 Task: Find connections with filter location Lahār with filter topic #aviationwith filter profile language Potuguese with filter current company PuneJob with filter school Sydenham College of Commerce and Economics with filter industry Janitorial Services with filter service category Information Security with filter keywords title Mathematician
Action: Mouse moved to (358, 295)
Screenshot: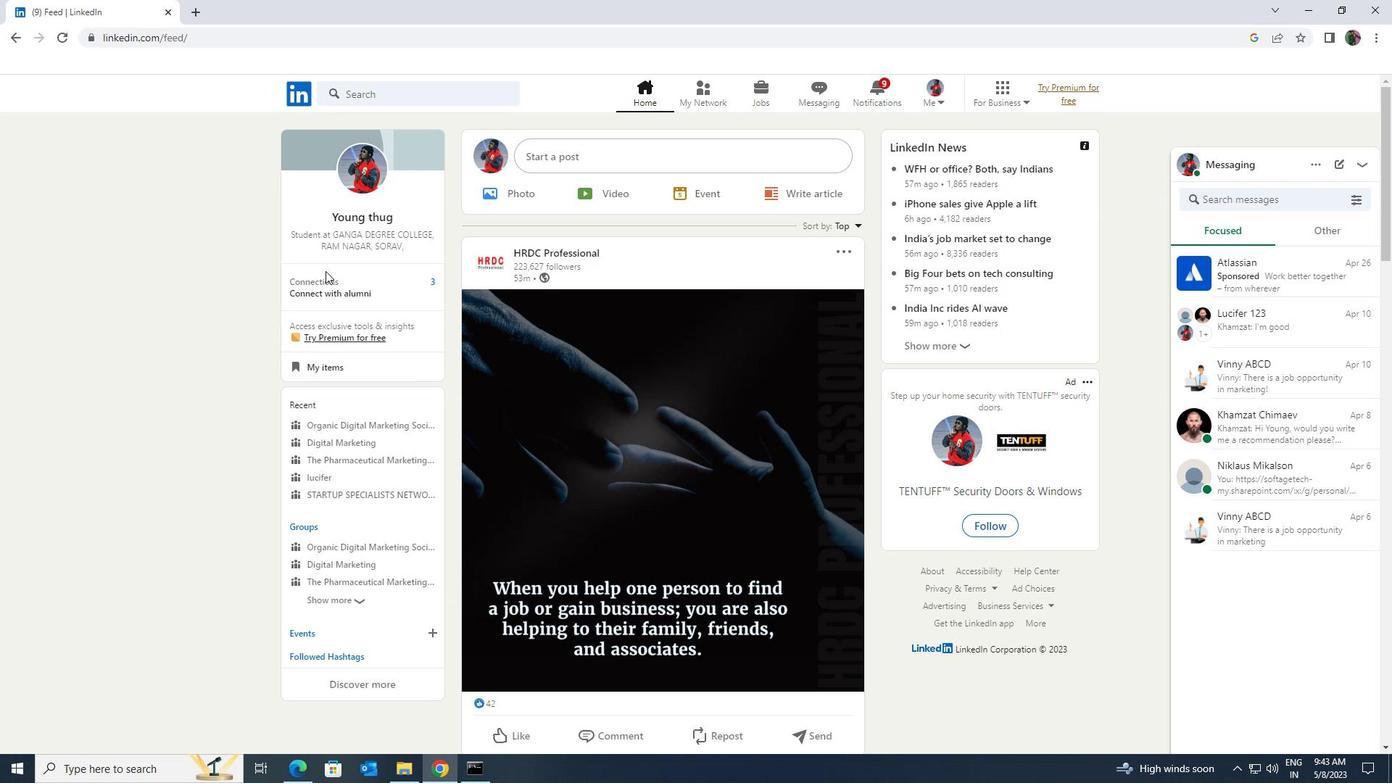 
Action: Mouse pressed left at (358, 295)
Screenshot: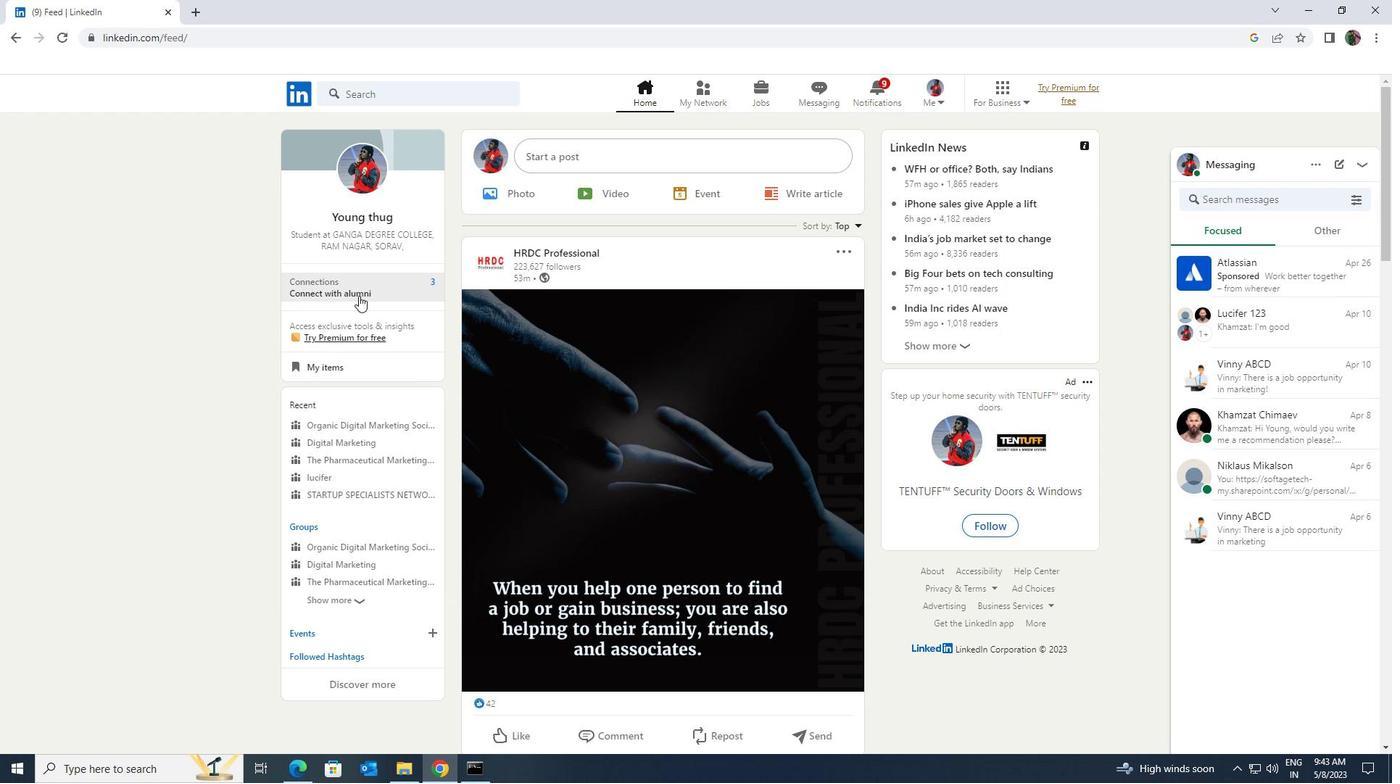 
Action: Mouse moved to (374, 171)
Screenshot: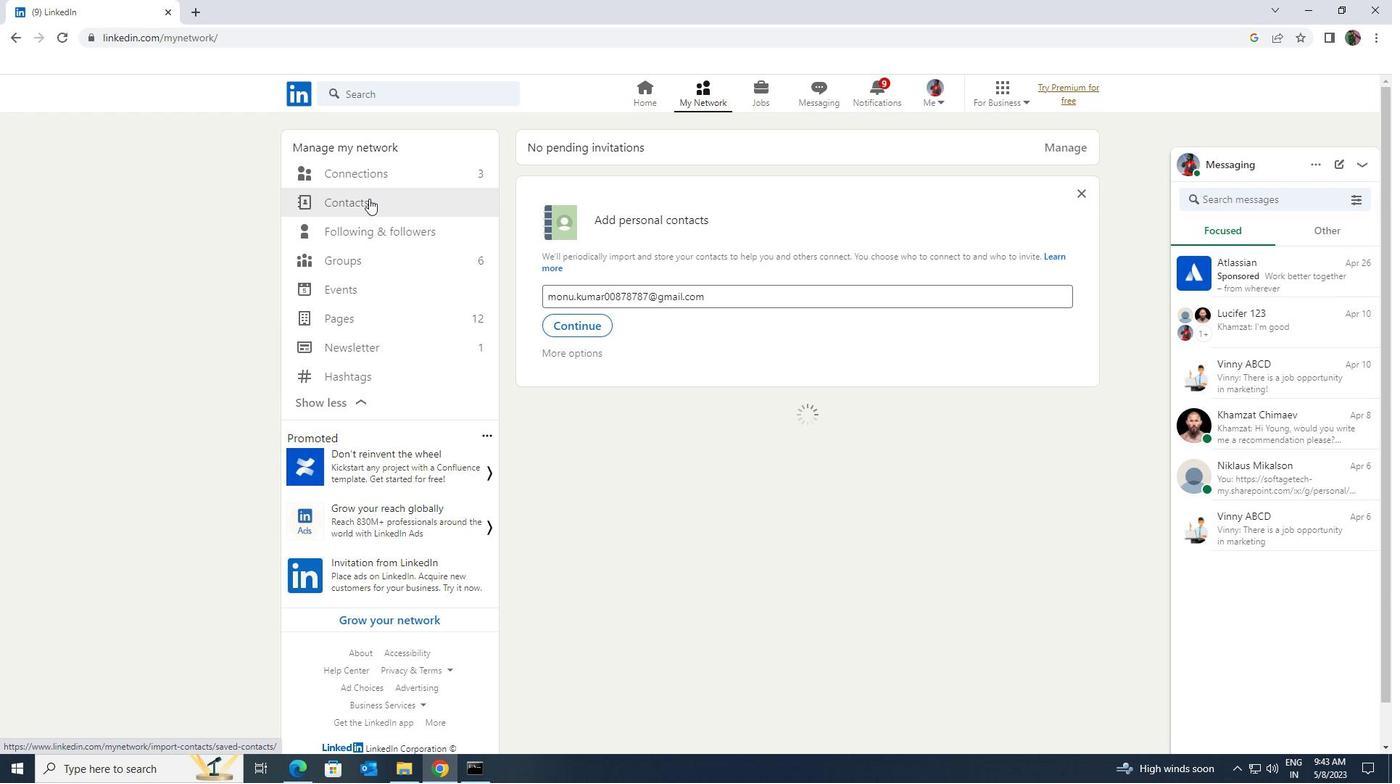
Action: Mouse pressed left at (374, 171)
Screenshot: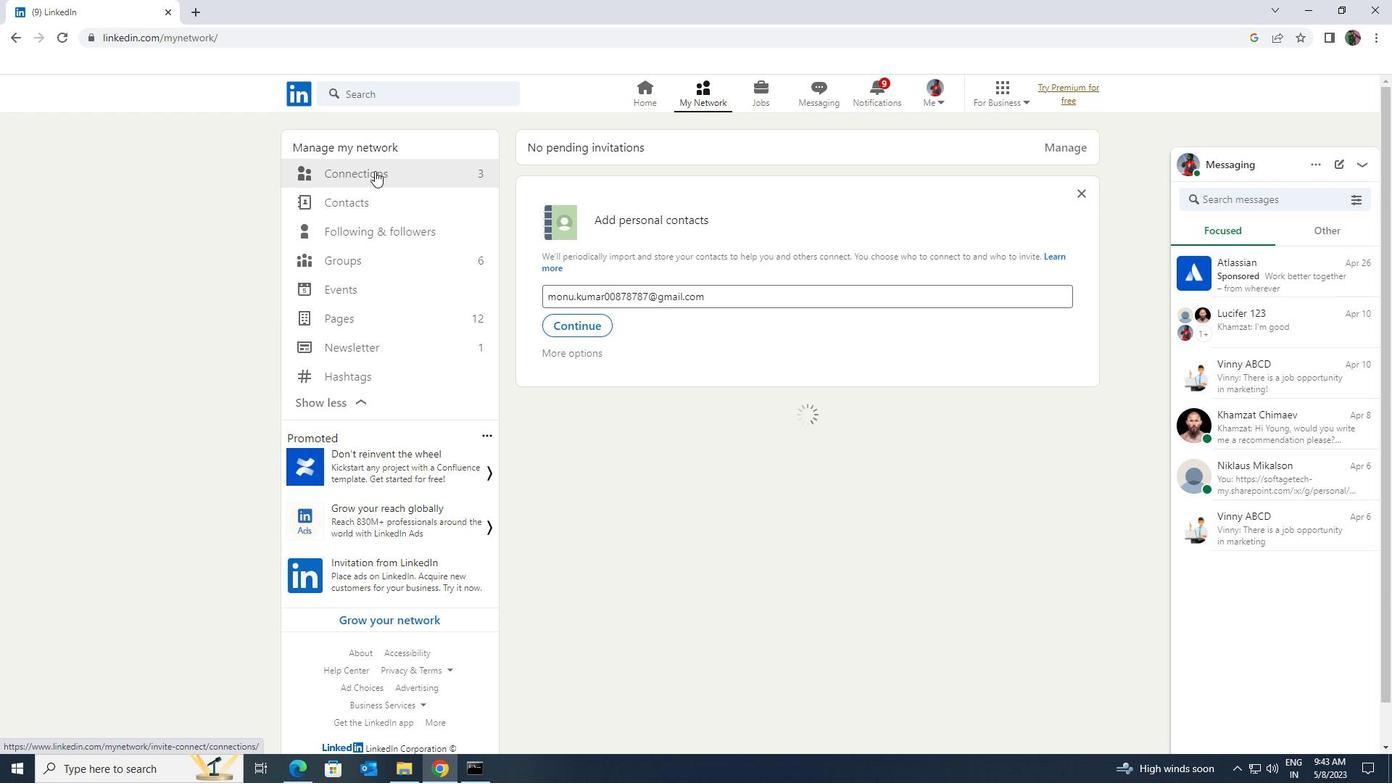 
Action: Mouse moved to (778, 178)
Screenshot: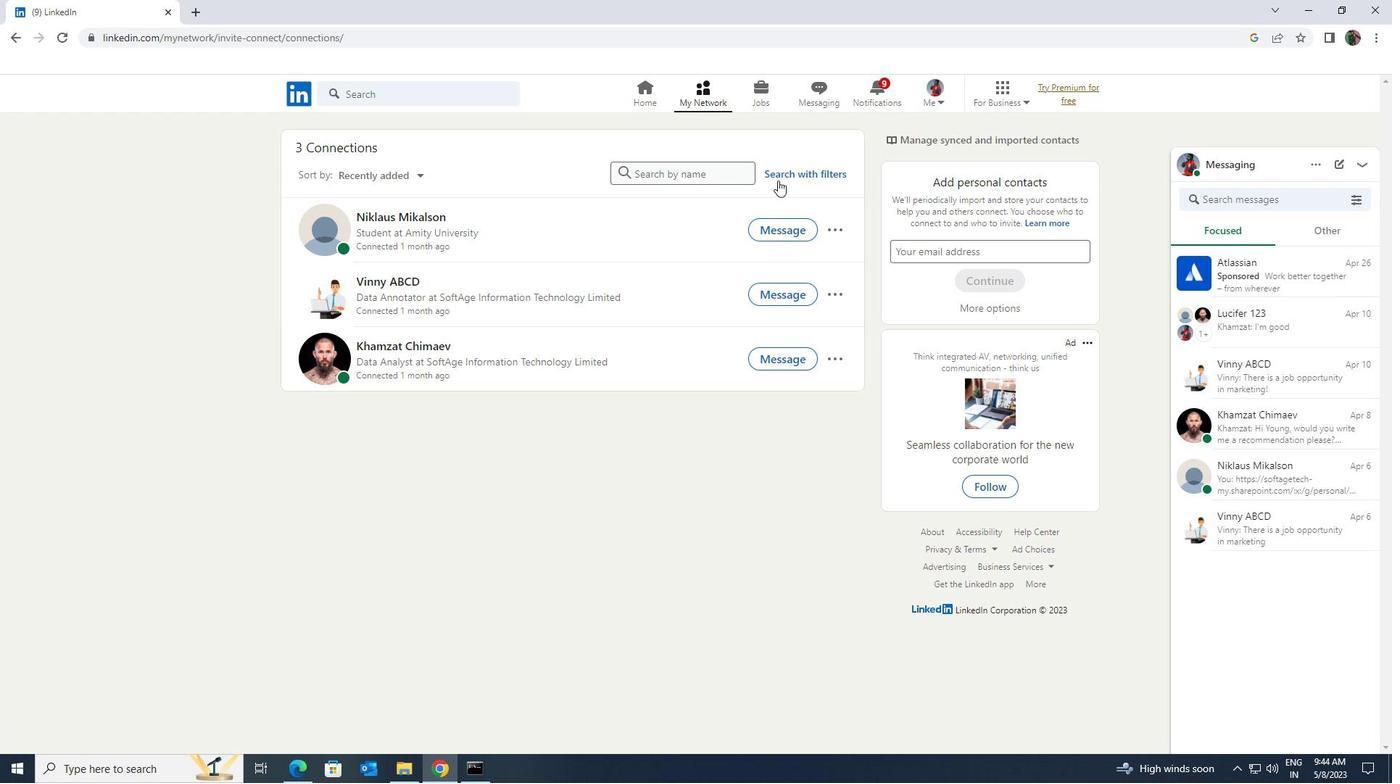 
Action: Mouse pressed left at (778, 178)
Screenshot: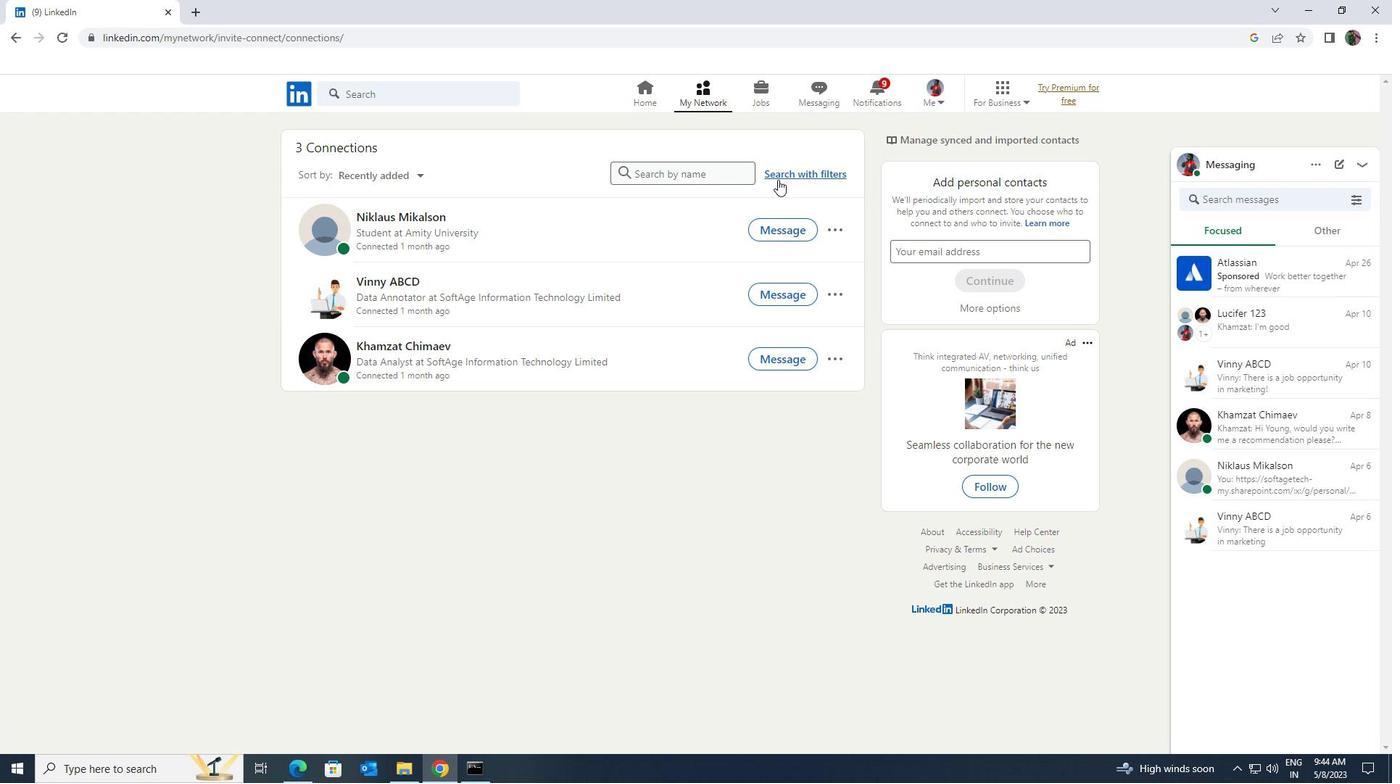 
Action: Mouse moved to (736, 138)
Screenshot: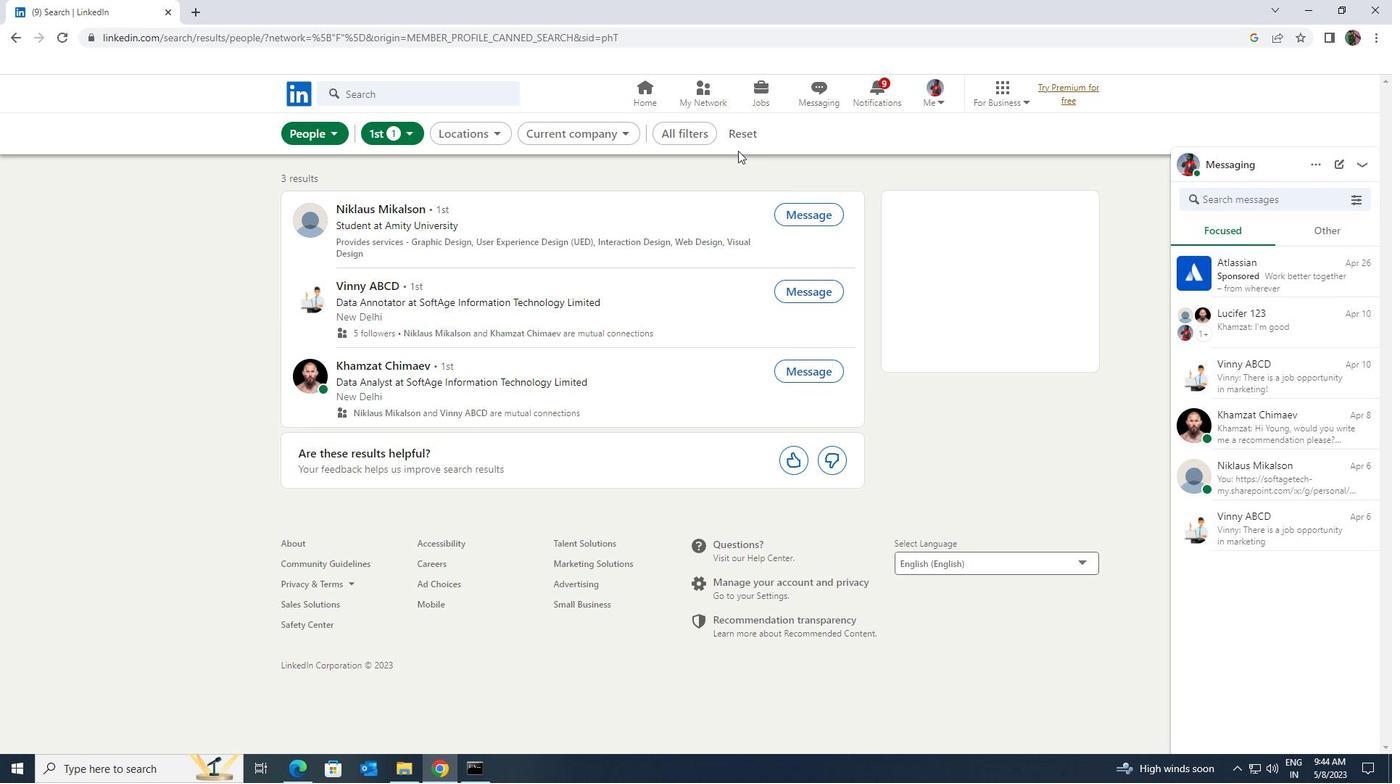 
Action: Mouse pressed left at (736, 138)
Screenshot: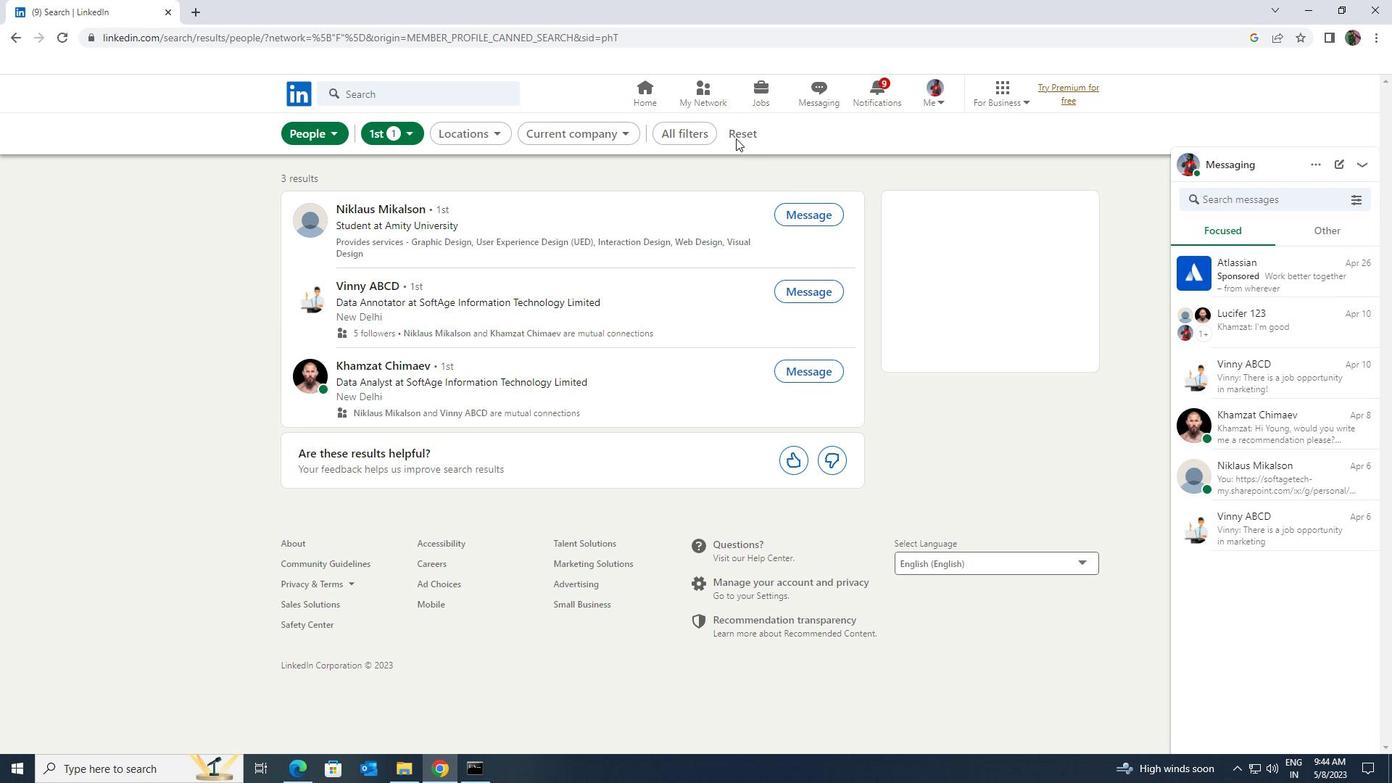 
Action: Mouse moved to (721, 138)
Screenshot: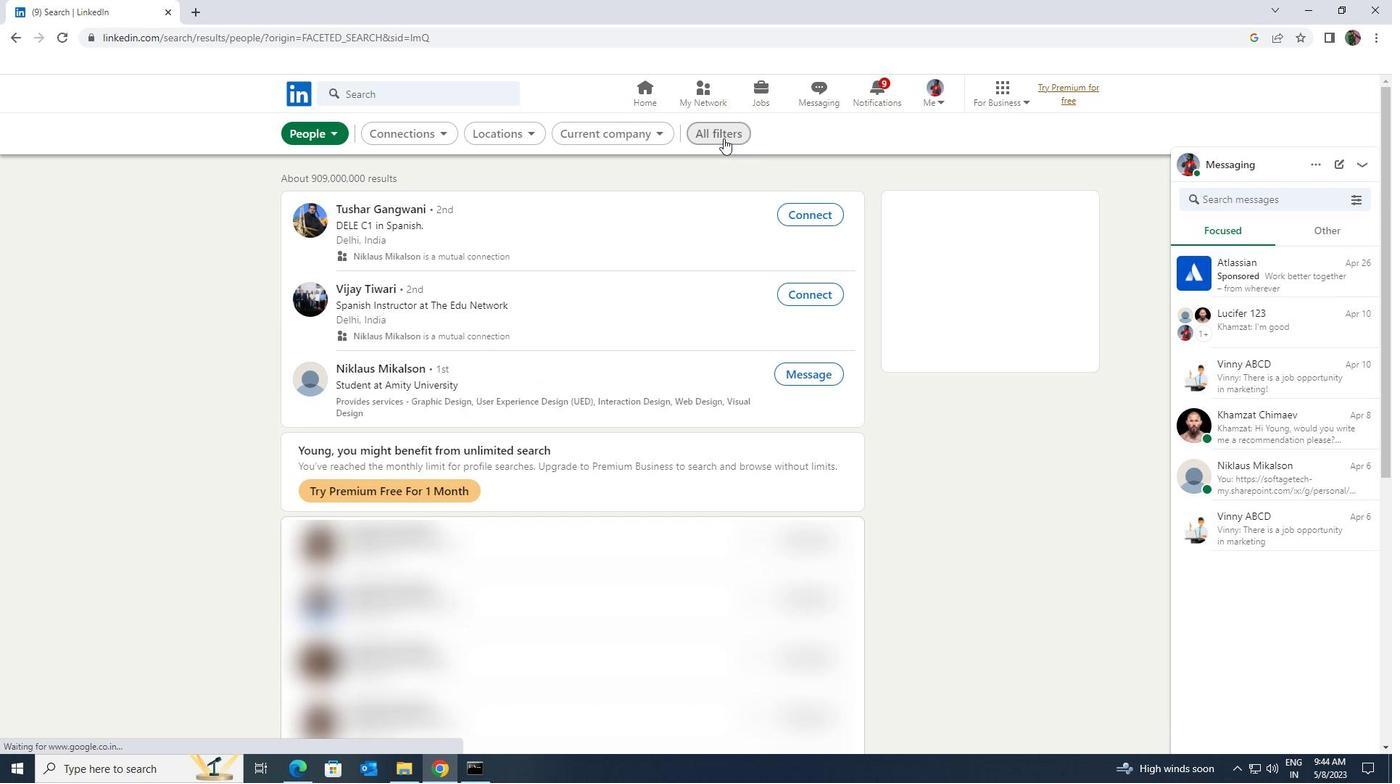 
Action: Mouse pressed left at (721, 138)
Screenshot: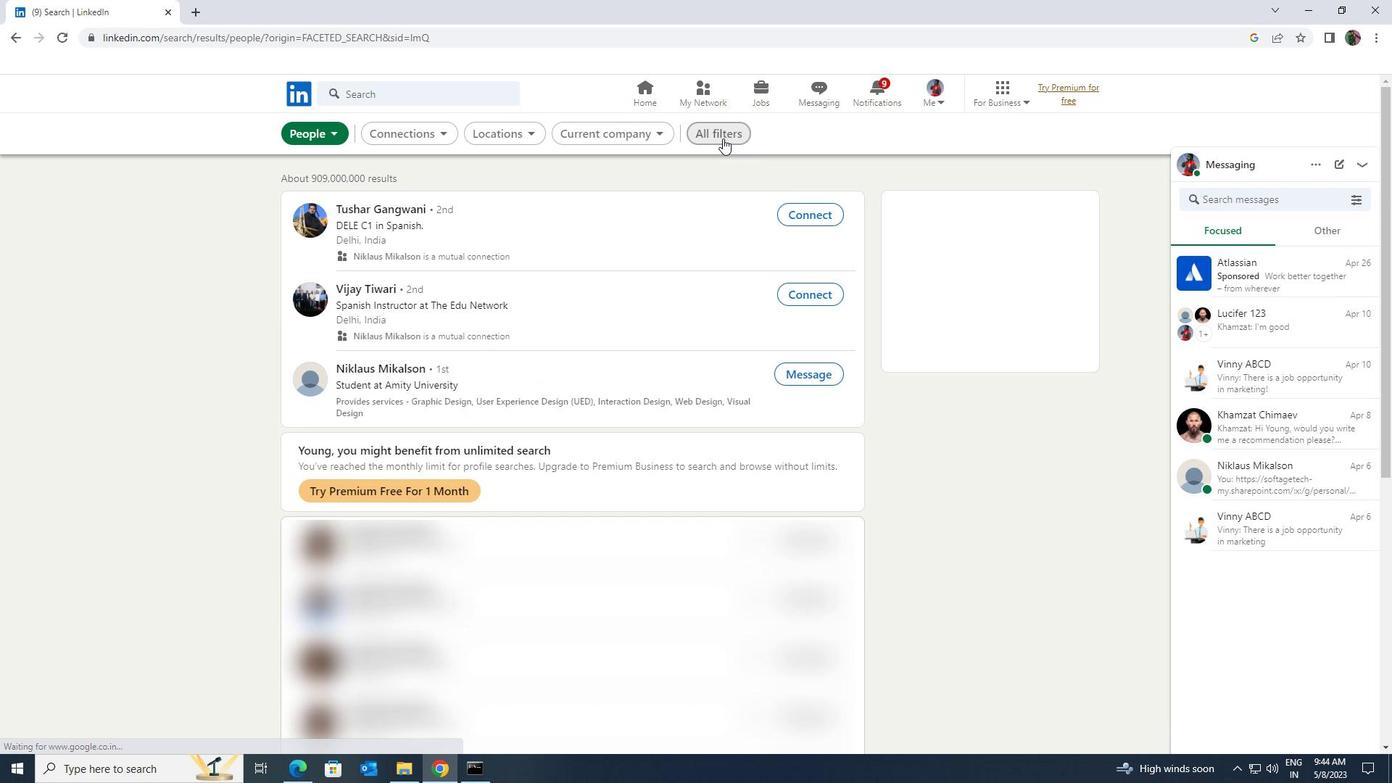 
Action: Mouse moved to (1209, 575)
Screenshot: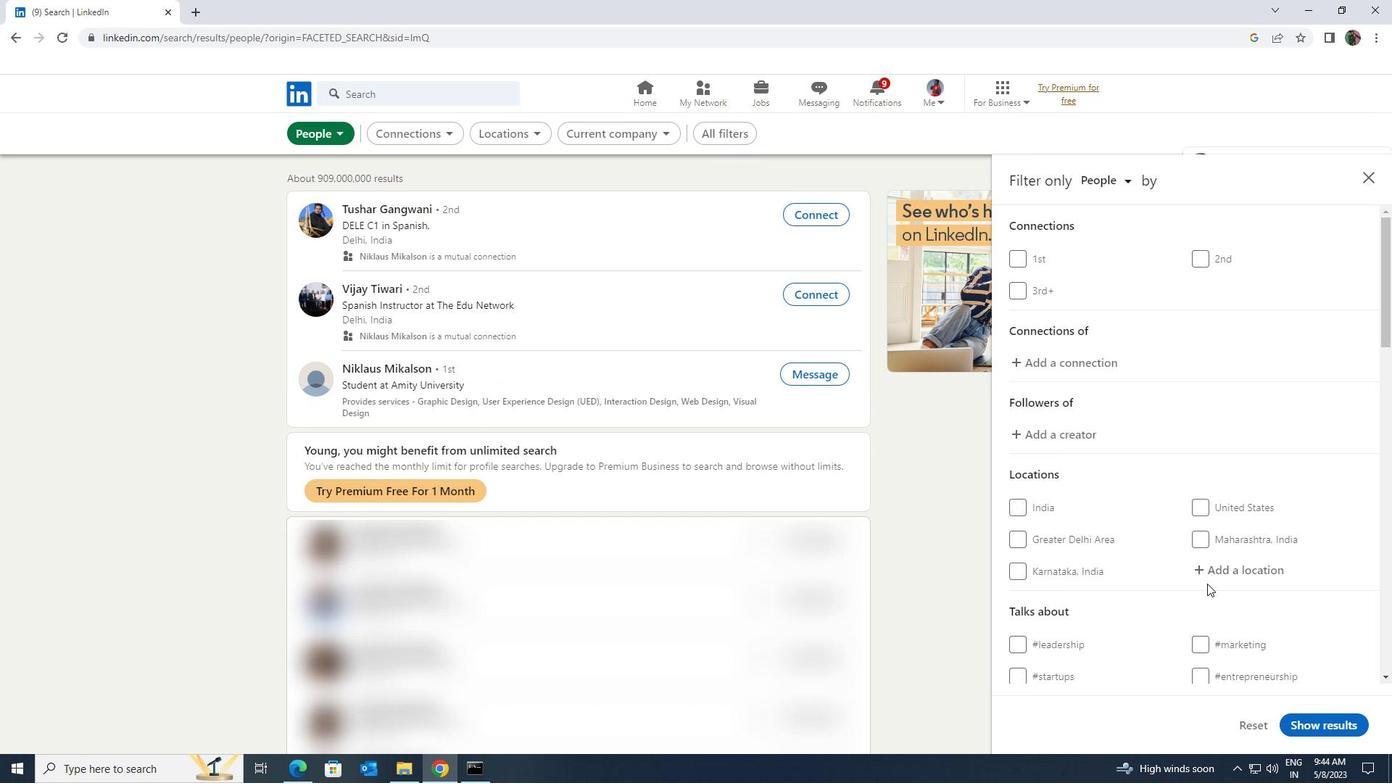 
Action: Mouse pressed left at (1209, 575)
Screenshot: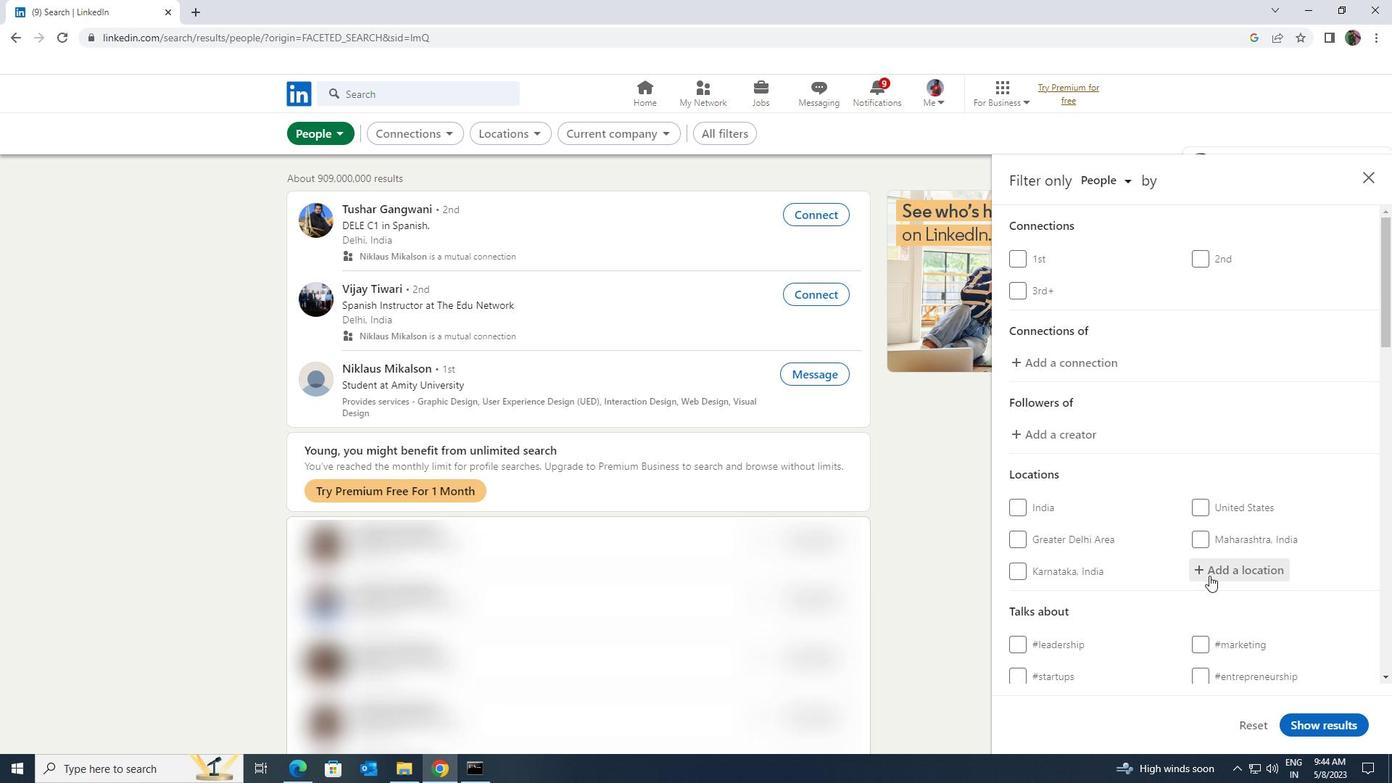 
Action: Key pressed <Key.shift>LAHAR
Screenshot: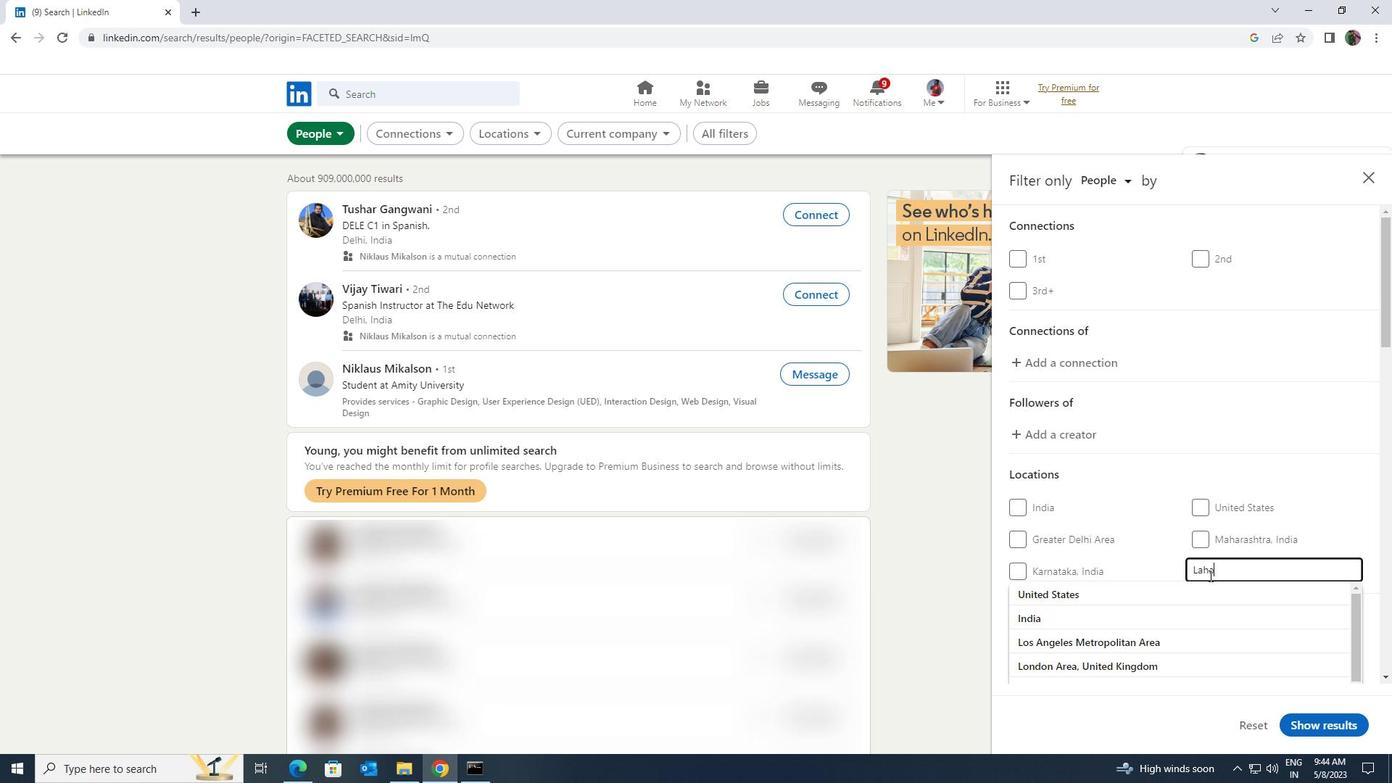 
Action: Mouse moved to (1198, 593)
Screenshot: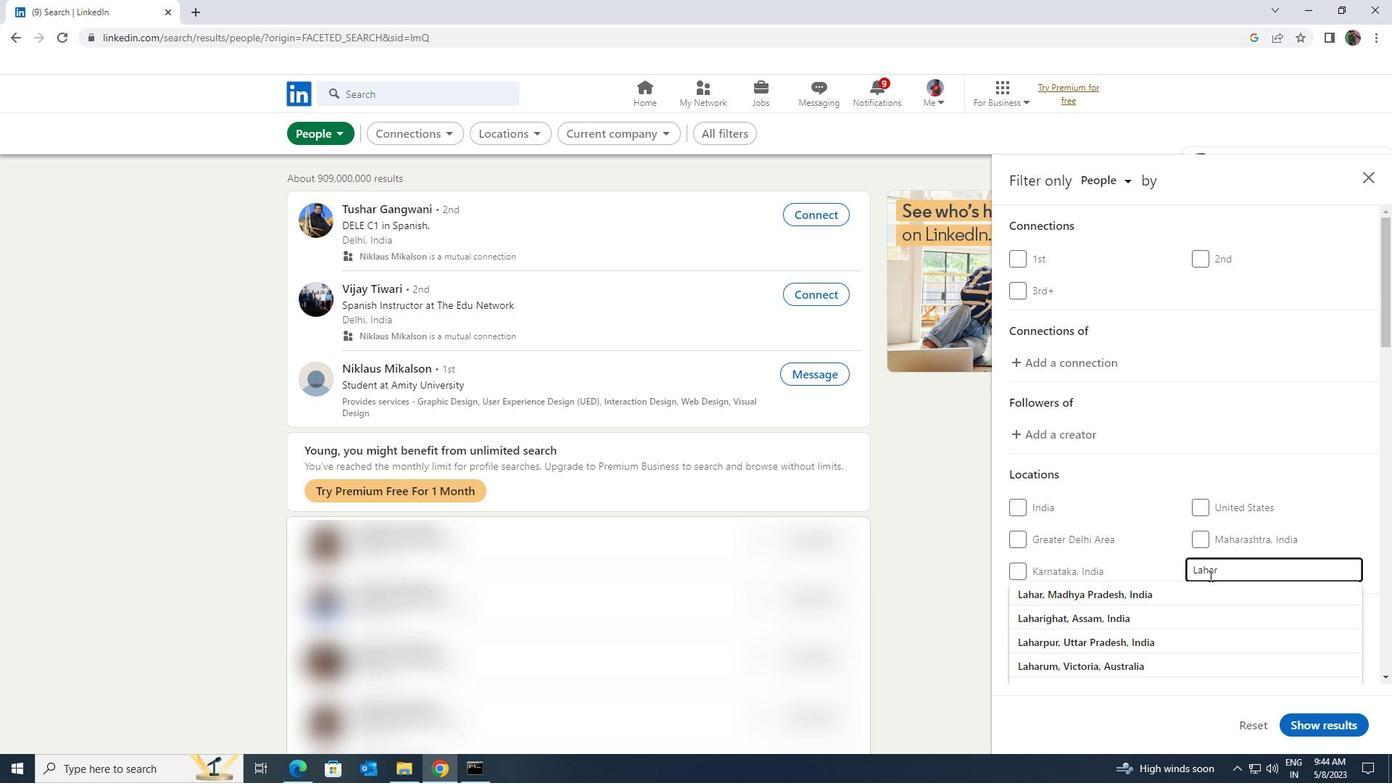 
Action: Mouse pressed left at (1198, 593)
Screenshot: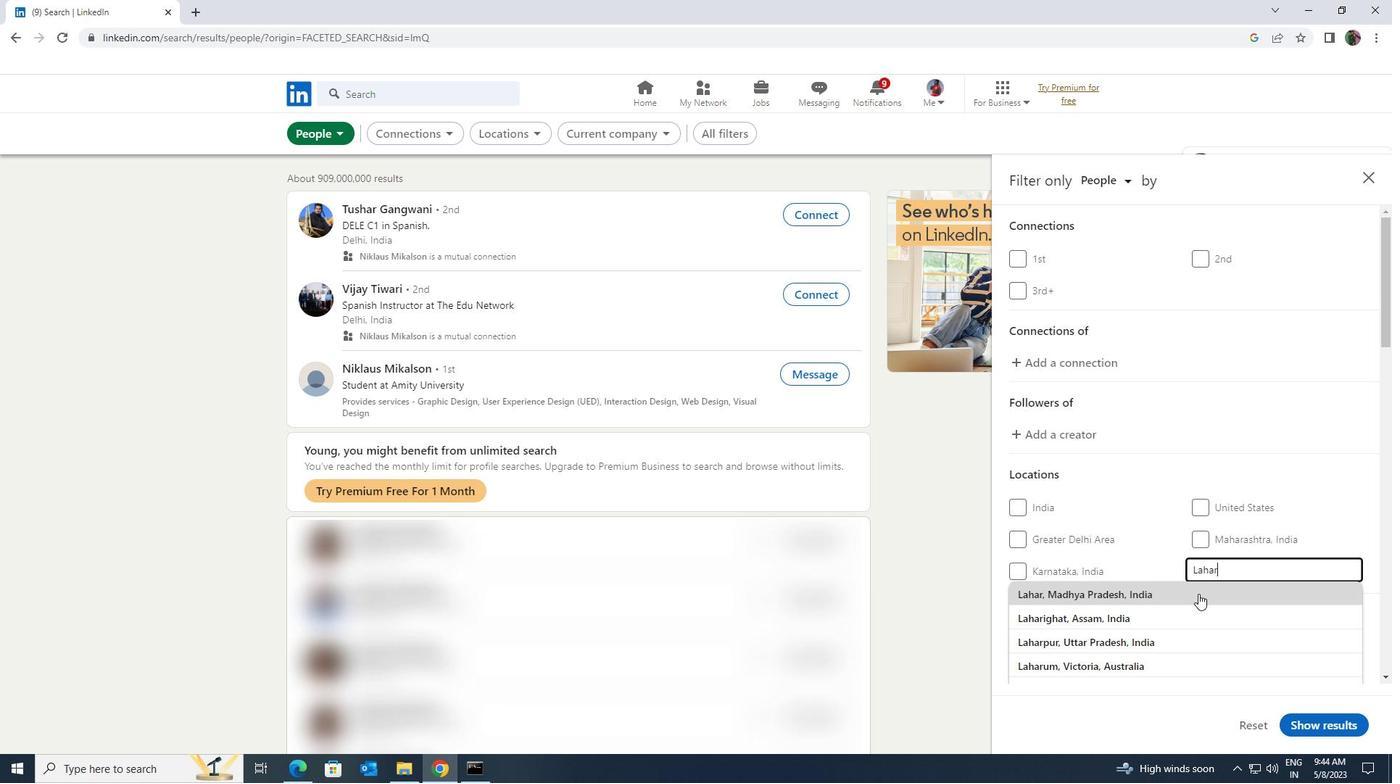 
Action: Mouse moved to (1197, 593)
Screenshot: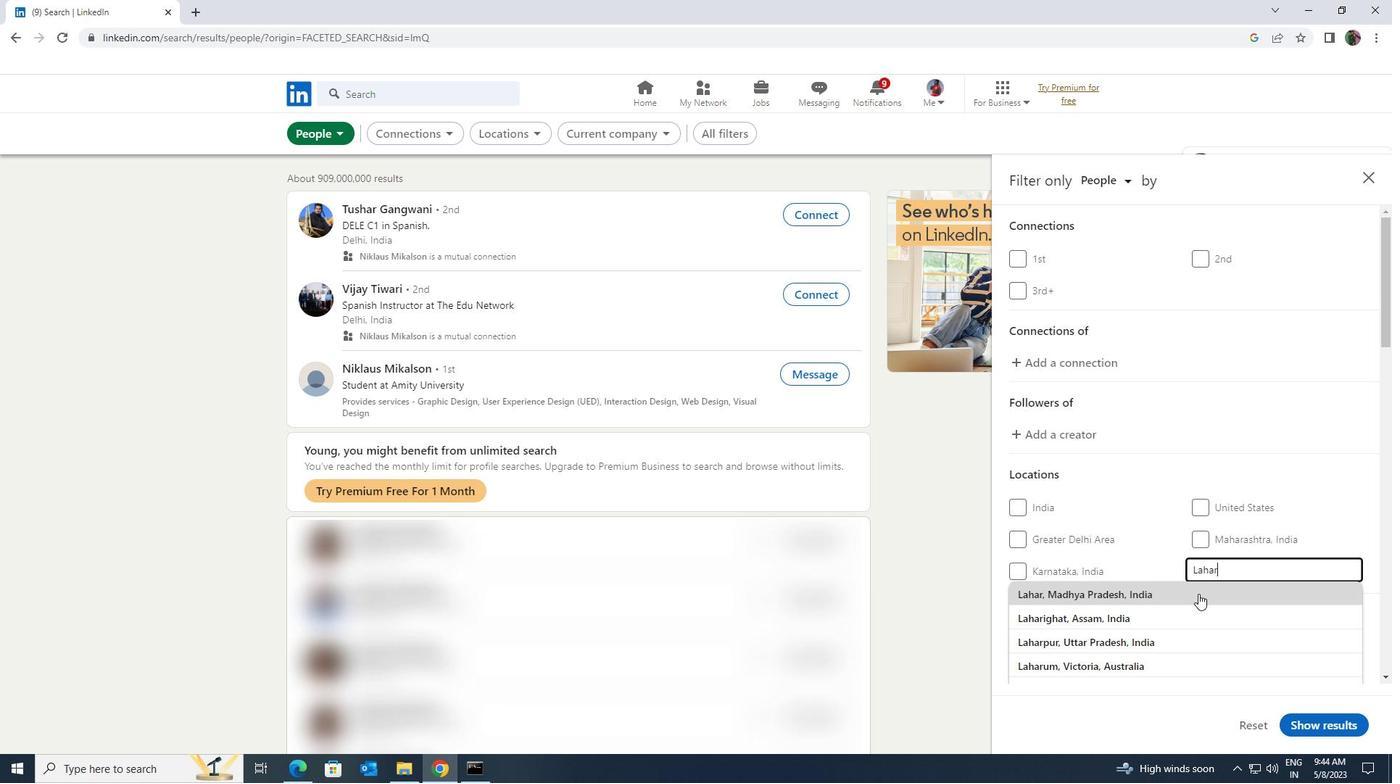 
Action: Mouse scrolled (1197, 593) with delta (0, 0)
Screenshot: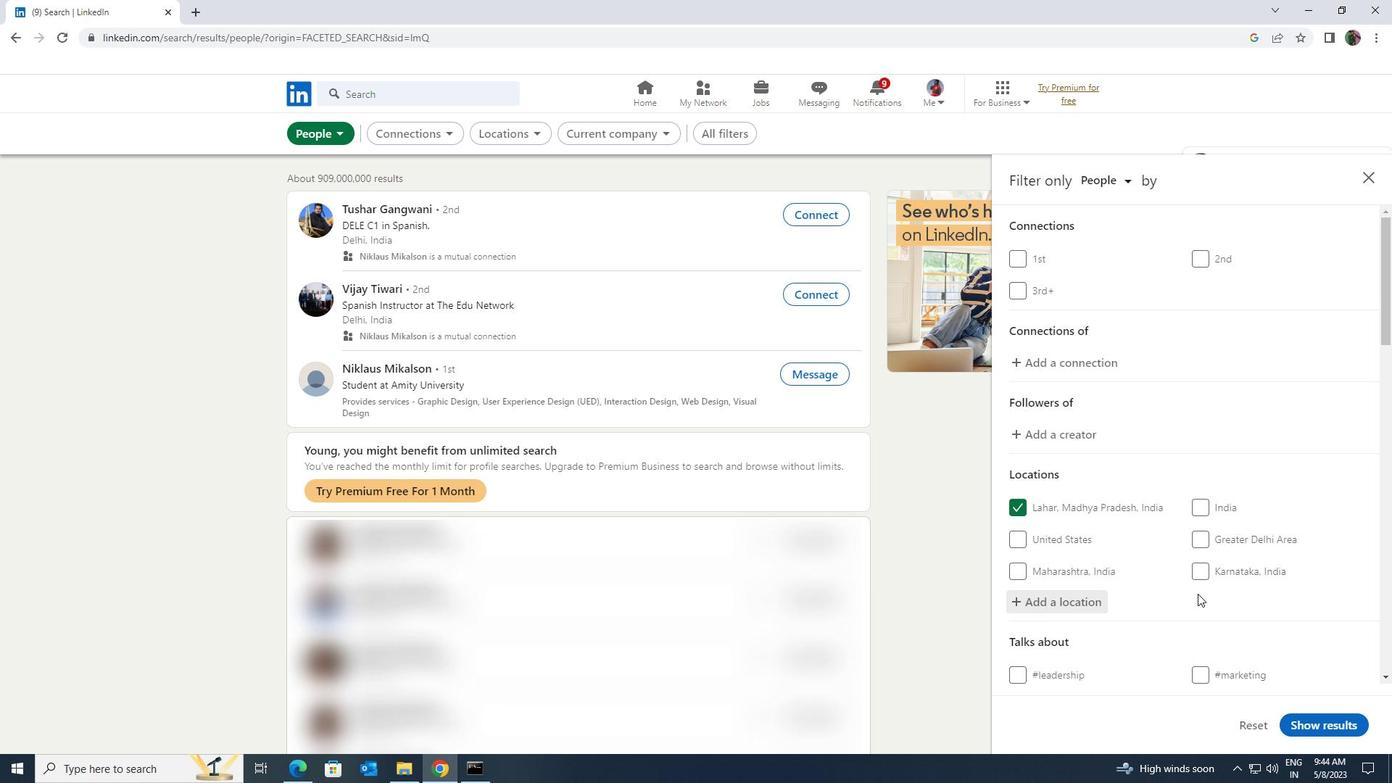 
Action: Mouse scrolled (1197, 593) with delta (0, 0)
Screenshot: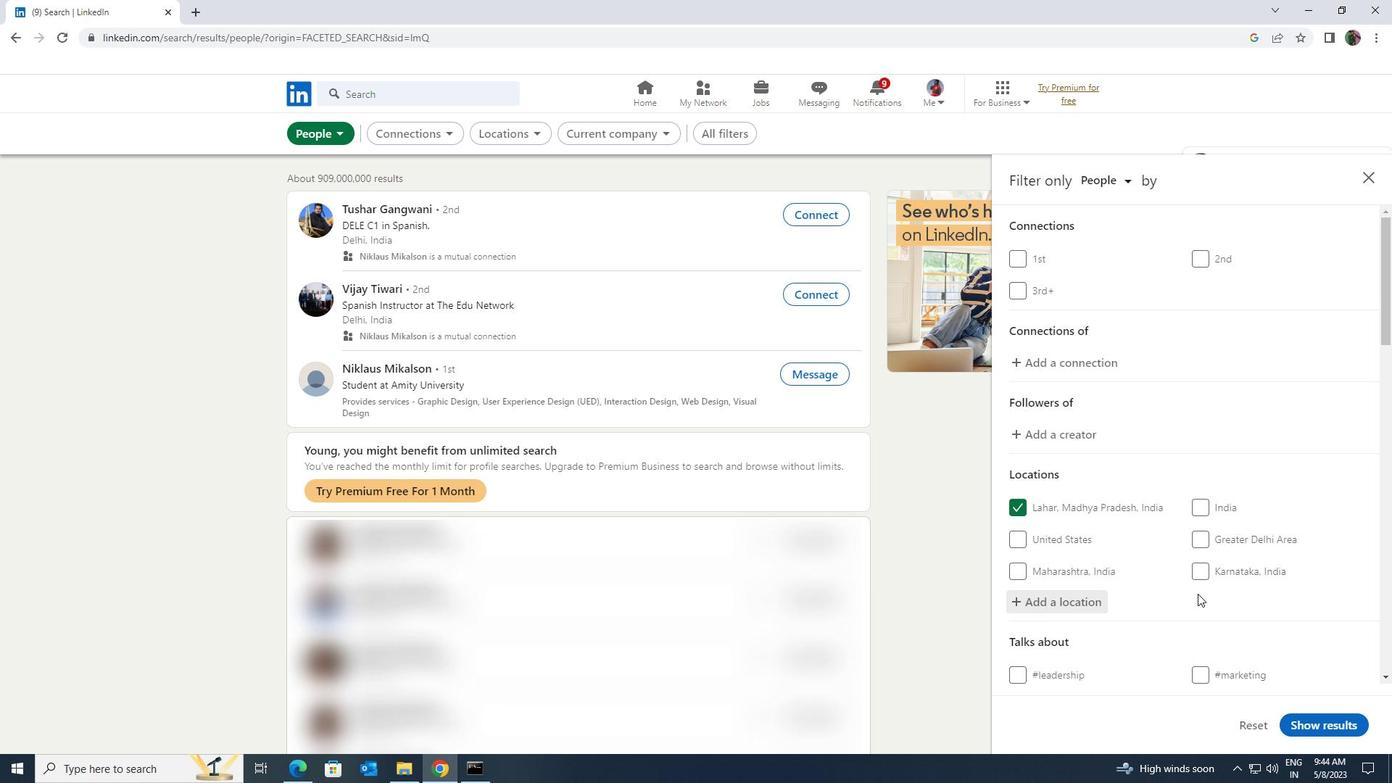 
Action: Mouse moved to (1205, 604)
Screenshot: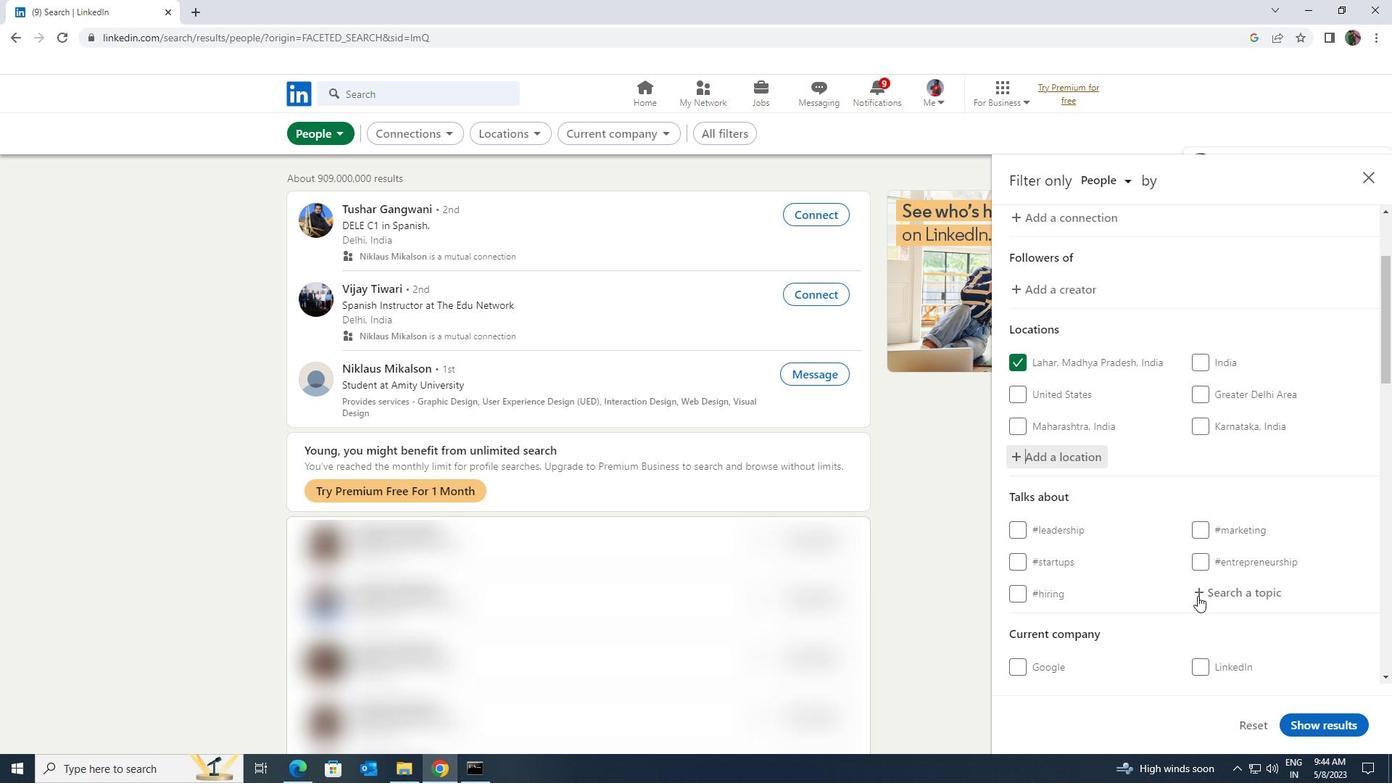 
Action: Mouse pressed left at (1205, 604)
Screenshot: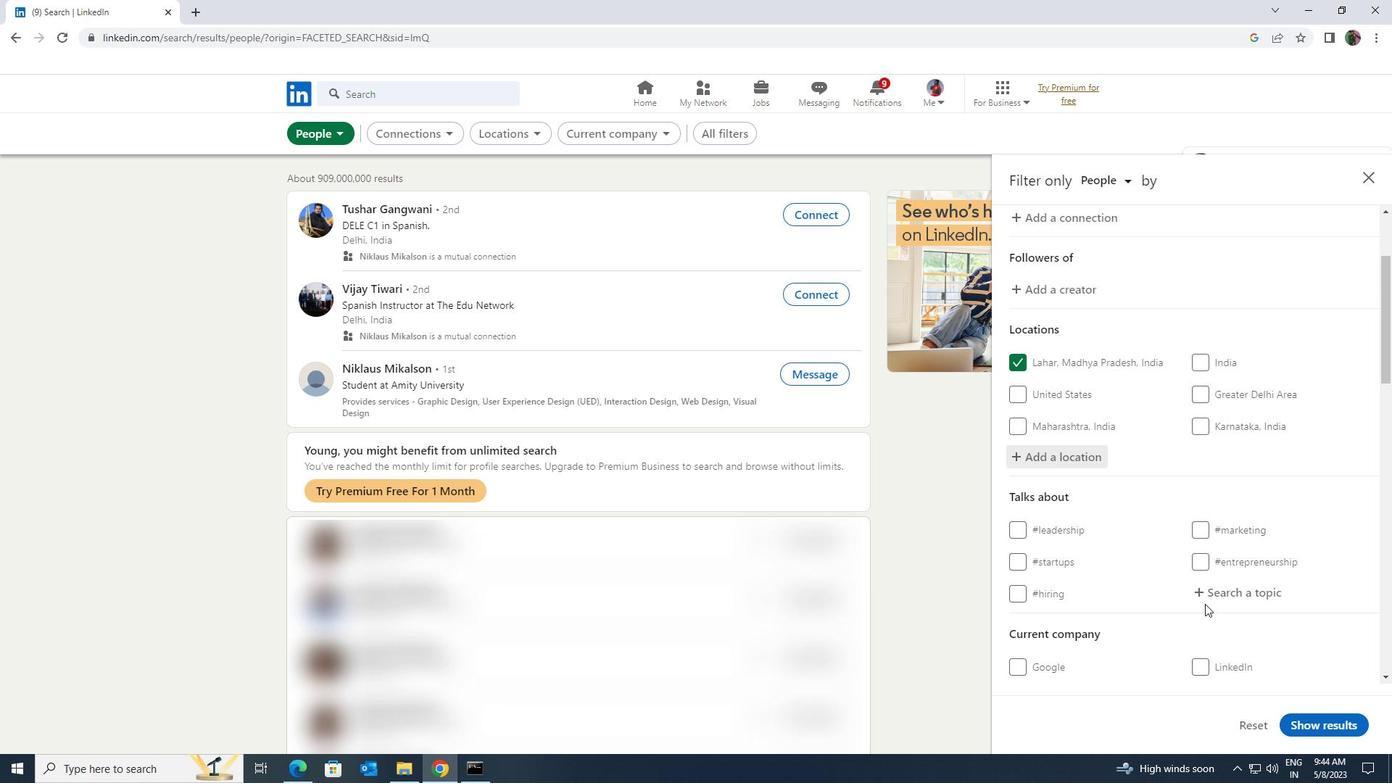 
Action: Key pressed <Key.shift><Key.shift><Key.shift><Key.shift><Key.shift><Key.shift><Key.shift><Key.shift><Key.shift>AVI
Screenshot: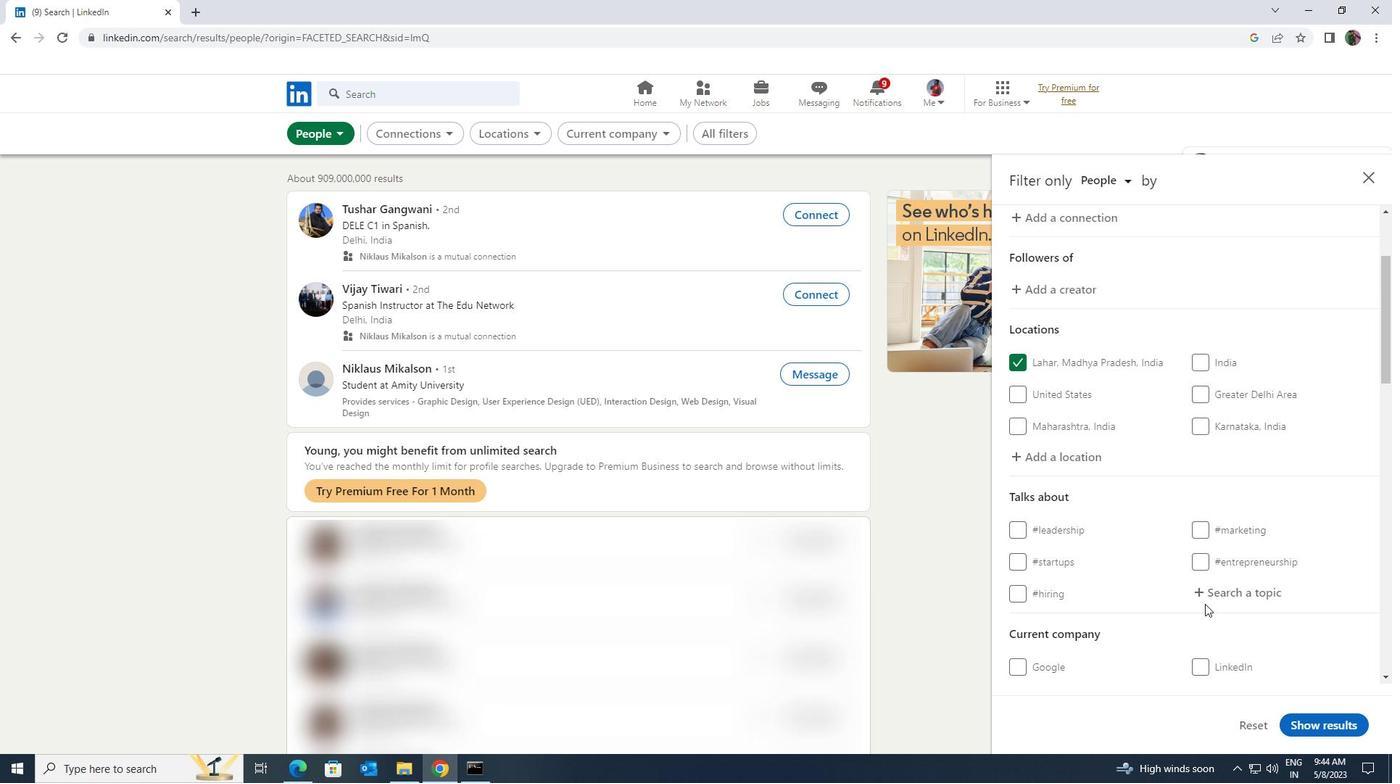 
Action: Mouse moved to (1217, 583)
Screenshot: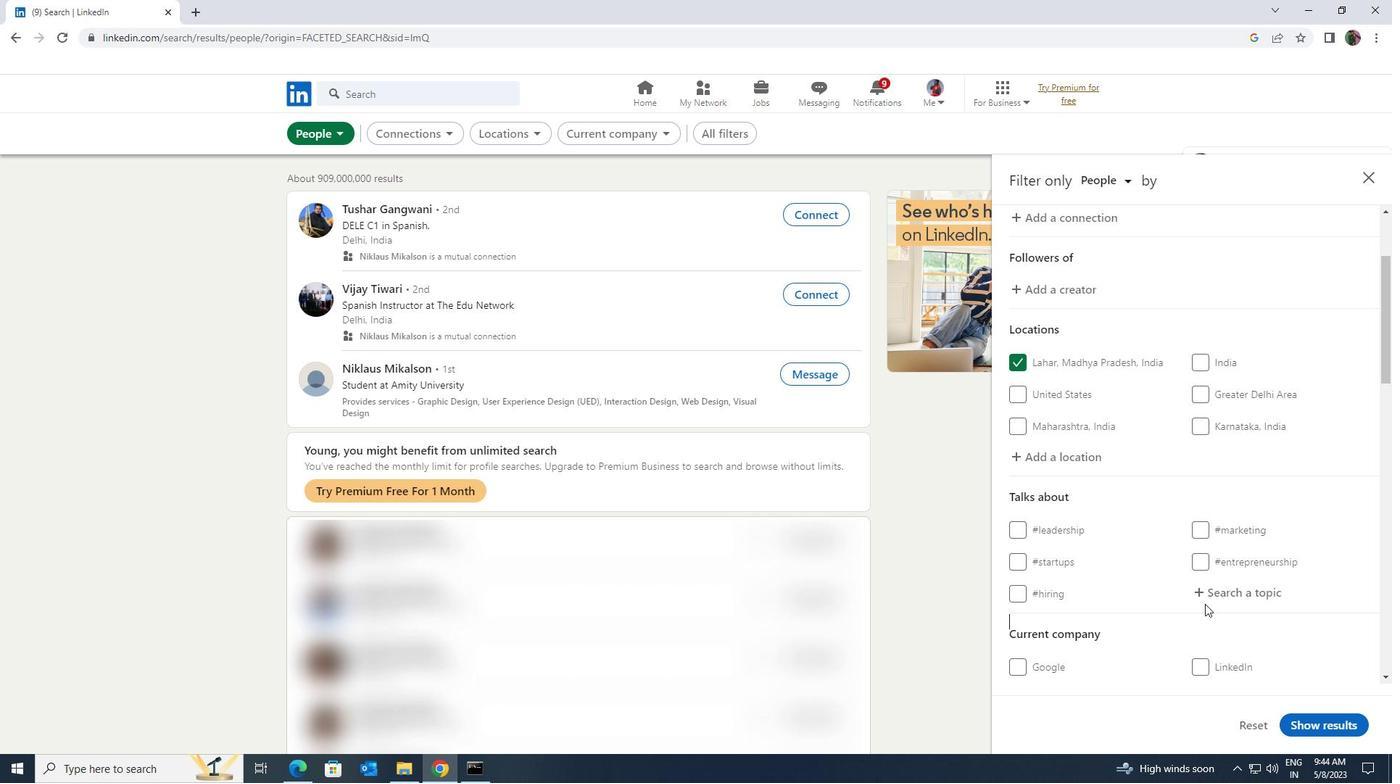 
Action: Mouse pressed left at (1217, 583)
Screenshot: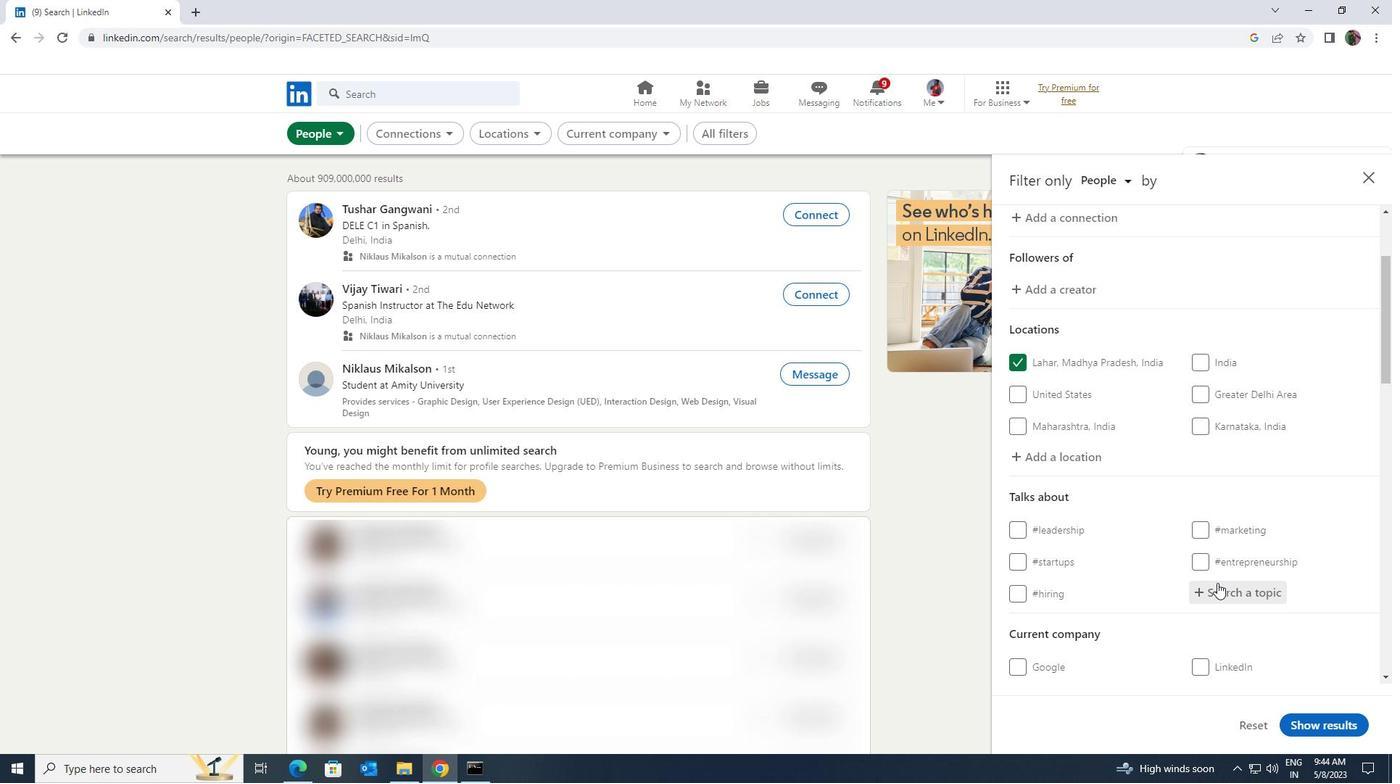
Action: Key pressed AV
Screenshot: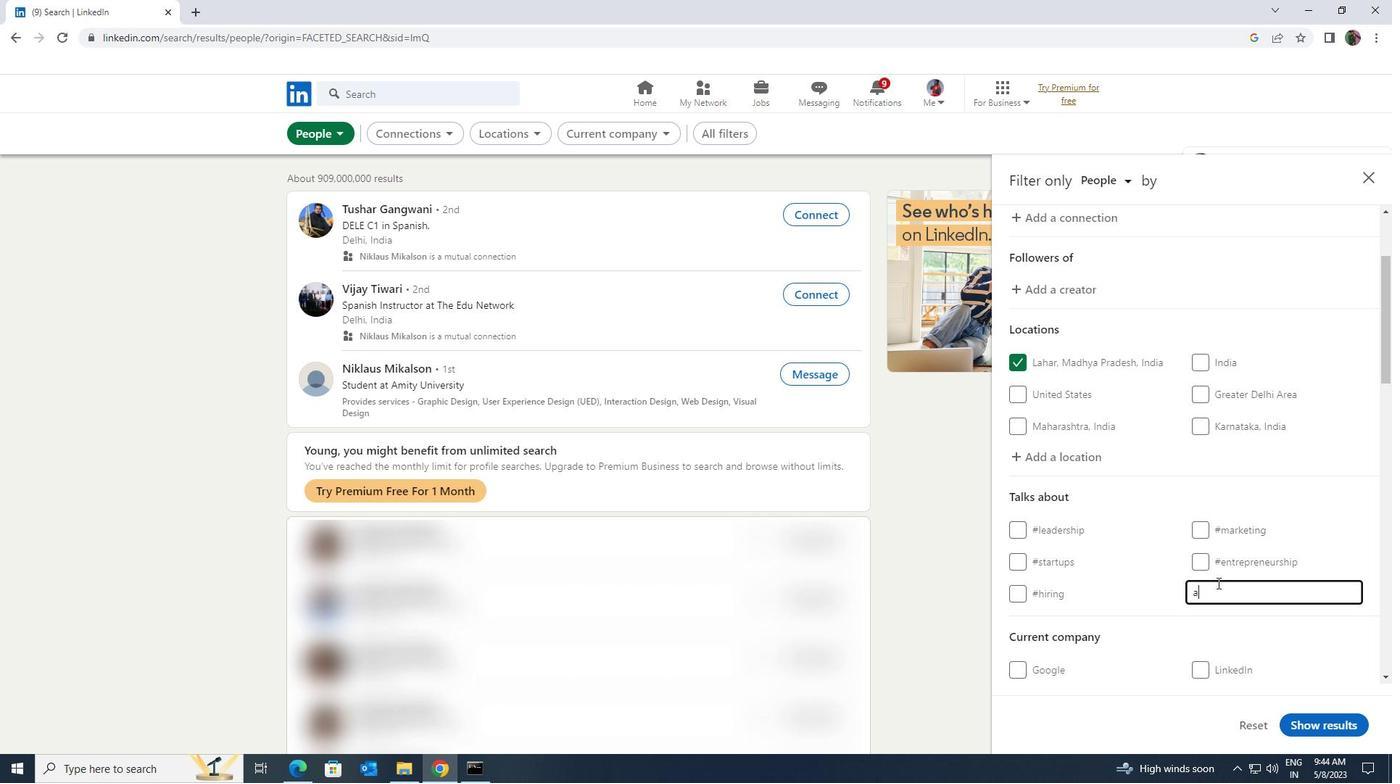 
Action: Mouse moved to (1219, 583)
Screenshot: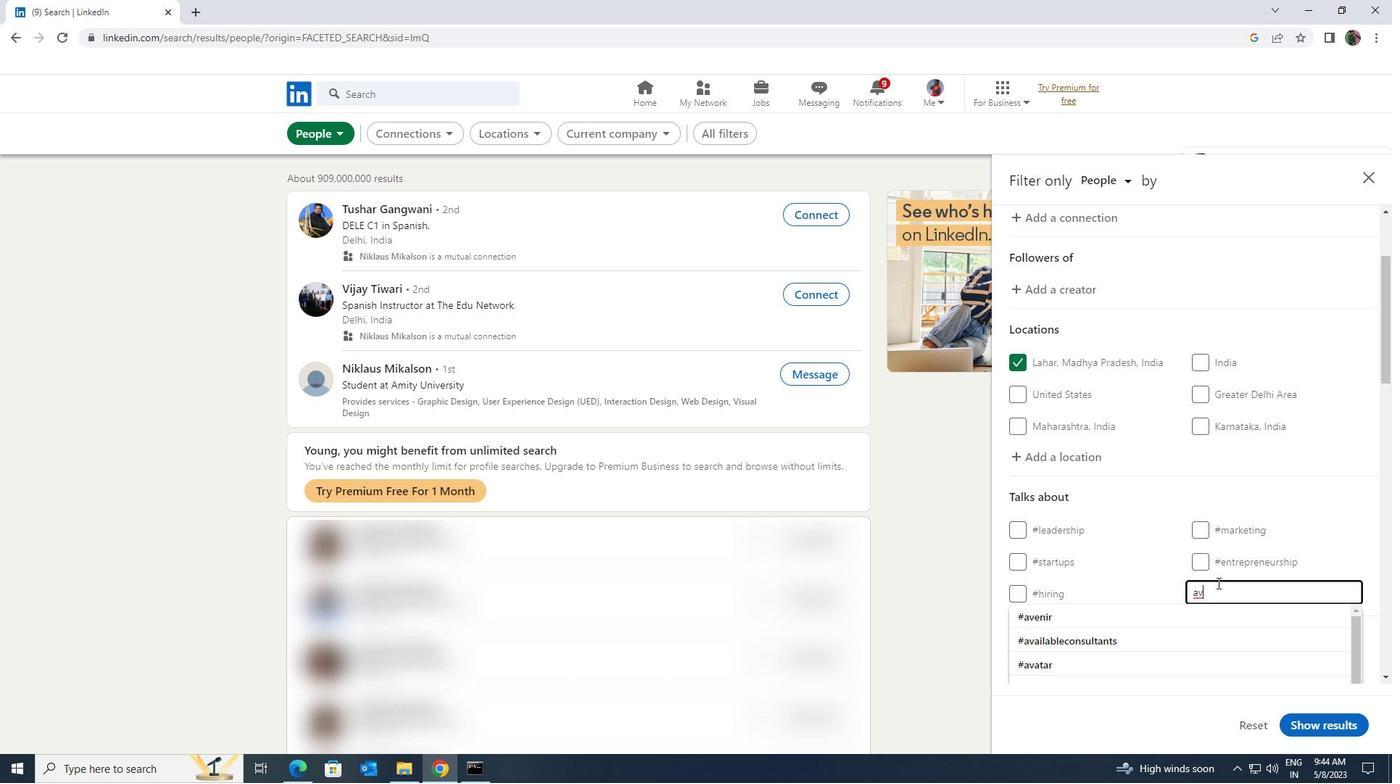 
Action: Key pressed I
Screenshot: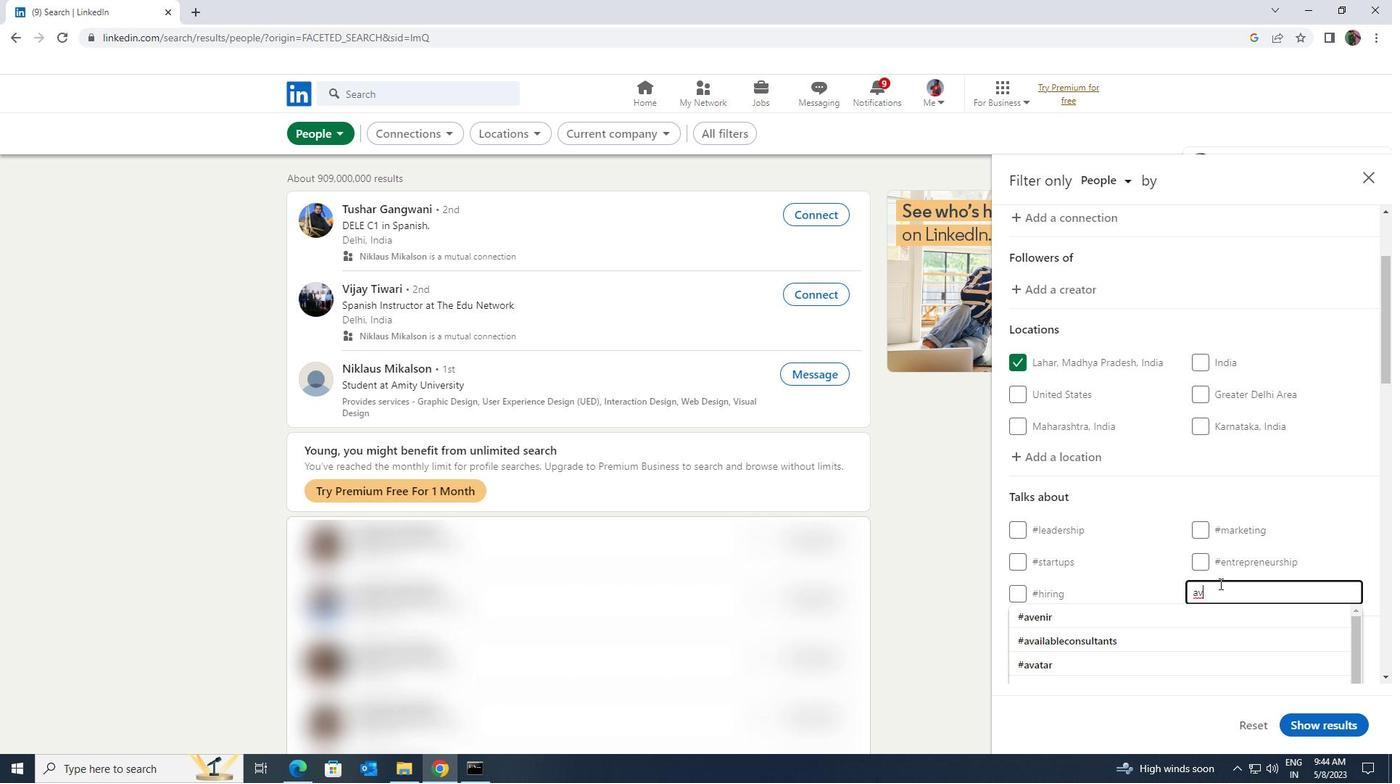 
Action: Mouse moved to (1208, 611)
Screenshot: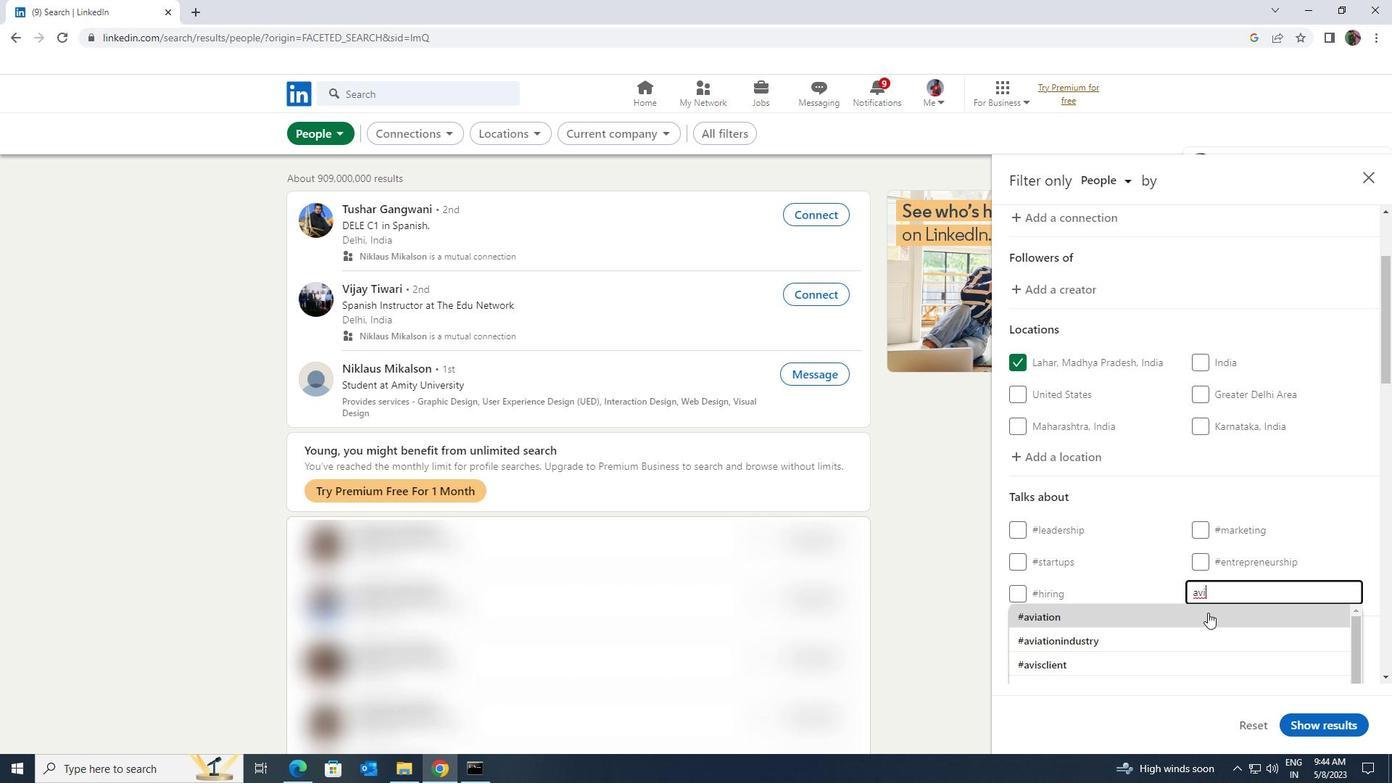 
Action: Mouse pressed left at (1208, 611)
Screenshot: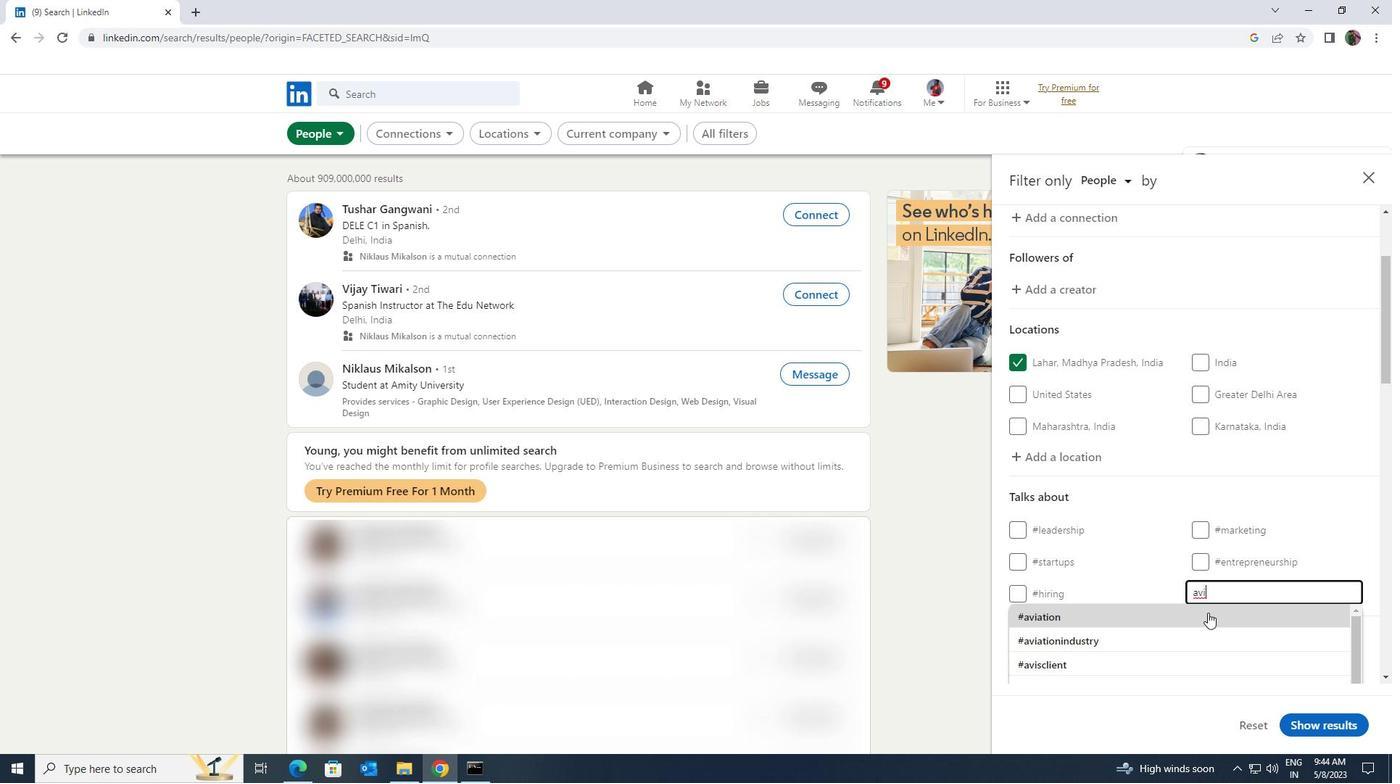 
Action: Mouse scrolled (1208, 610) with delta (0, 0)
Screenshot: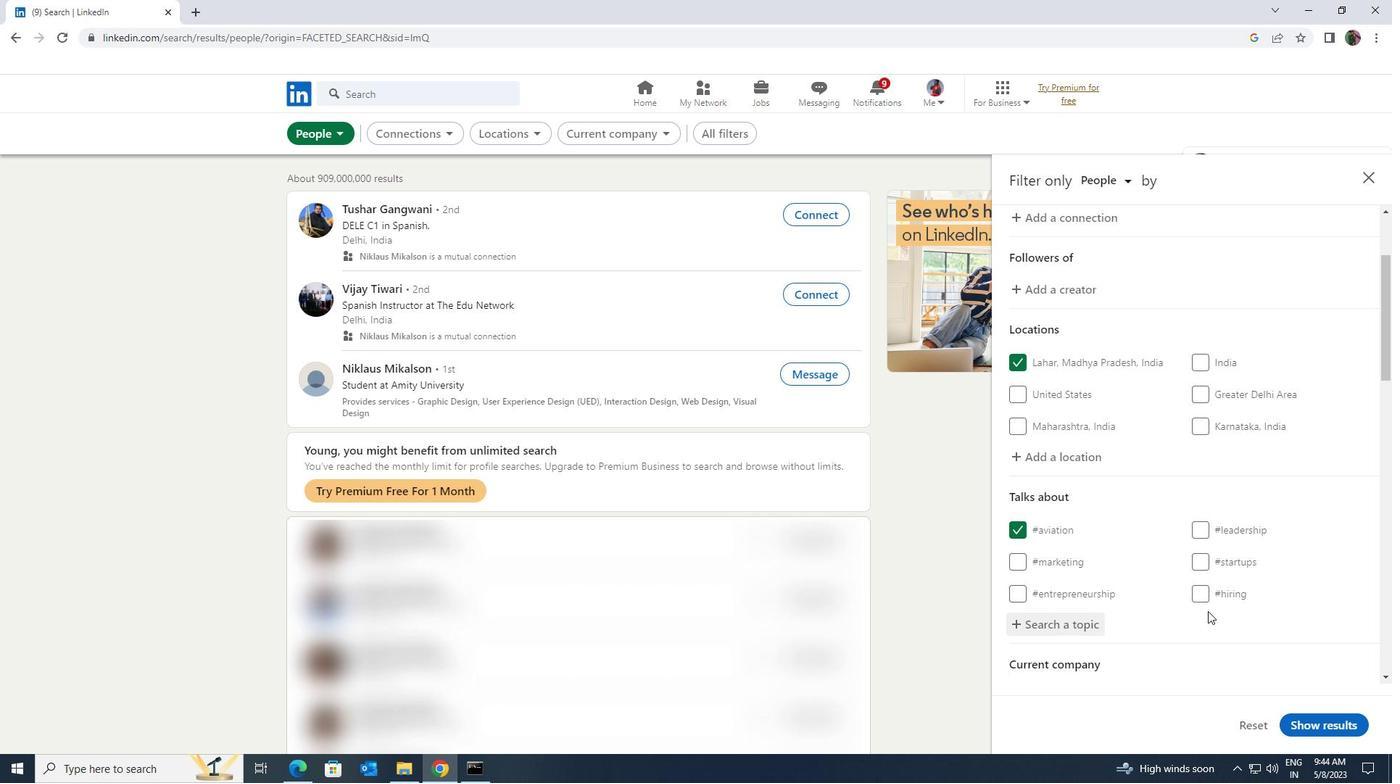 
Action: Mouse scrolled (1208, 610) with delta (0, 0)
Screenshot: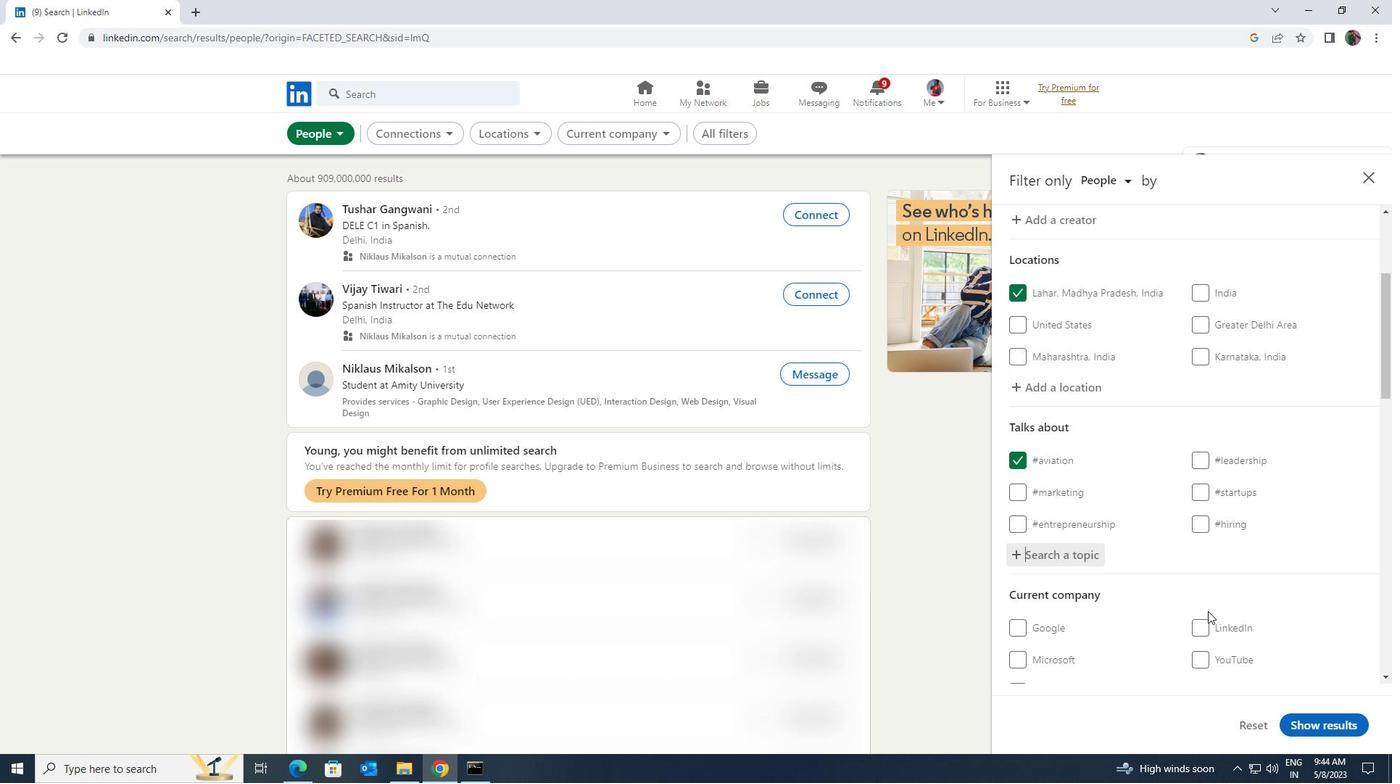 
Action: Mouse scrolled (1208, 610) with delta (0, 0)
Screenshot: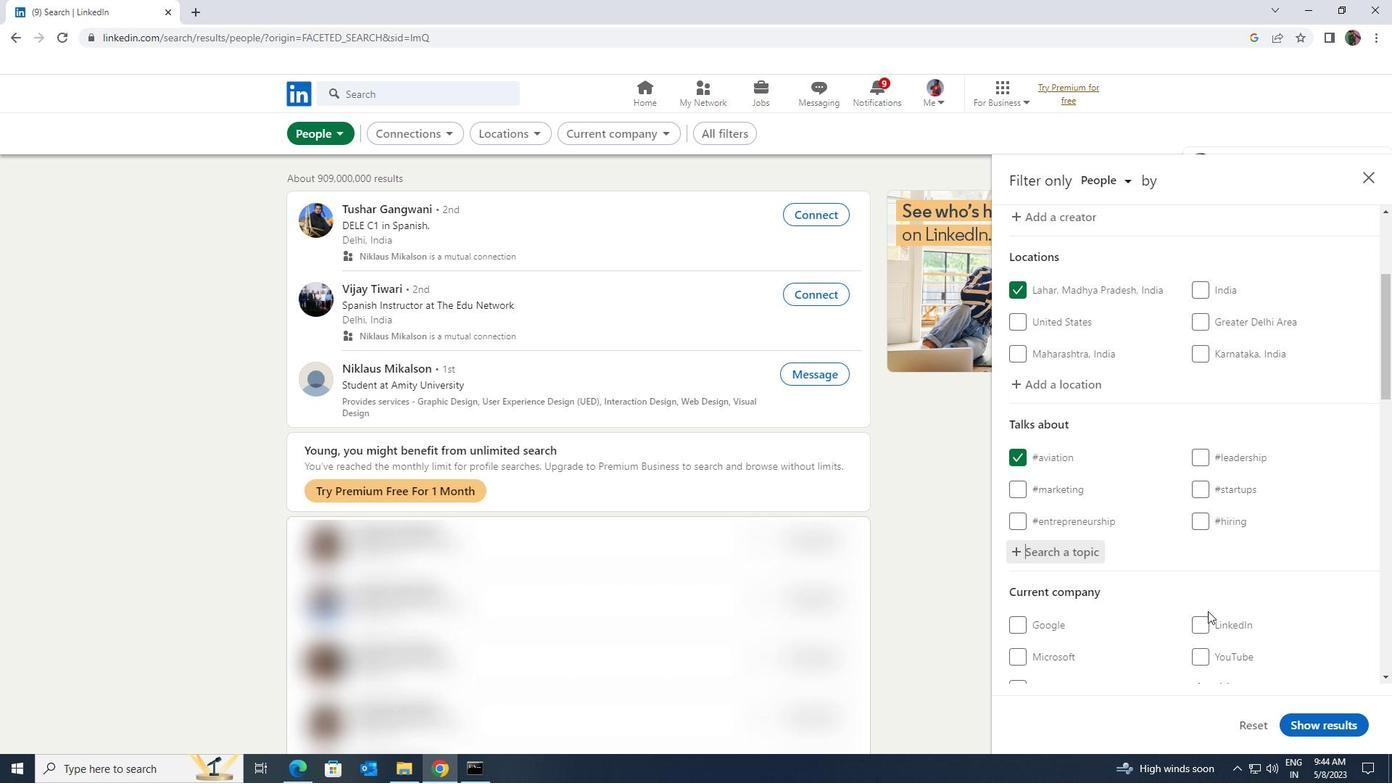 
Action: Mouse scrolled (1208, 610) with delta (0, 0)
Screenshot: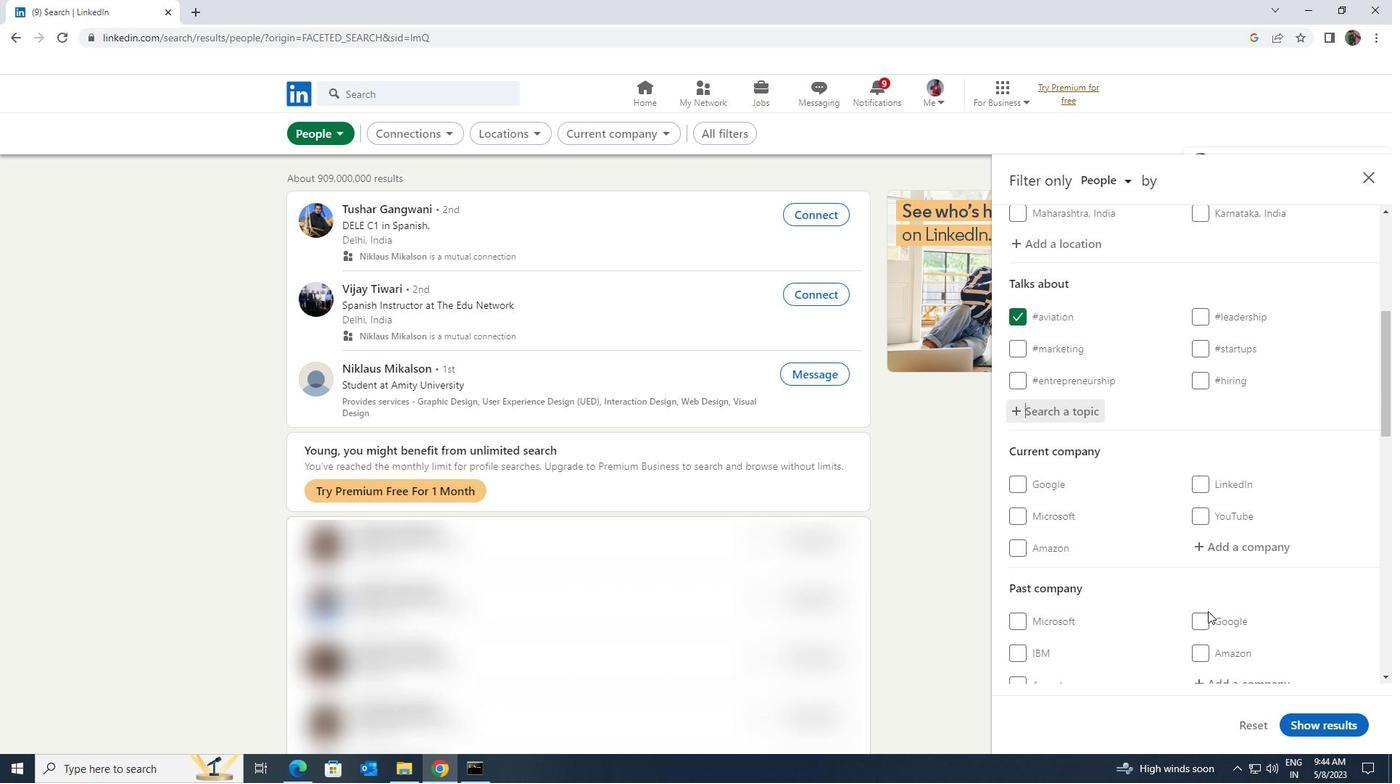 
Action: Mouse scrolled (1208, 610) with delta (0, 0)
Screenshot: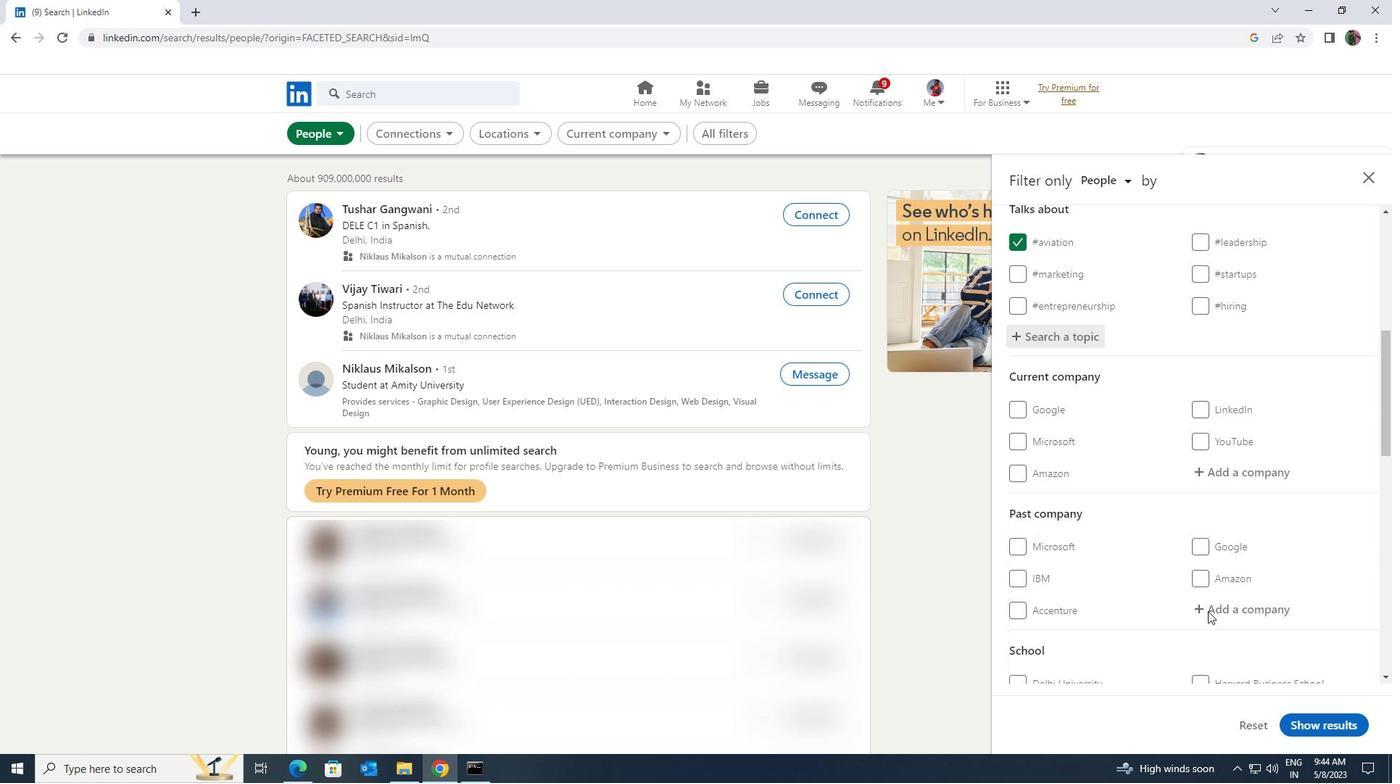 
Action: Mouse scrolled (1208, 610) with delta (0, 0)
Screenshot: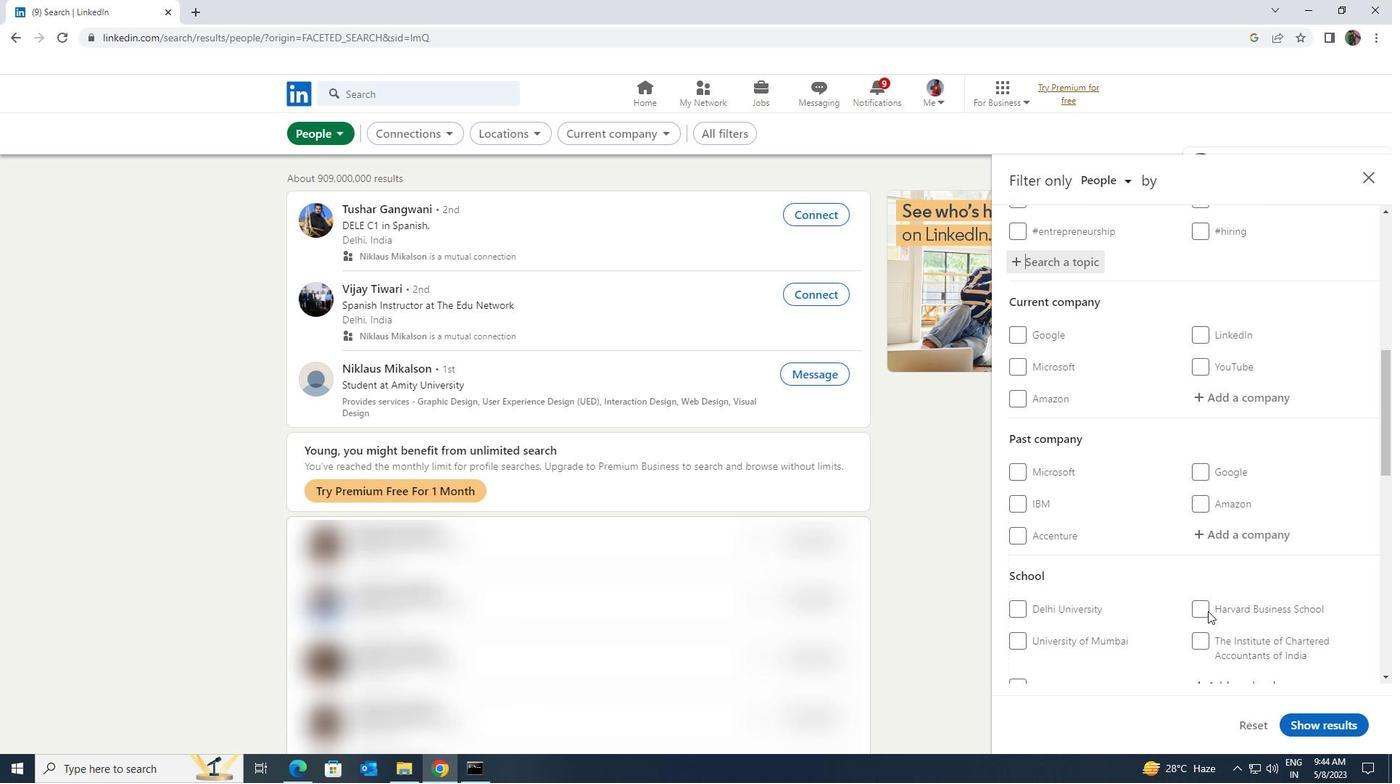 
Action: Mouse scrolled (1208, 610) with delta (0, 0)
Screenshot: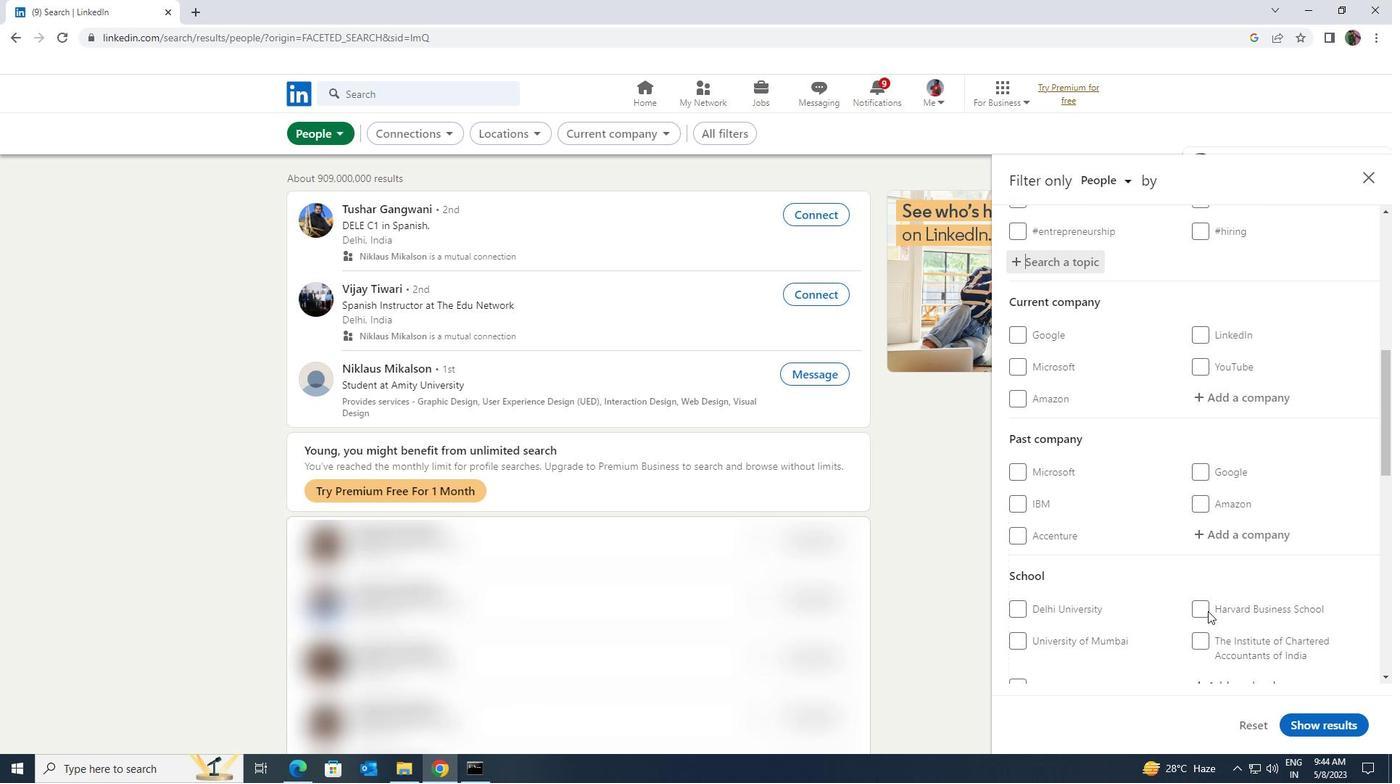 
Action: Mouse scrolled (1208, 610) with delta (0, 0)
Screenshot: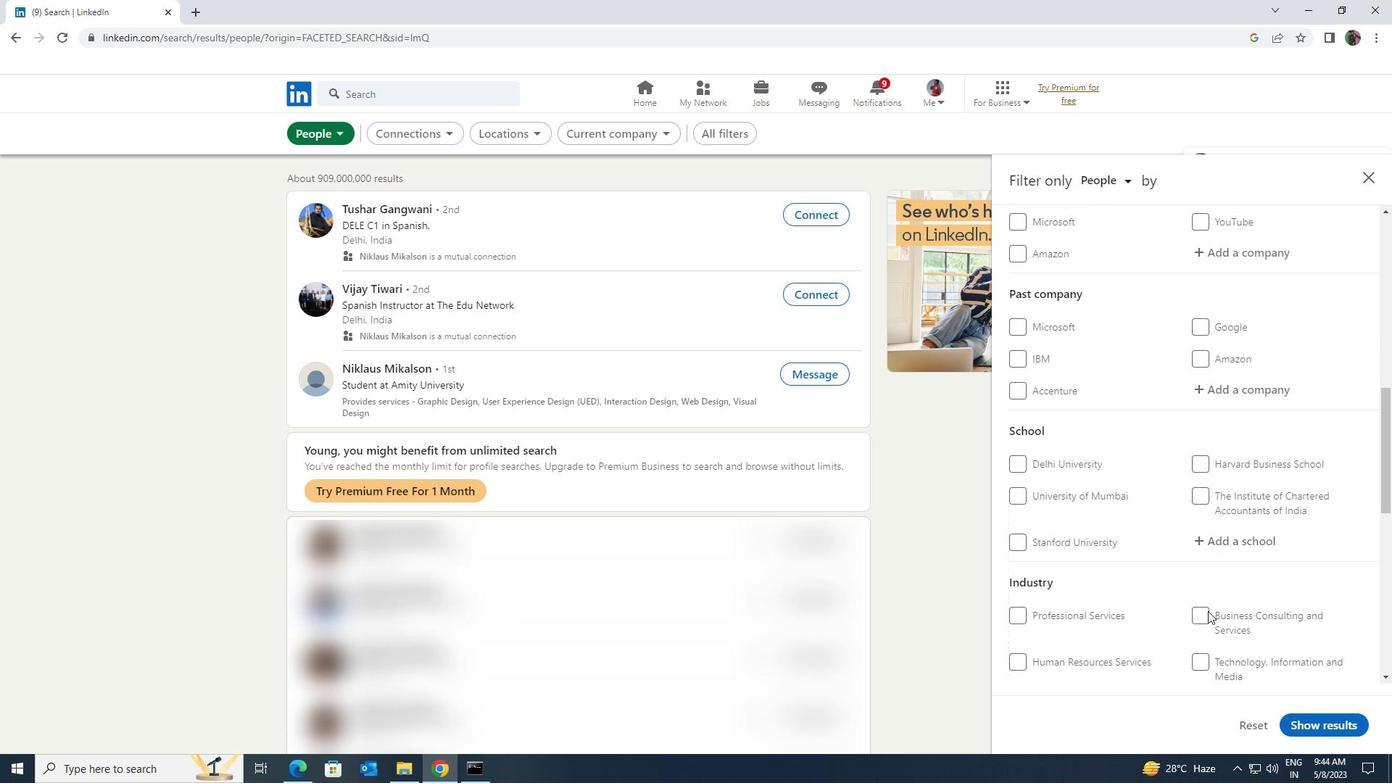 
Action: Mouse scrolled (1208, 610) with delta (0, 0)
Screenshot: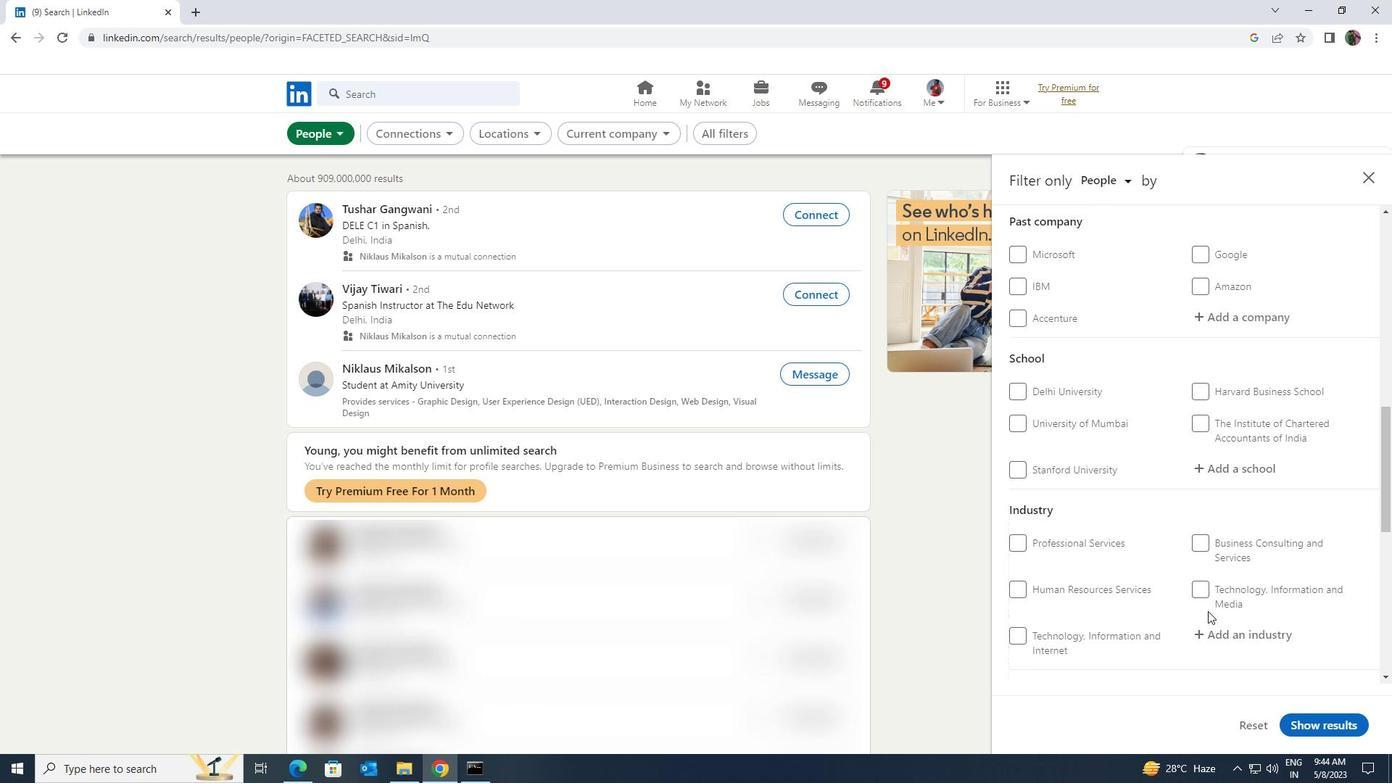 
Action: Mouse scrolled (1208, 610) with delta (0, 0)
Screenshot: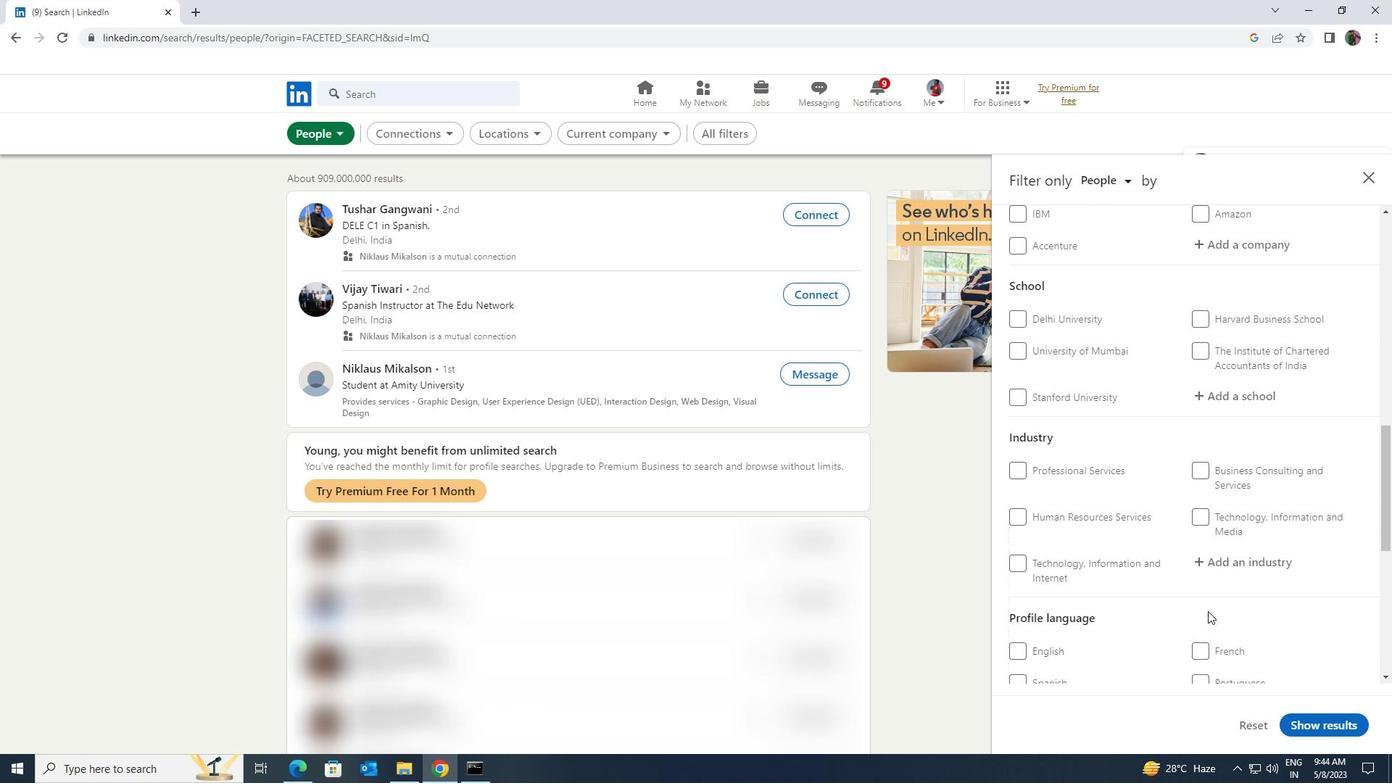 
Action: Mouse pressed left at (1208, 611)
Screenshot: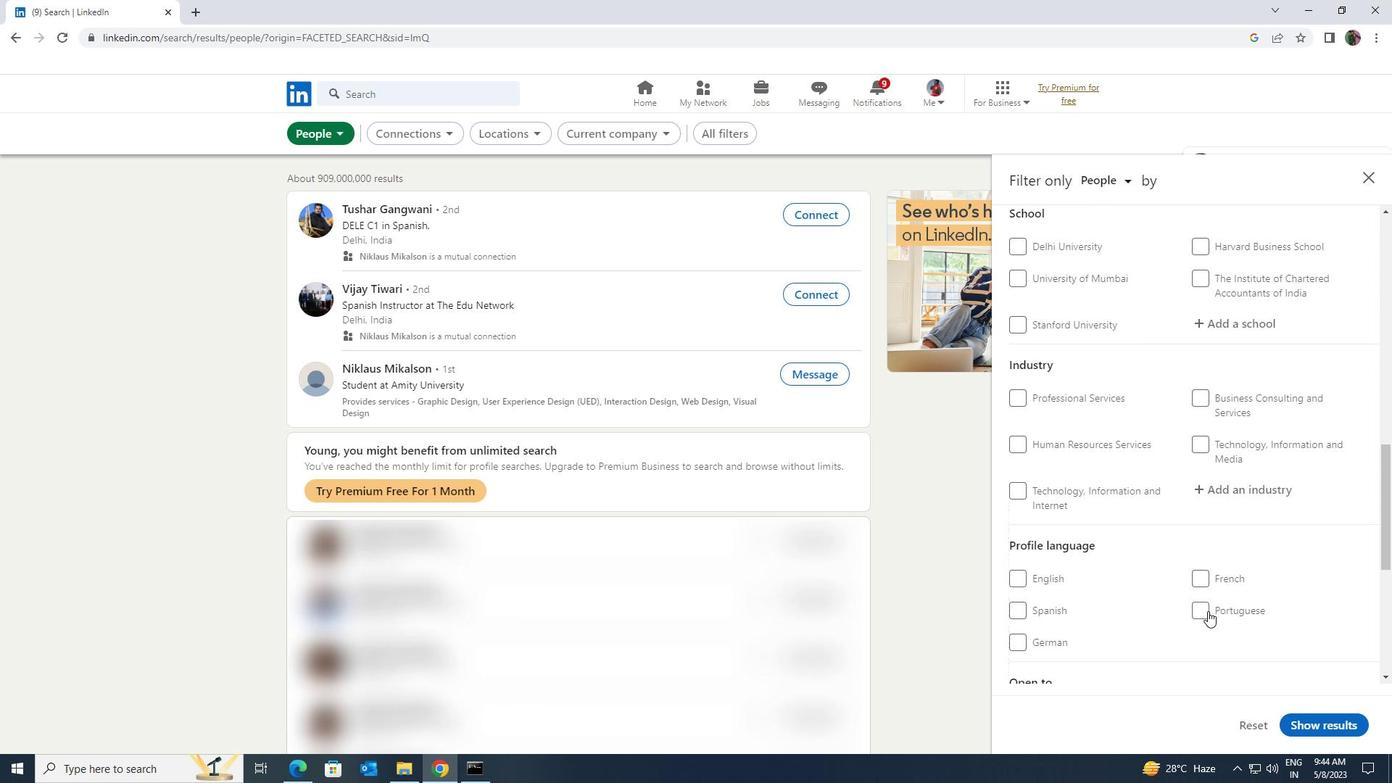 
Action: Mouse scrolled (1208, 612) with delta (0, 0)
Screenshot: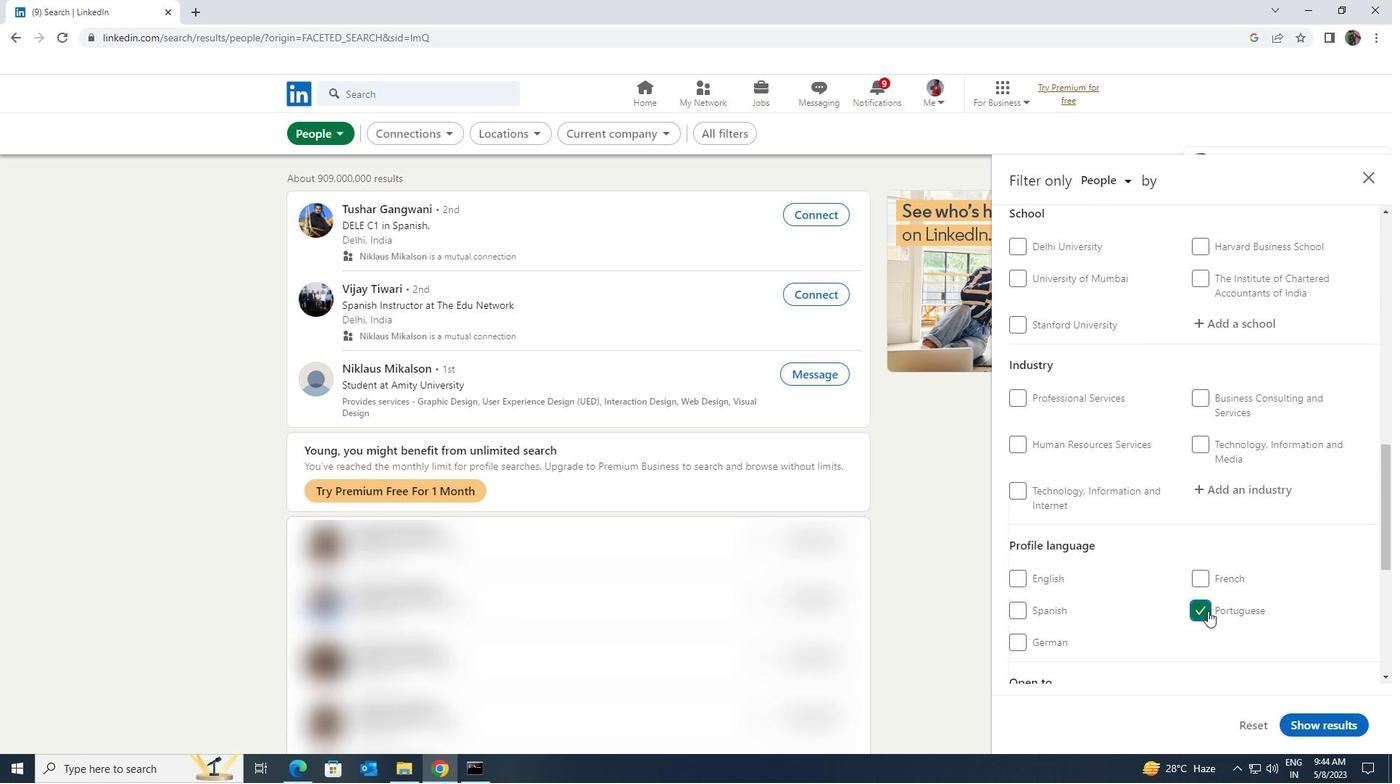 
Action: Mouse scrolled (1208, 612) with delta (0, 0)
Screenshot: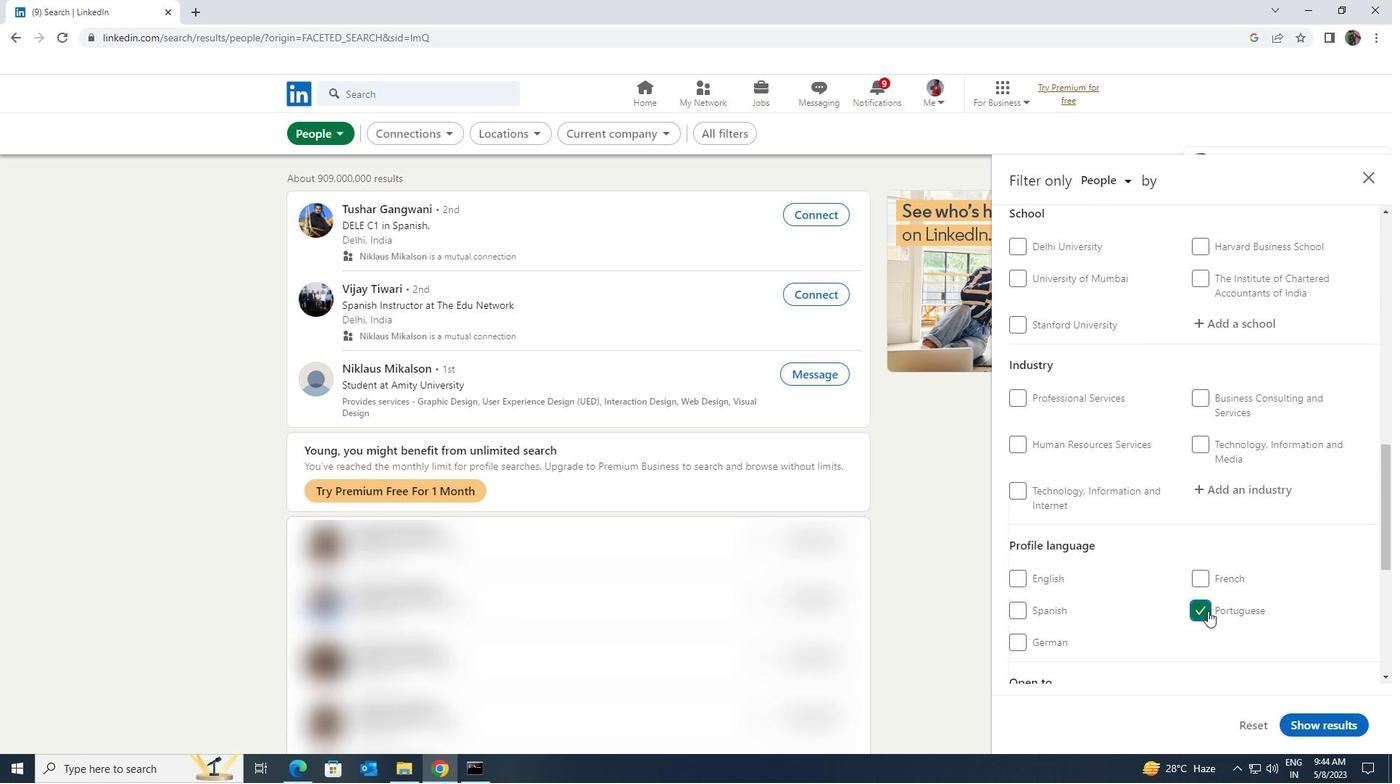 
Action: Mouse scrolled (1208, 612) with delta (0, 0)
Screenshot: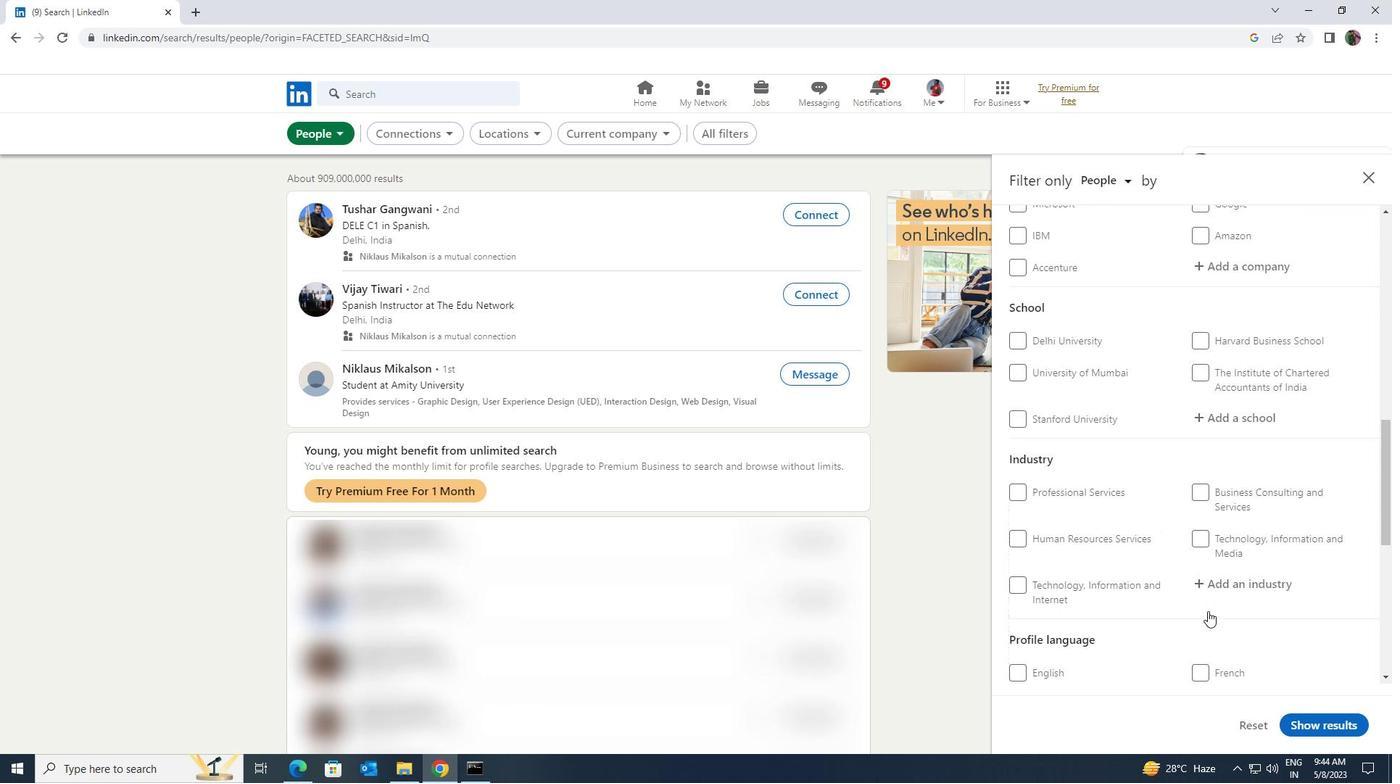 
Action: Mouse scrolled (1208, 612) with delta (0, 0)
Screenshot: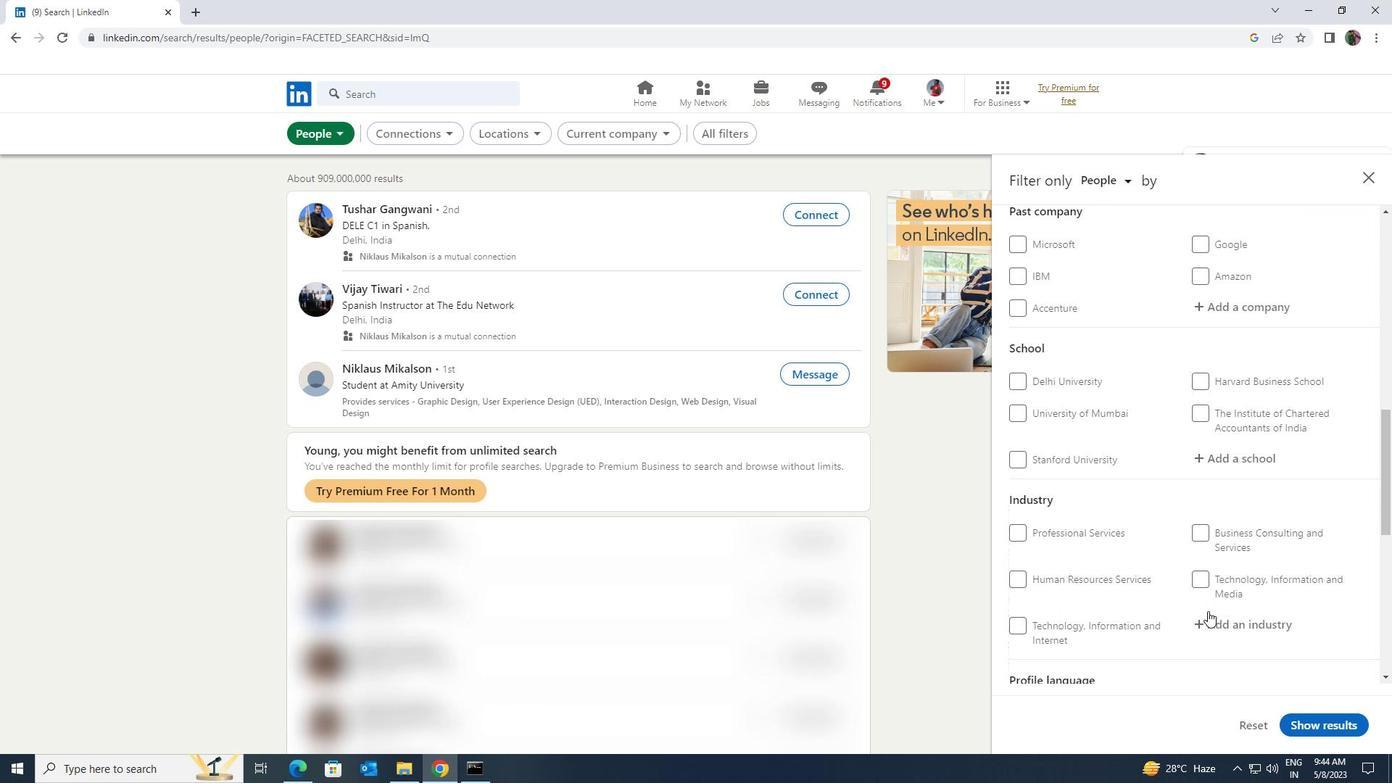 
Action: Mouse scrolled (1208, 612) with delta (0, 0)
Screenshot: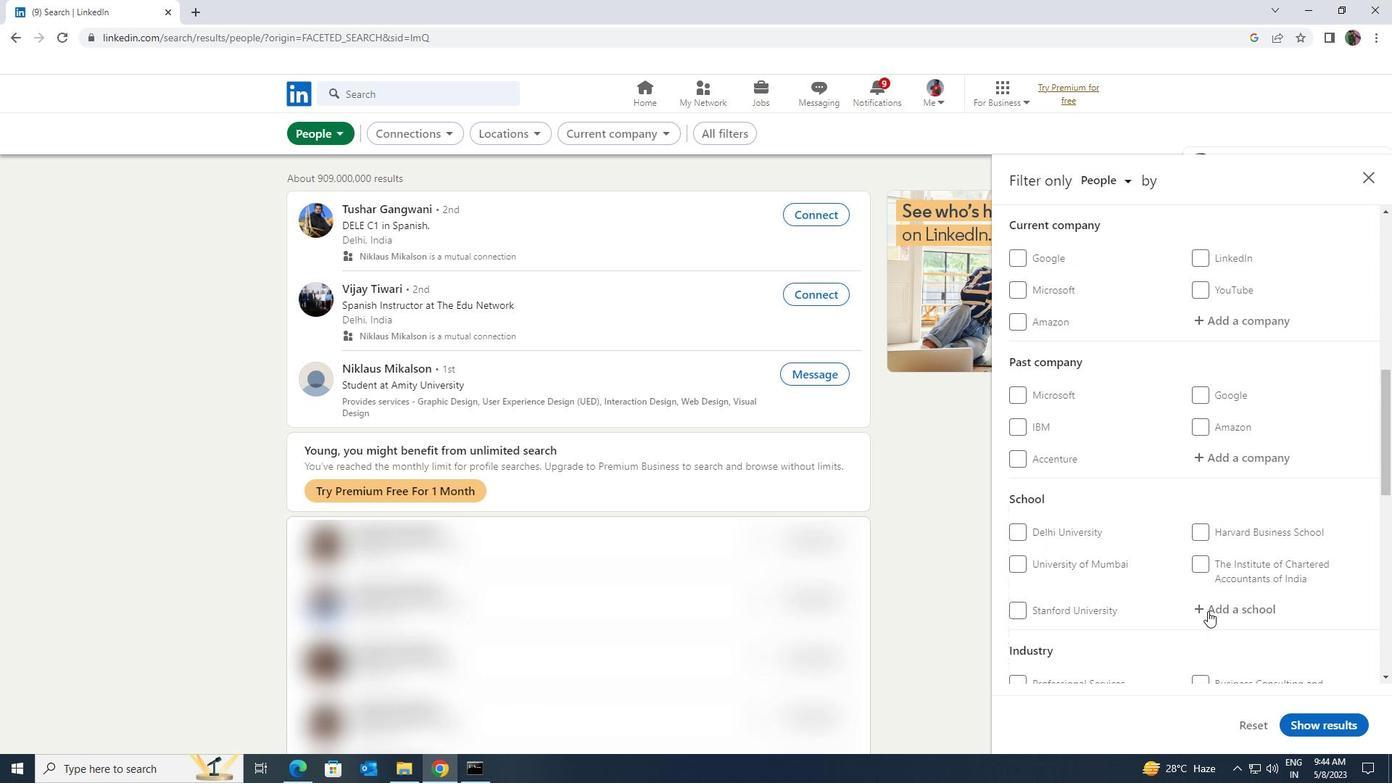 
Action: Mouse scrolled (1208, 612) with delta (0, 0)
Screenshot: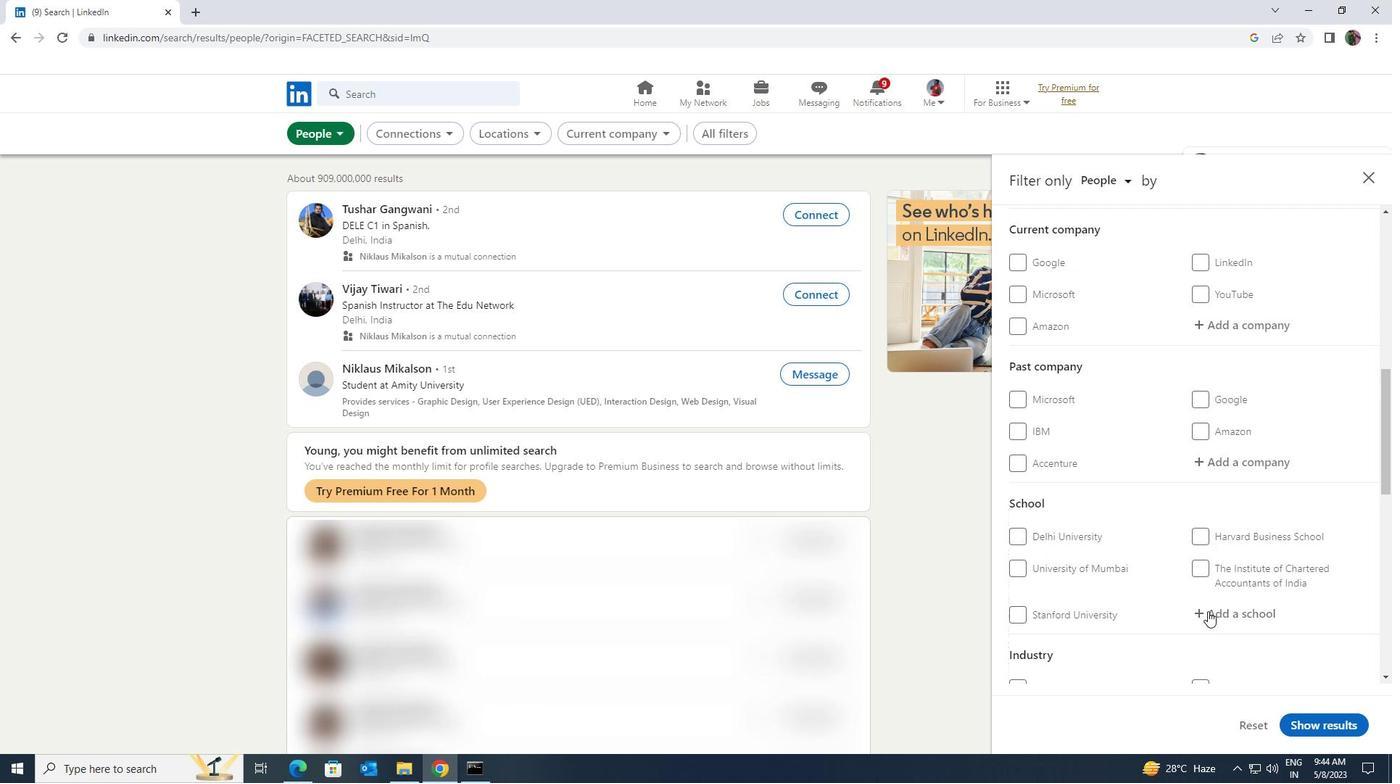
Action: Mouse scrolled (1208, 612) with delta (0, 0)
Screenshot: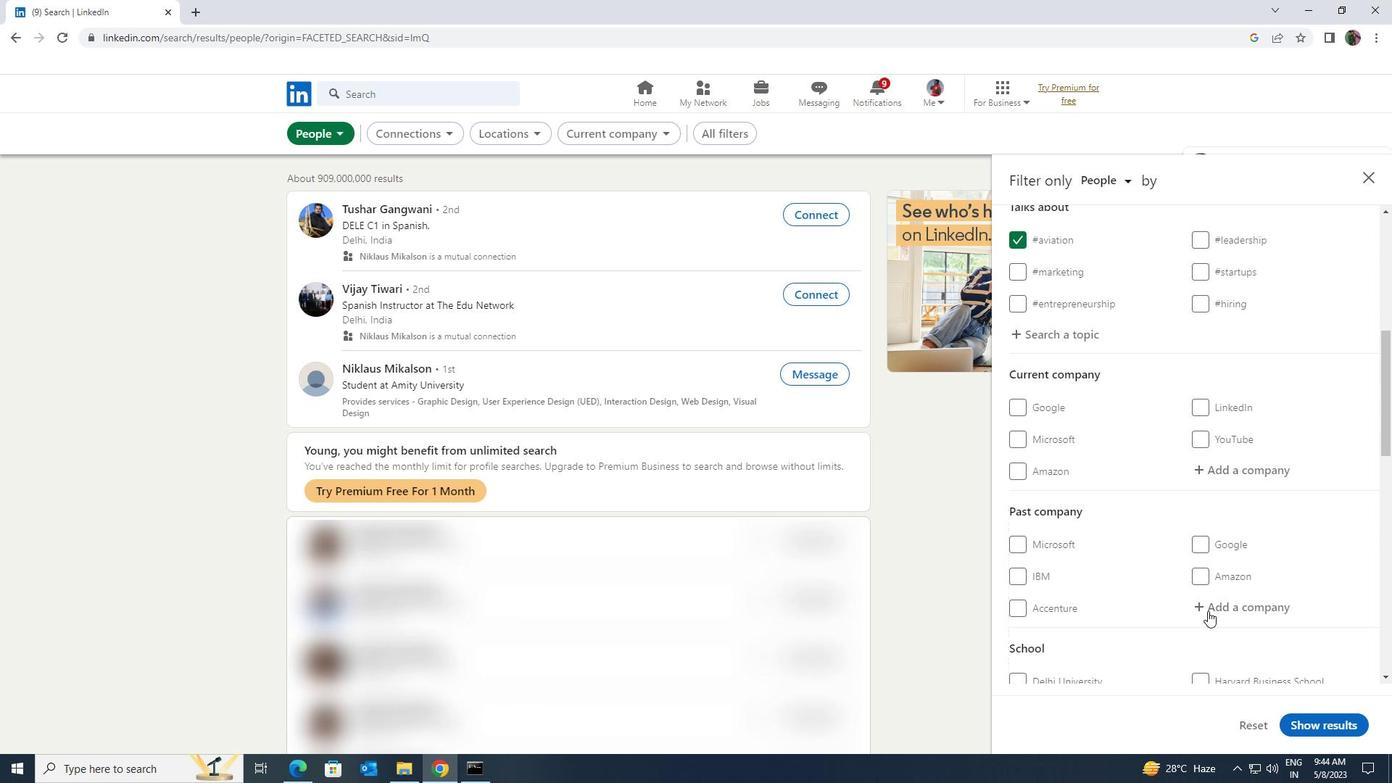 
Action: Mouse moved to (1218, 548)
Screenshot: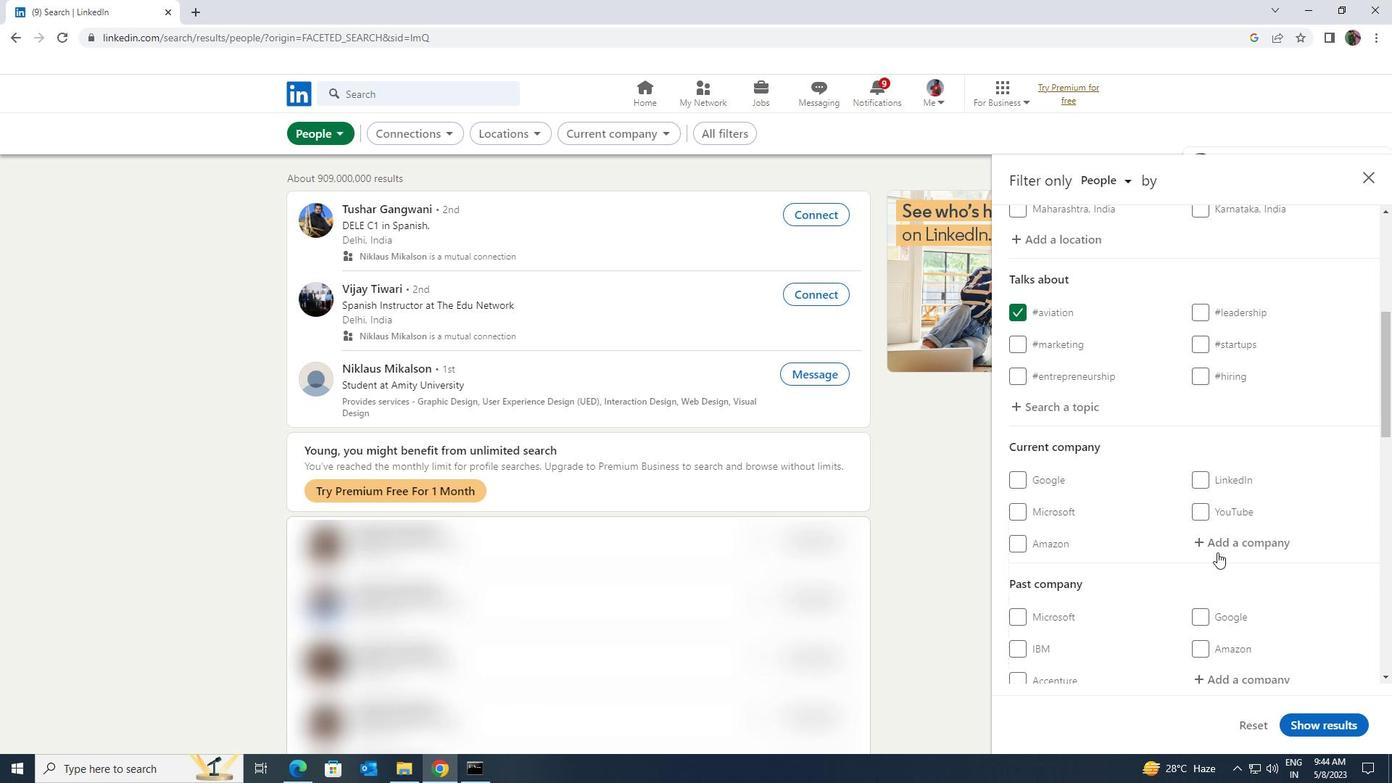 
Action: Mouse pressed left at (1218, 548)
Screenshot: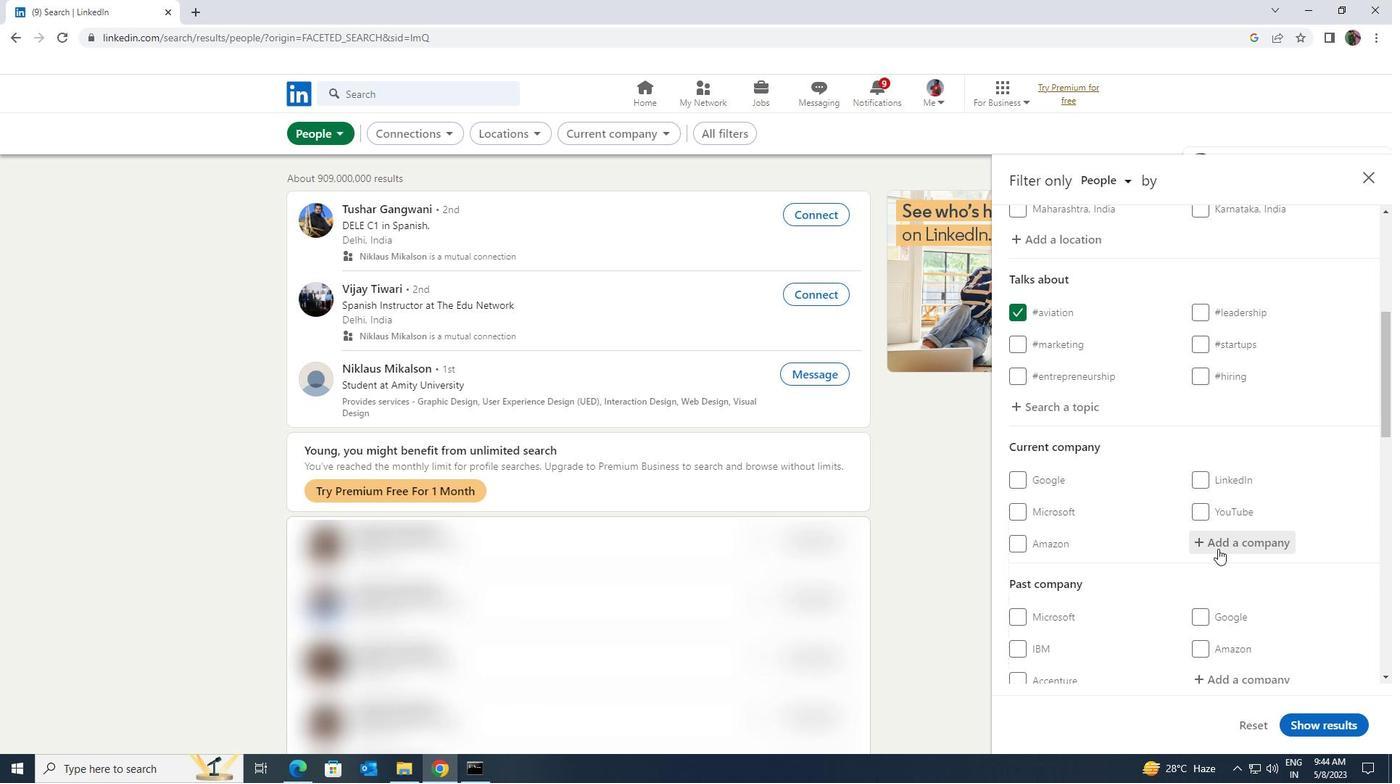 
Action: Key pressed <Key.shift>PUNEJOB
Screenshot: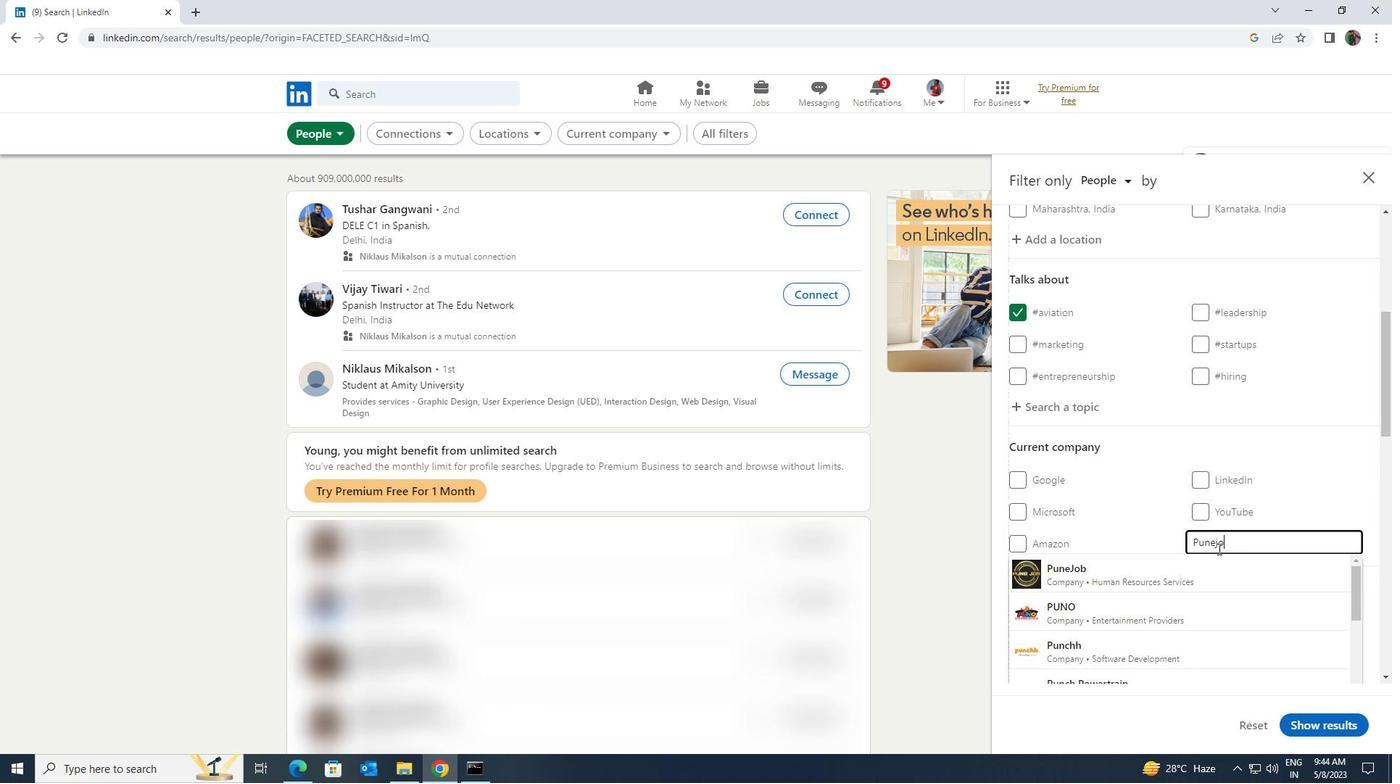 
Action: Mouse moved to (1213, 561)
Screenshot: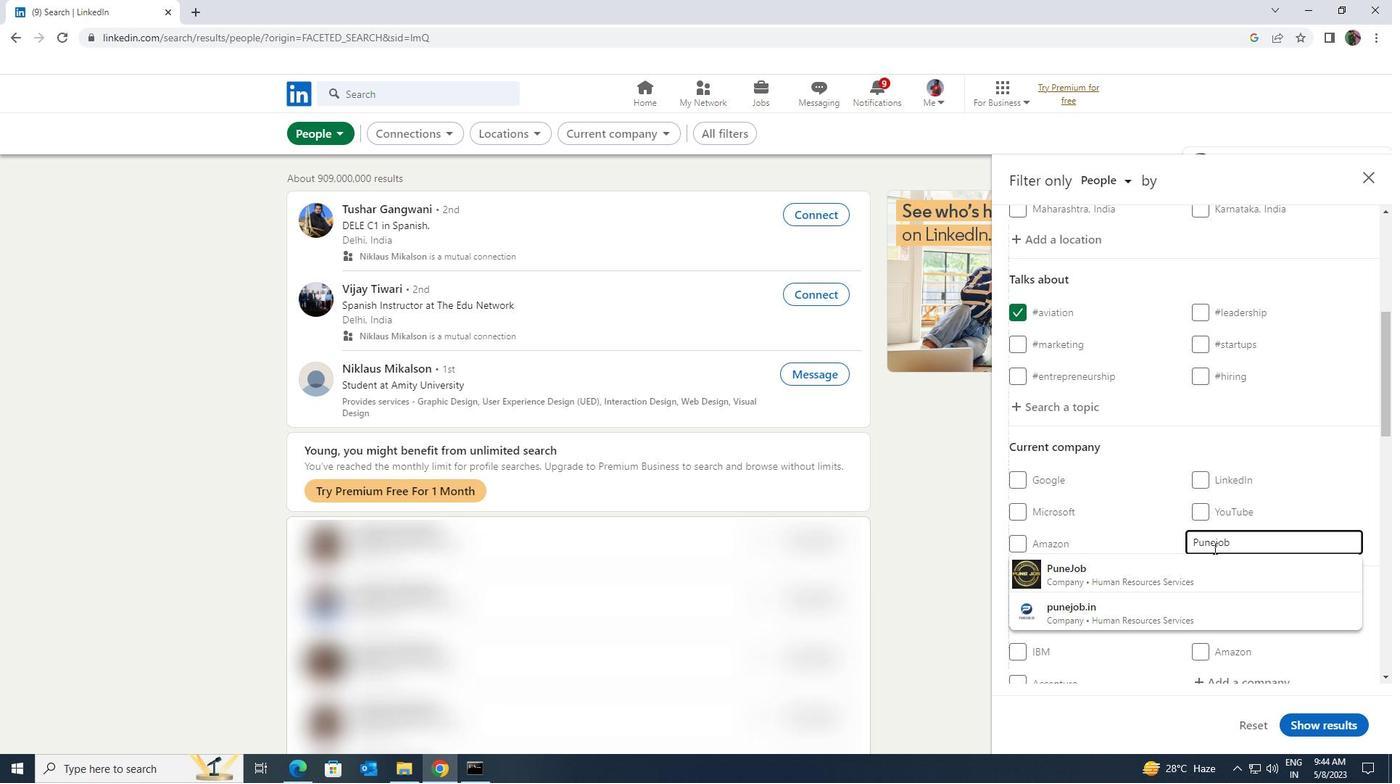 
Action: Mouse pressed left at (1213, 561)
Screenshot: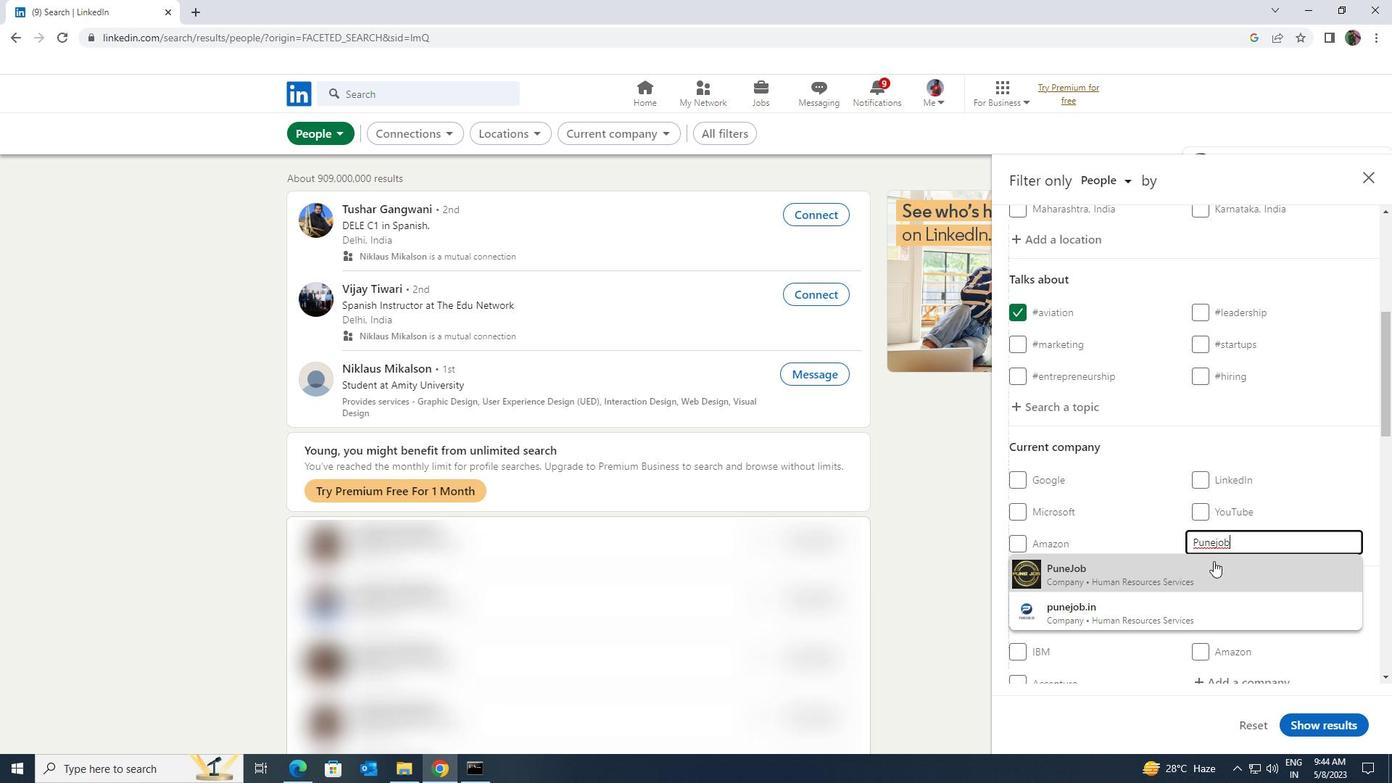 
Action: Mouse scrolled (1213, 560) with delta (0, 0)
Screenshot: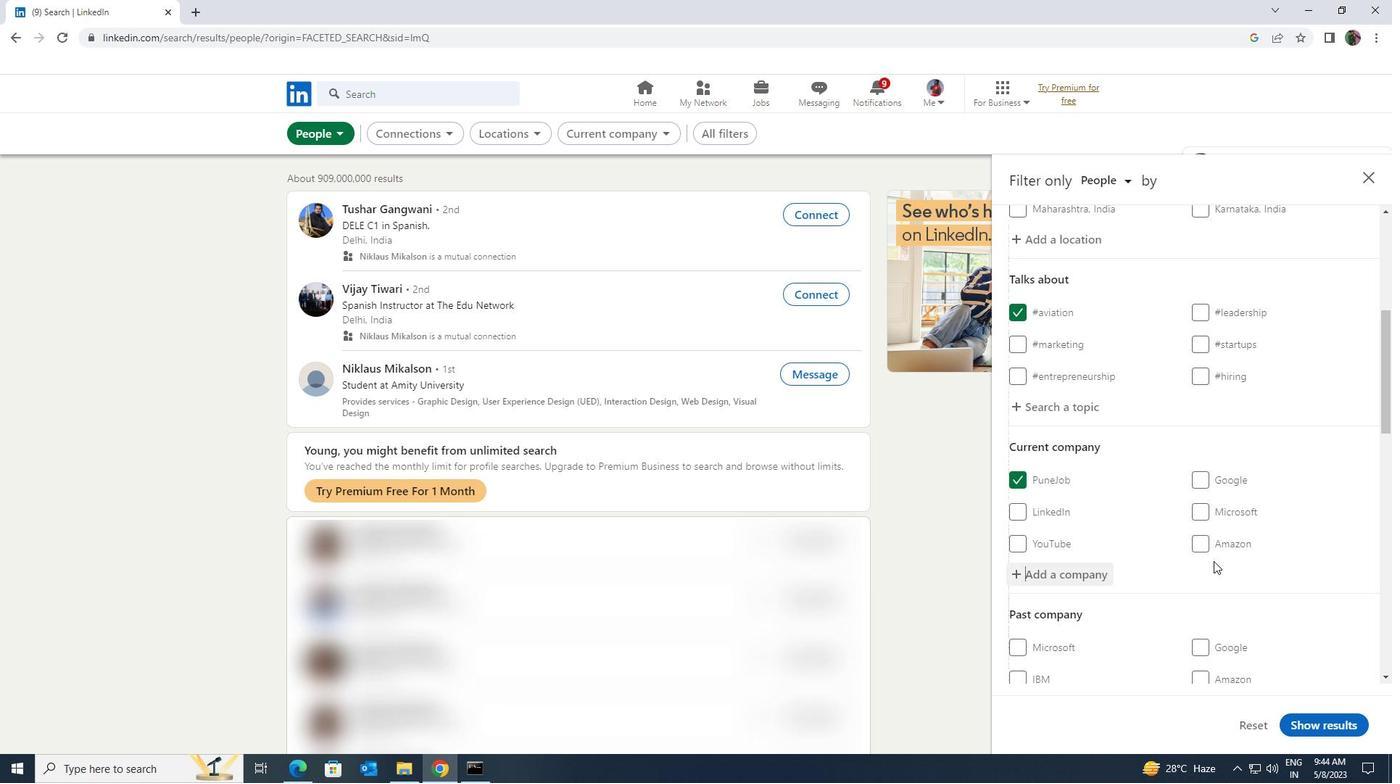 
Action: Mouse scrolled (1213, 560) with delta (0, 0)
Screenshot: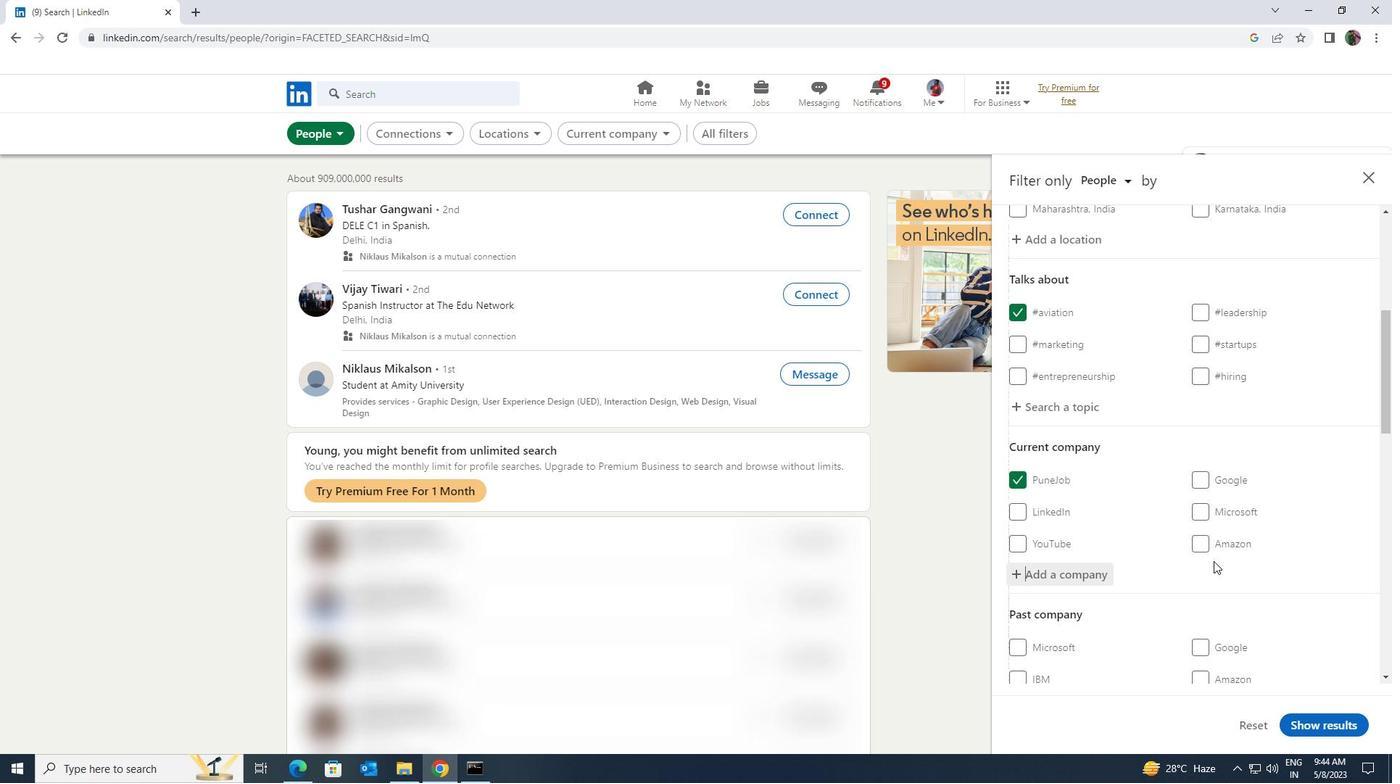 
Action: Mouse scrolled (1213, 560) with delta (0, 0)
Screenshot: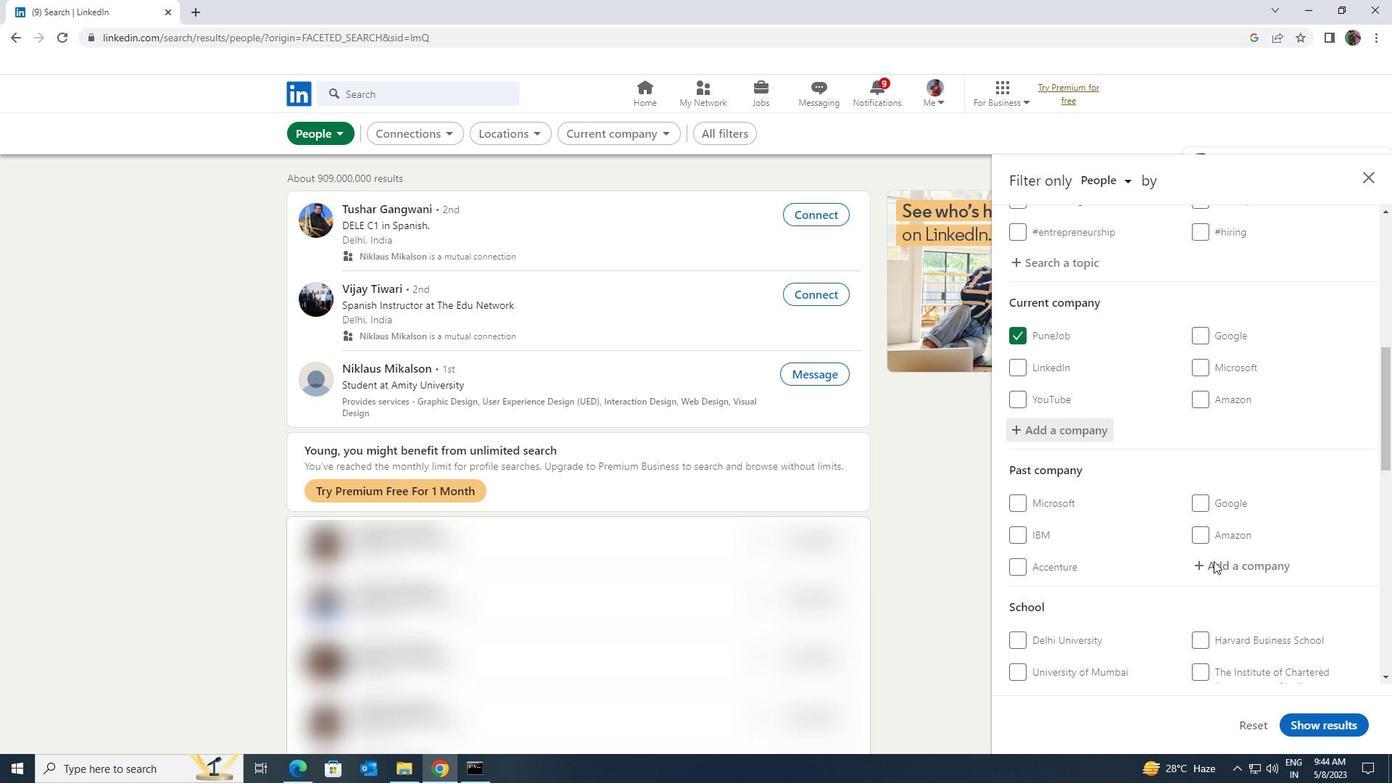 
Action: Mouse scrolled (1213, 560) with delta (0, 0)
Screenshot: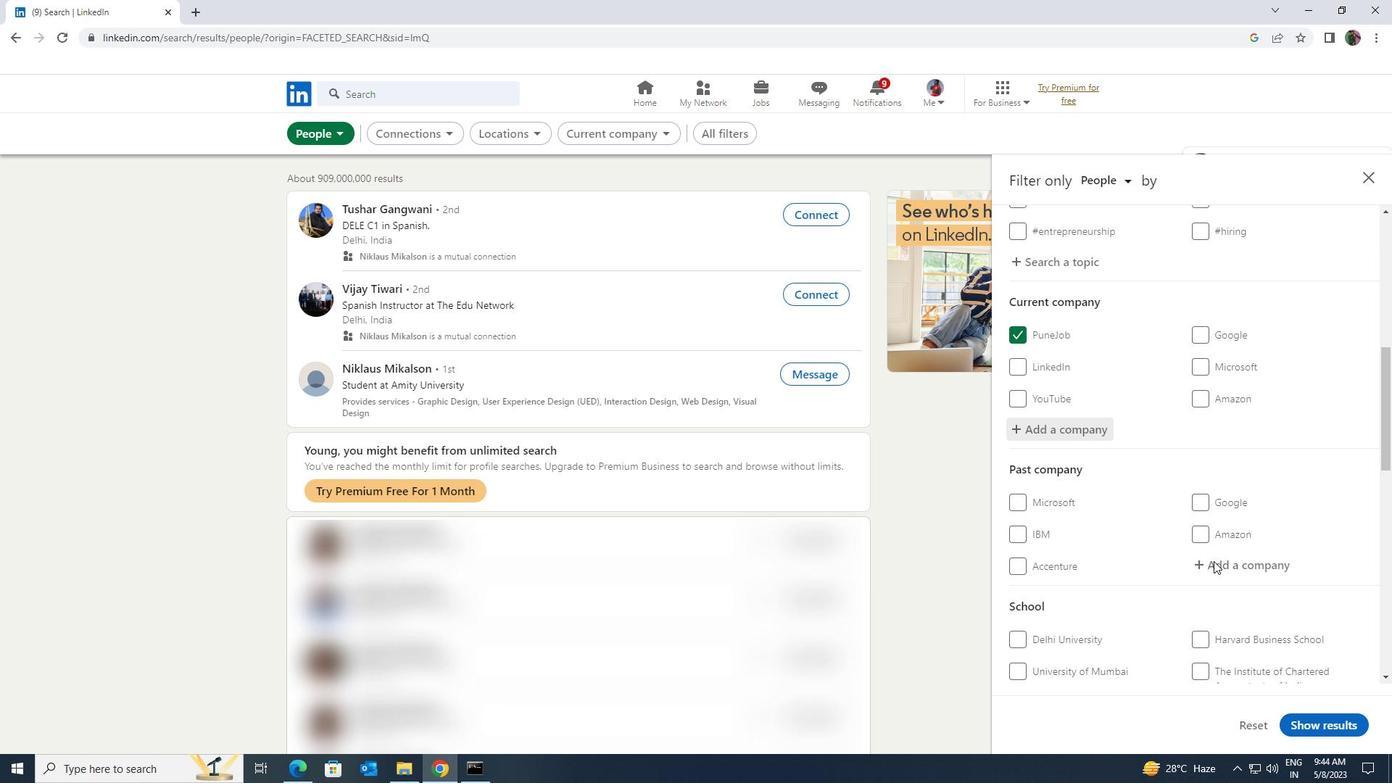 
Action: Mouse moved to (1216, 564)
Screenshot: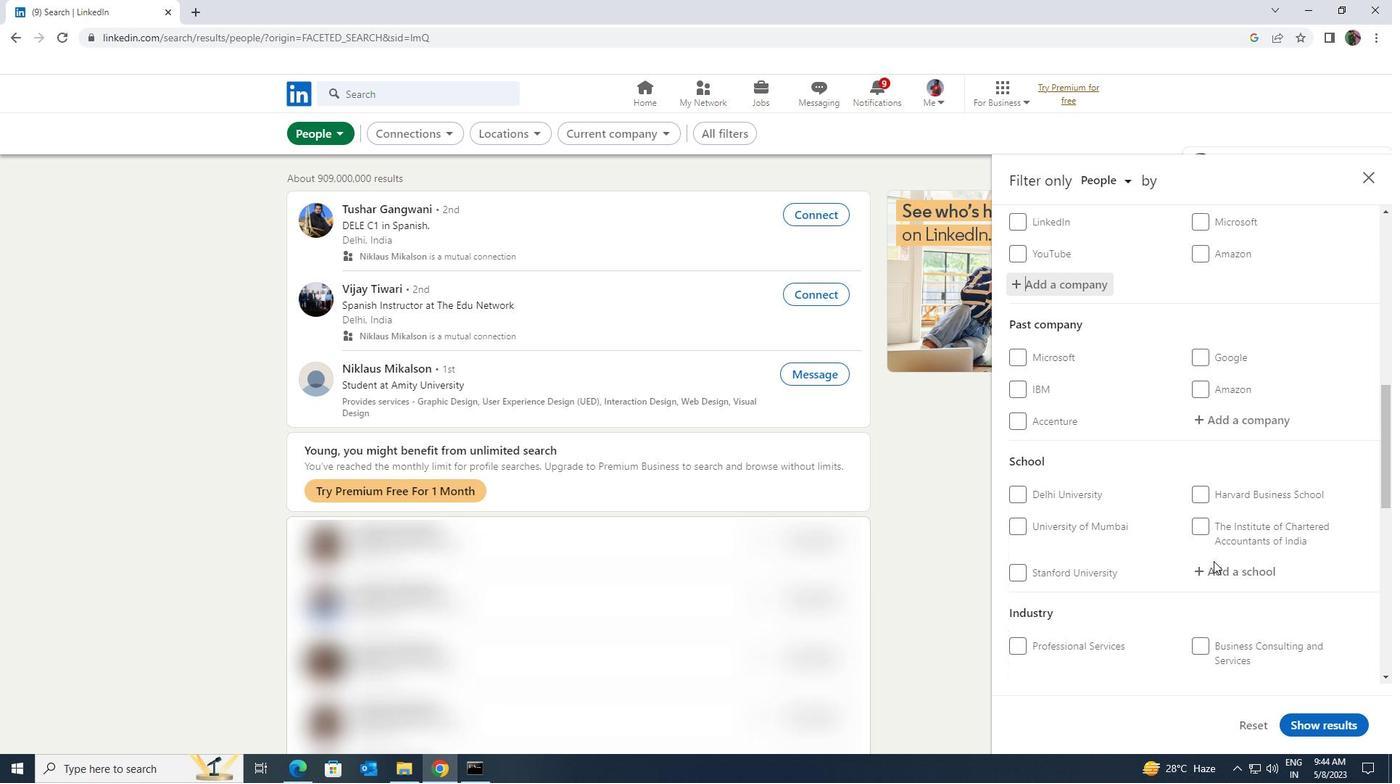 
Action: Mouse pressed left at (1216, 564)
Screenshot: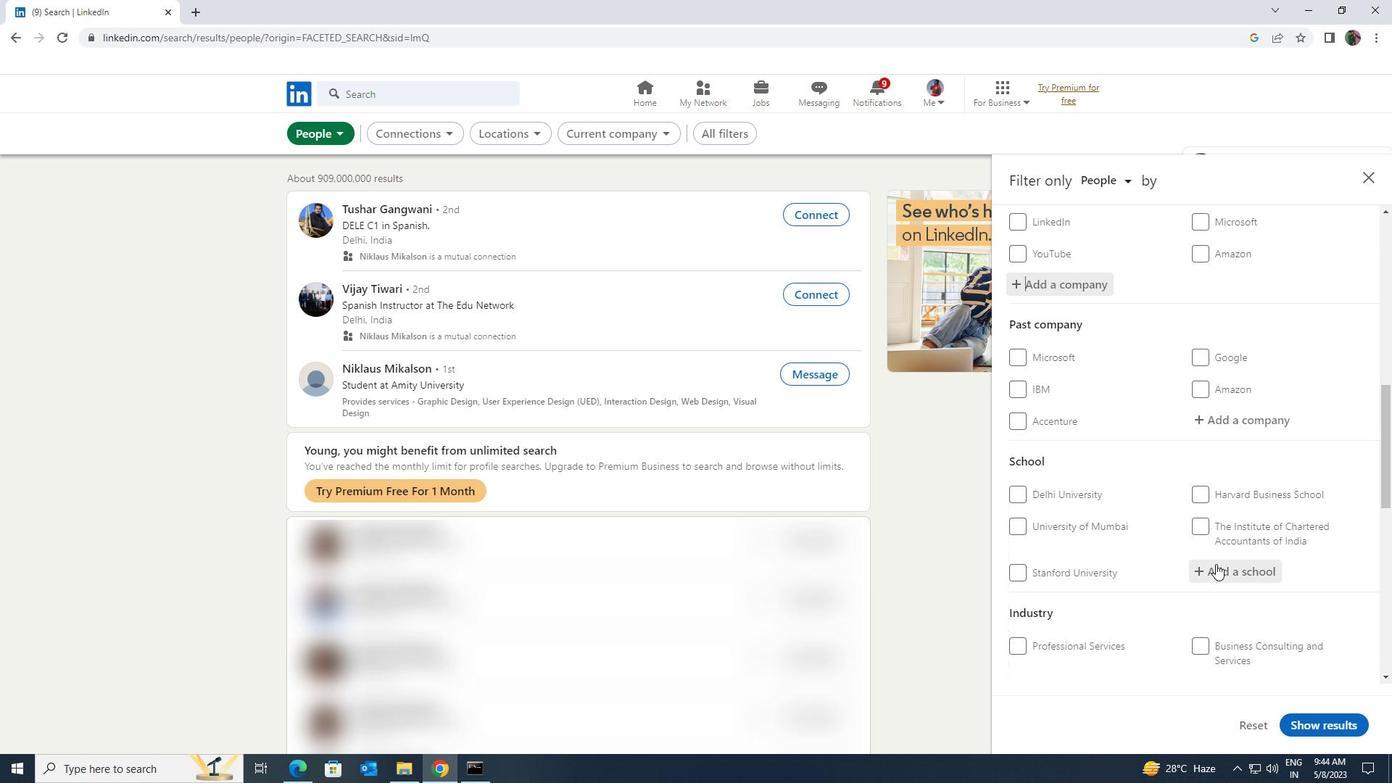 
Action: Key pressed <Key.shift>SYDENH
Screenshot: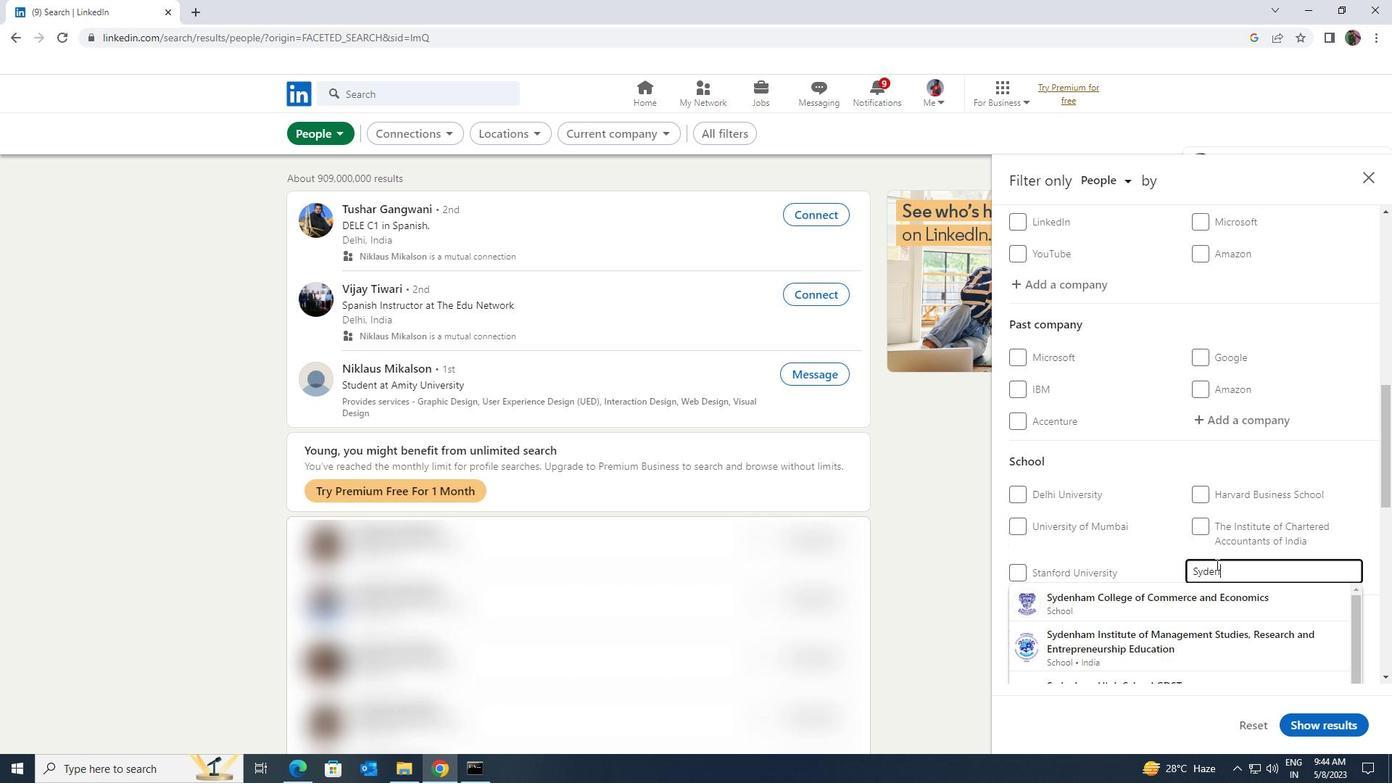 
Action: Mouse moved to (1218, 593)
Screenshot: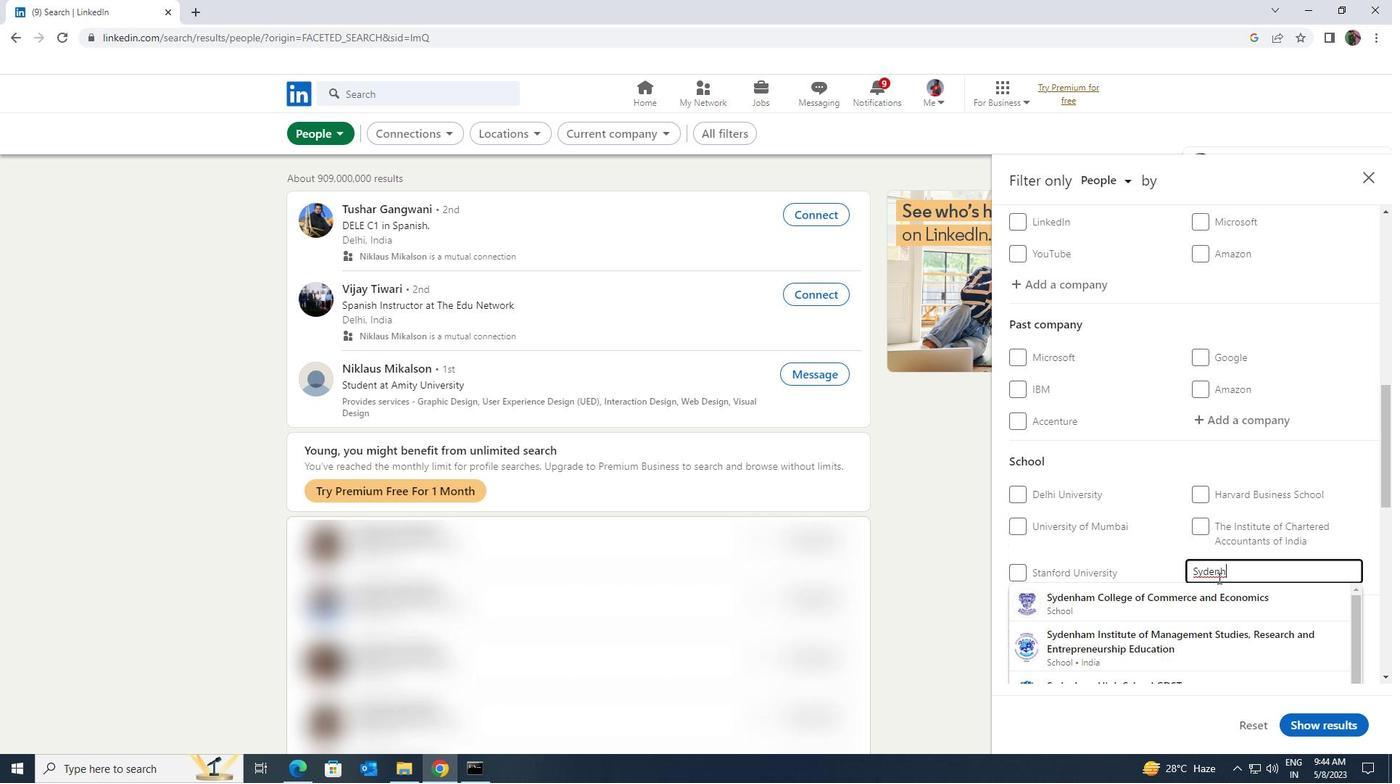 
Action: Mouse pressed left at (1218, 593)
Screenshot: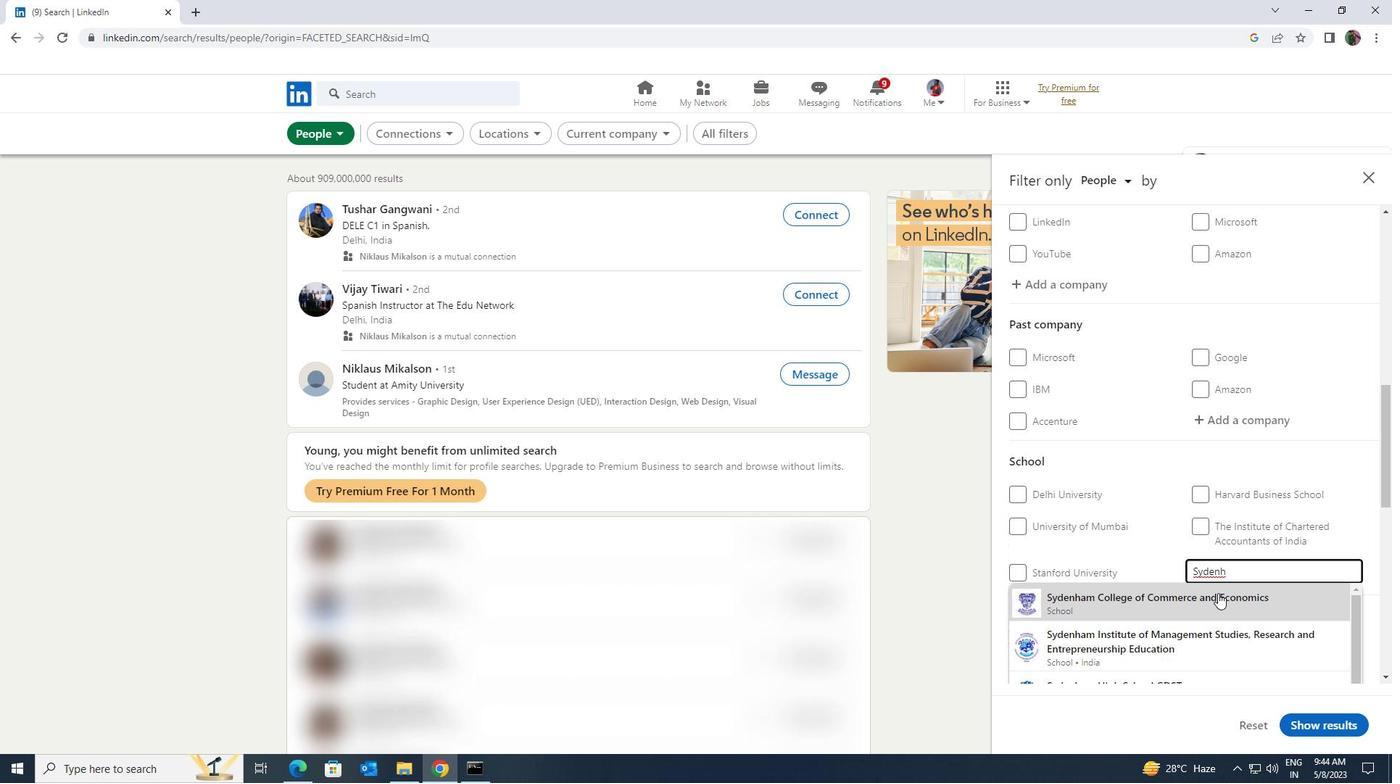 
Action: Mouse scrolled (1218, 592) with delta (0, 0)
Screenshot: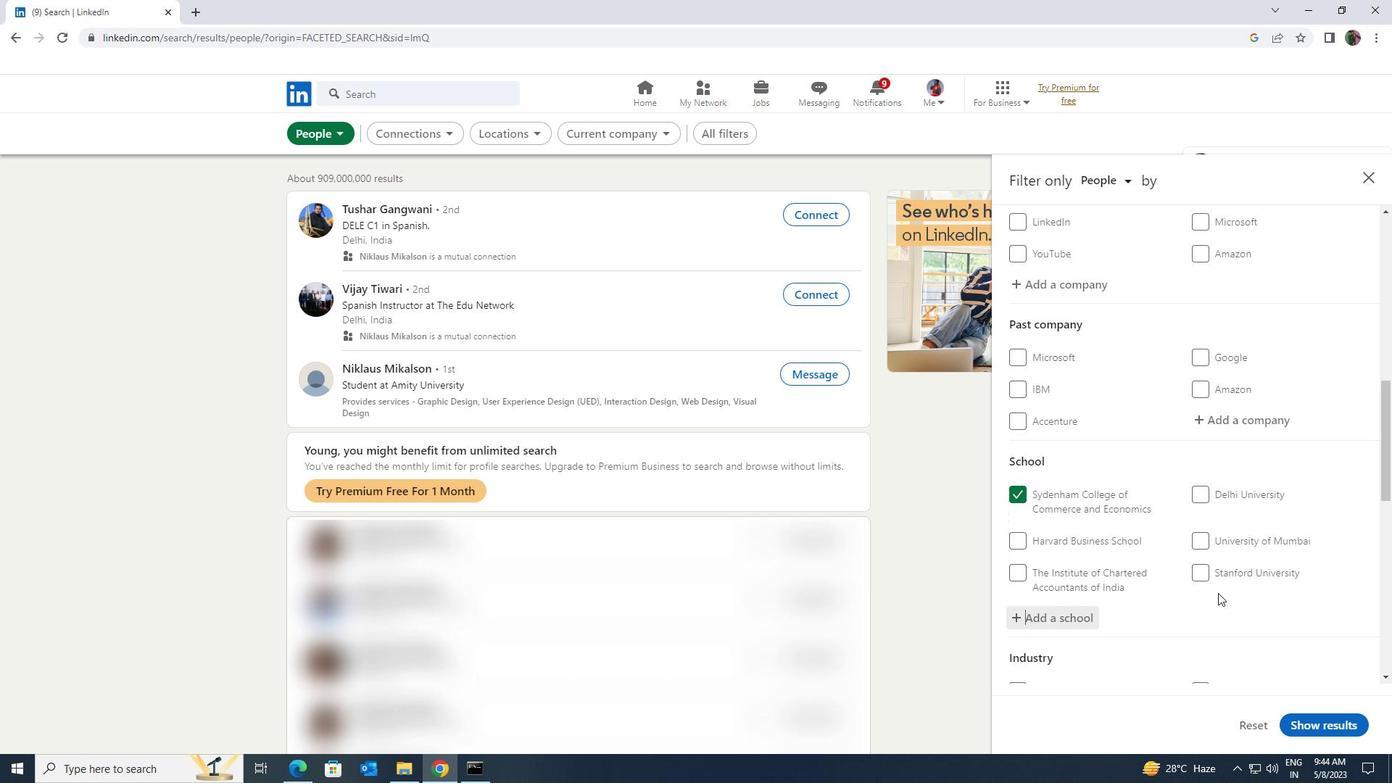 
Action: Mouse moved to (1218, 594)
Screenshot: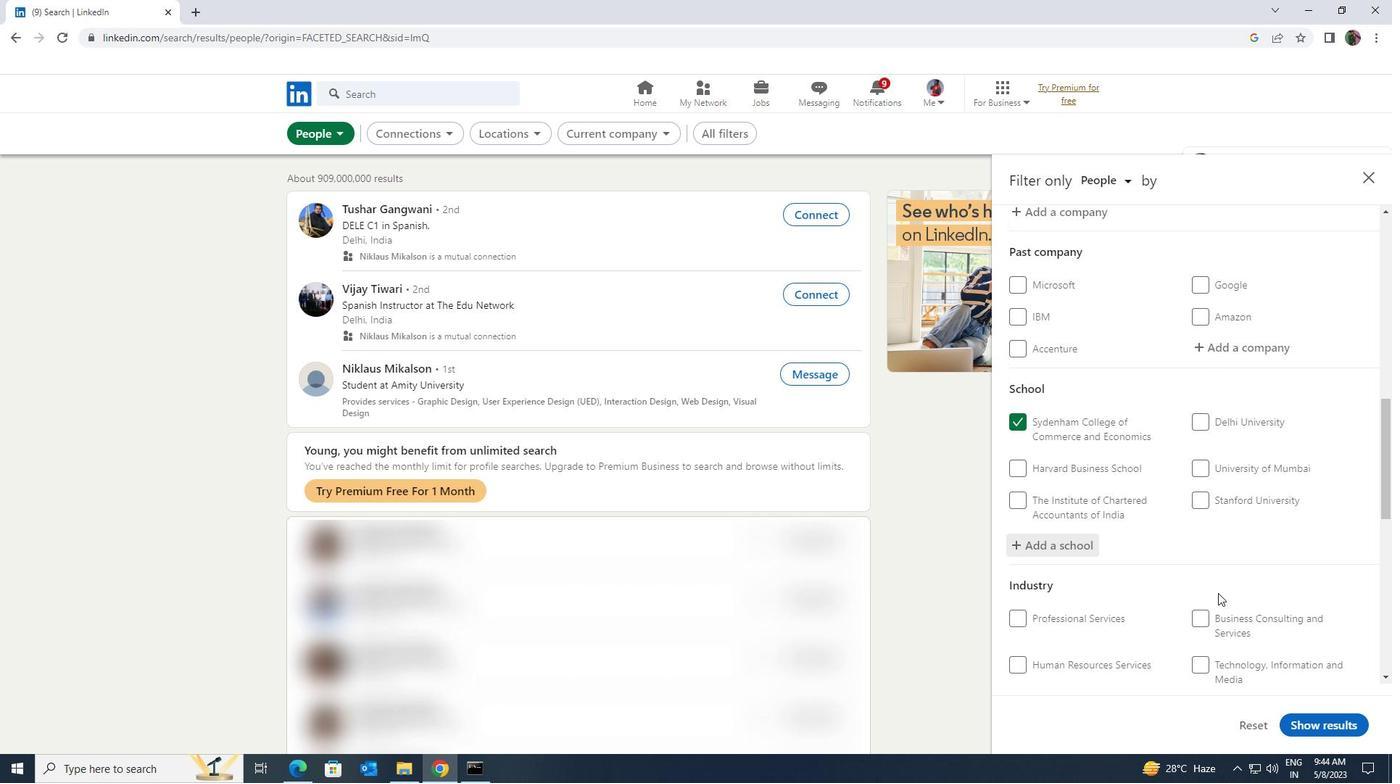 
Action: Mouse scrolled (1218, 593) with delta (0, 0)
Screenshot: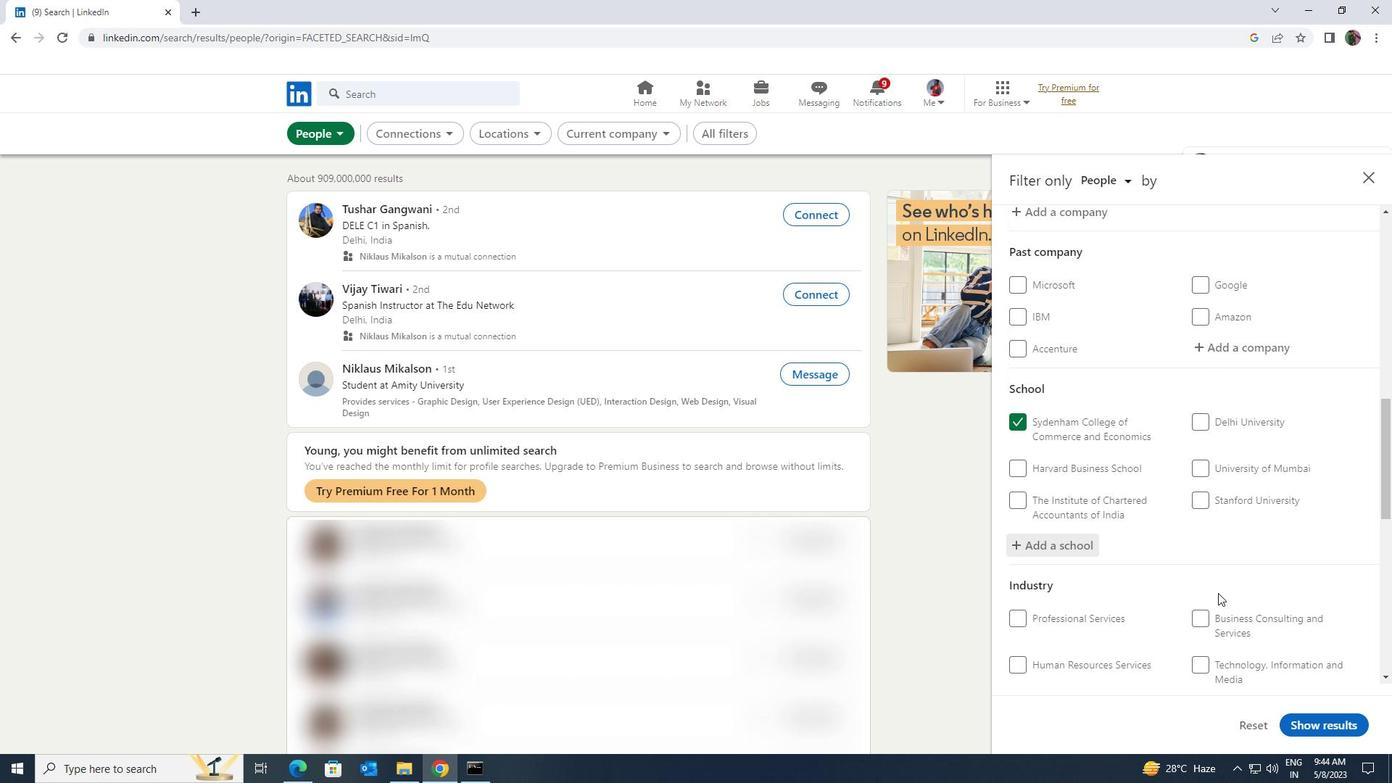 
Action: Mouse scrolled (1218, 593) with delta (0, 0)
Screenshot: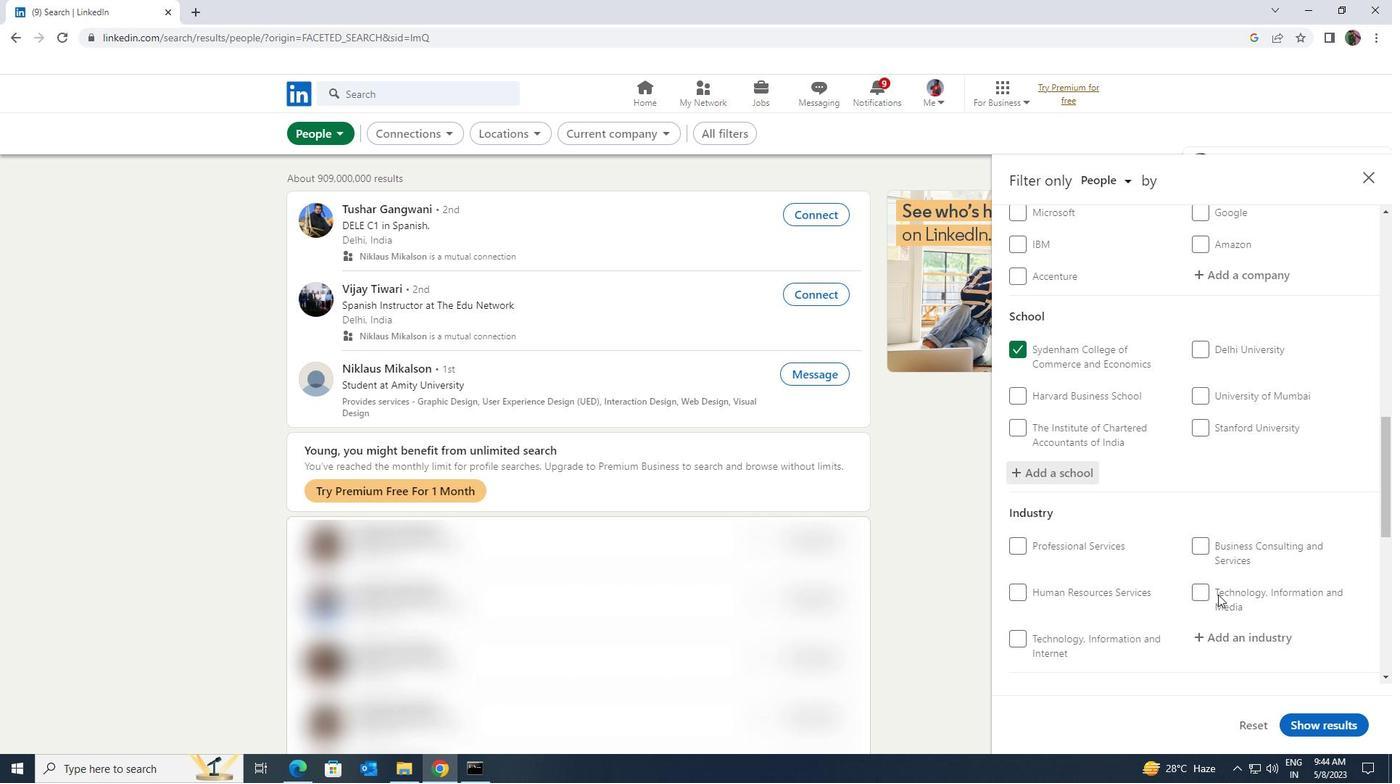 
Action: Mouse moved to (1229, 562)
Screenshot: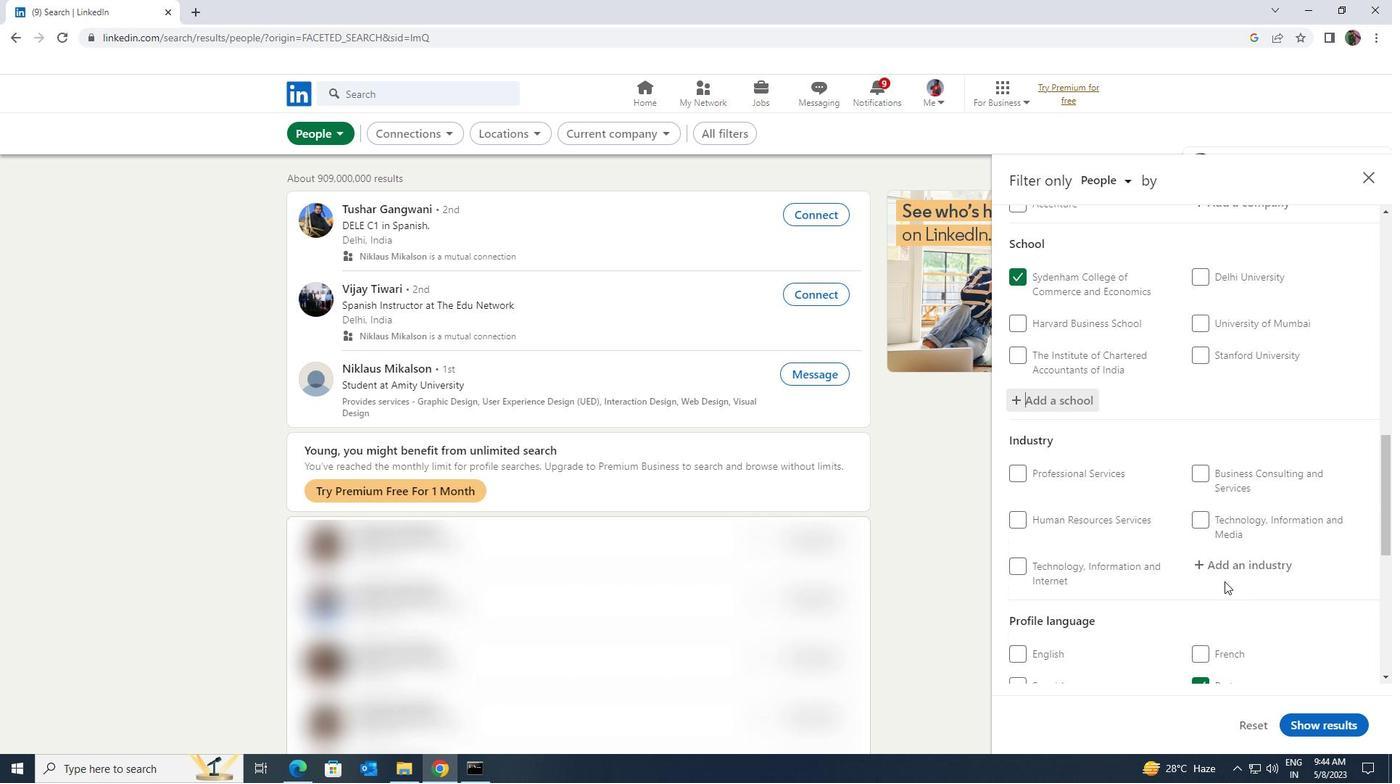 
Action: Mouse pressed left at (1229, 562)
Screenshot: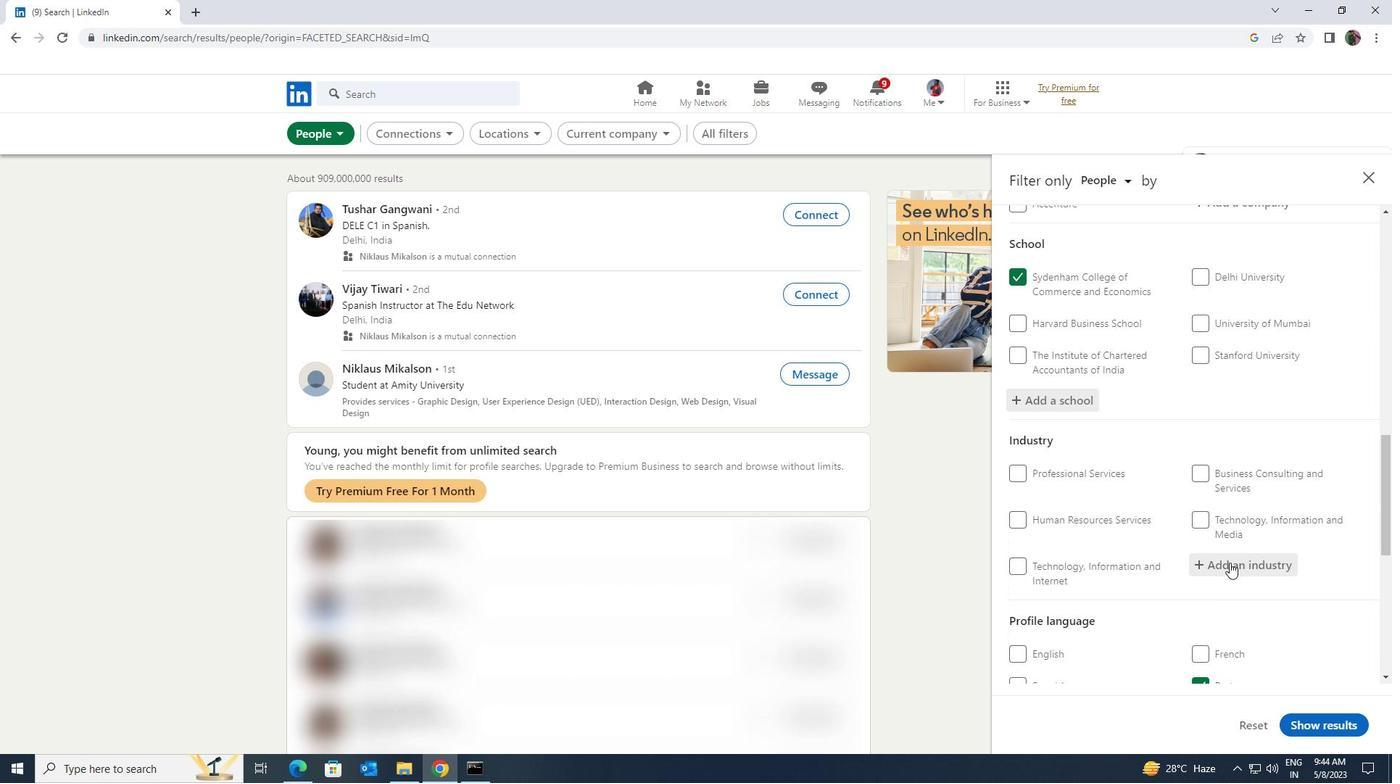 
Action: Key pressed <Key.shift>JANI
Screenshot: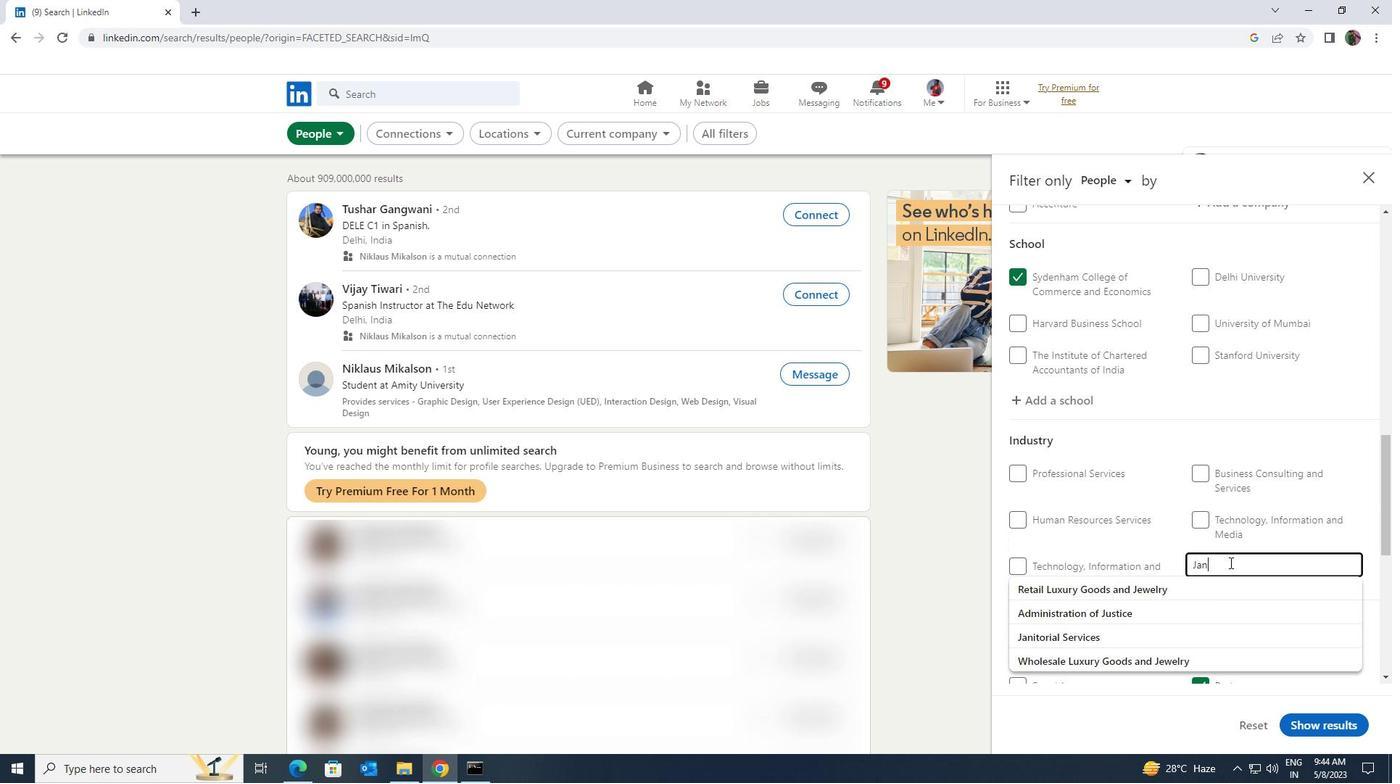 
Action: Mouse moved to (1228, 581)
Screenshot: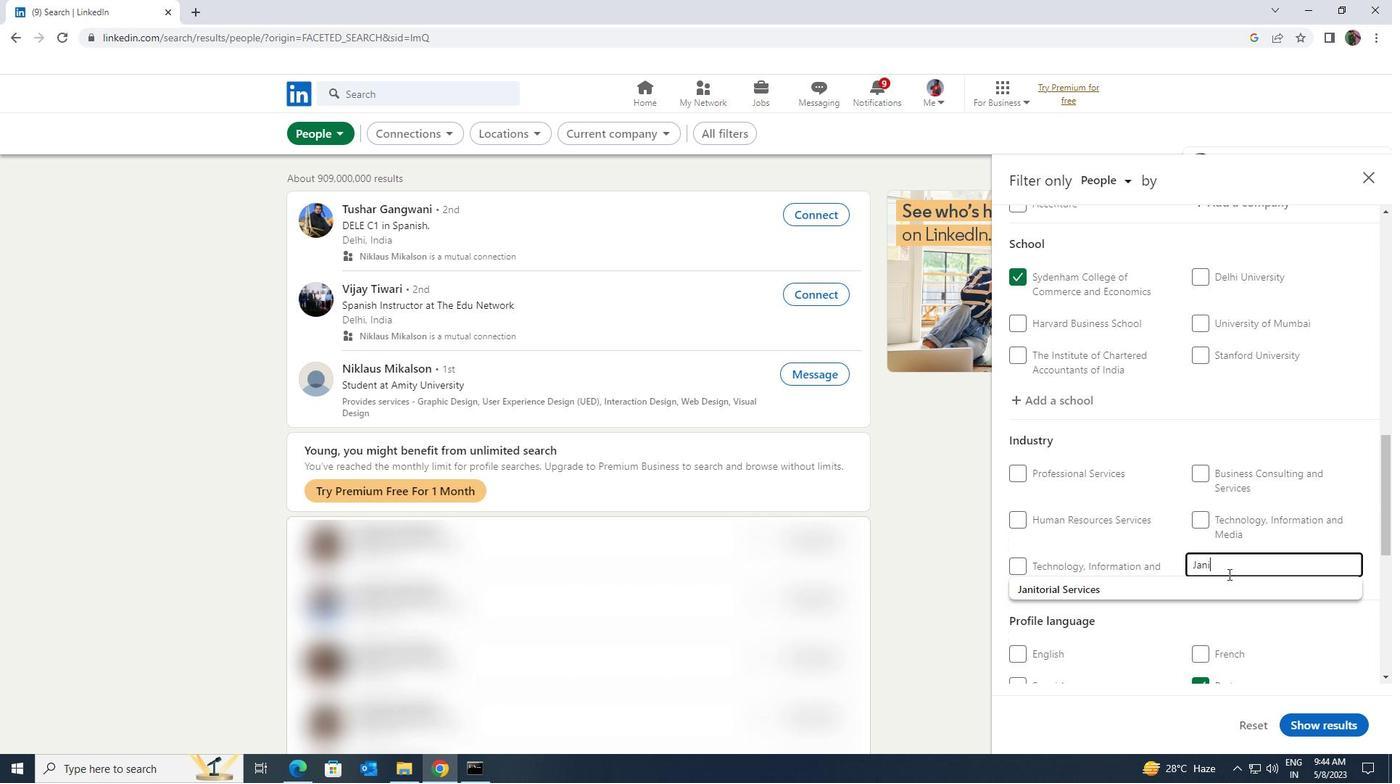 
Action: Mouse pressed left at (1228, 581)
Screenshot: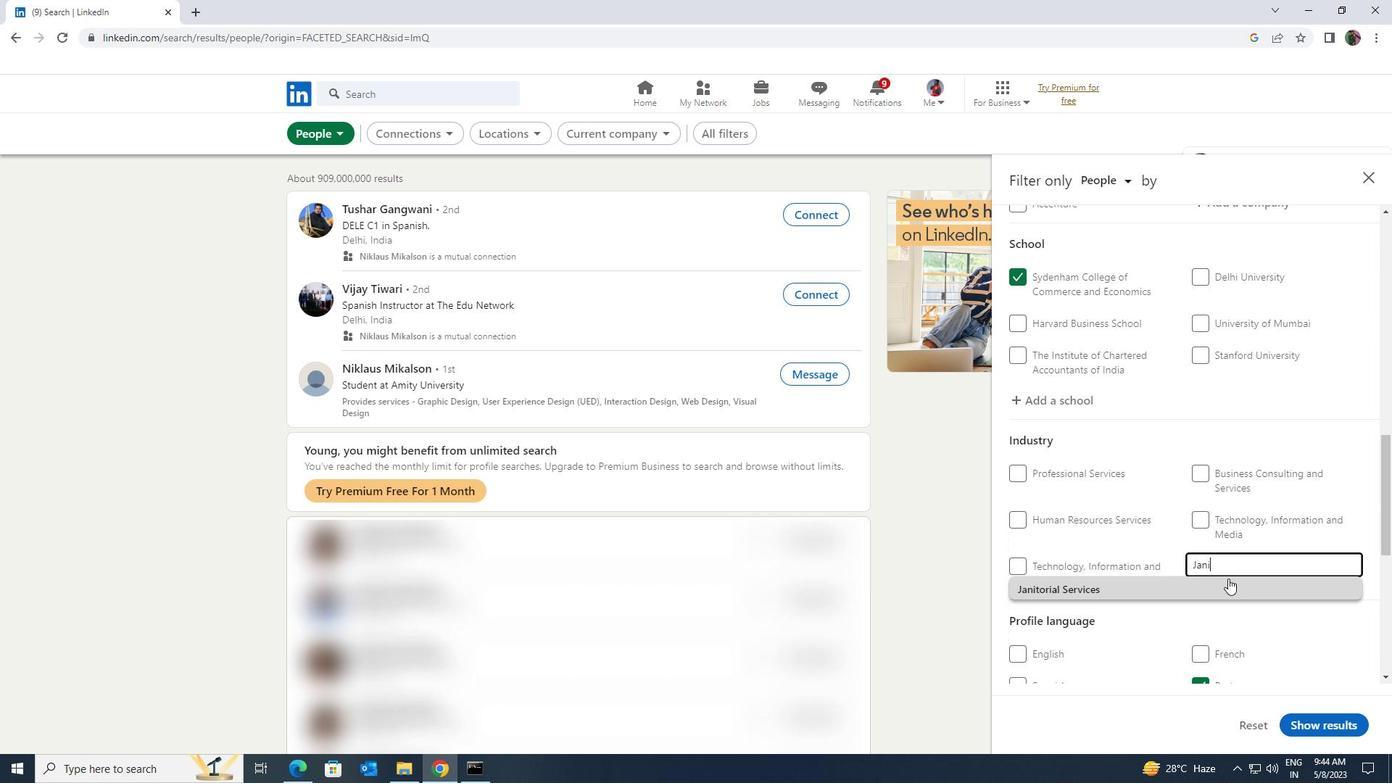 
Action: Mouse scrolled (1228, 580) with delta (0, 0)
Screenshot: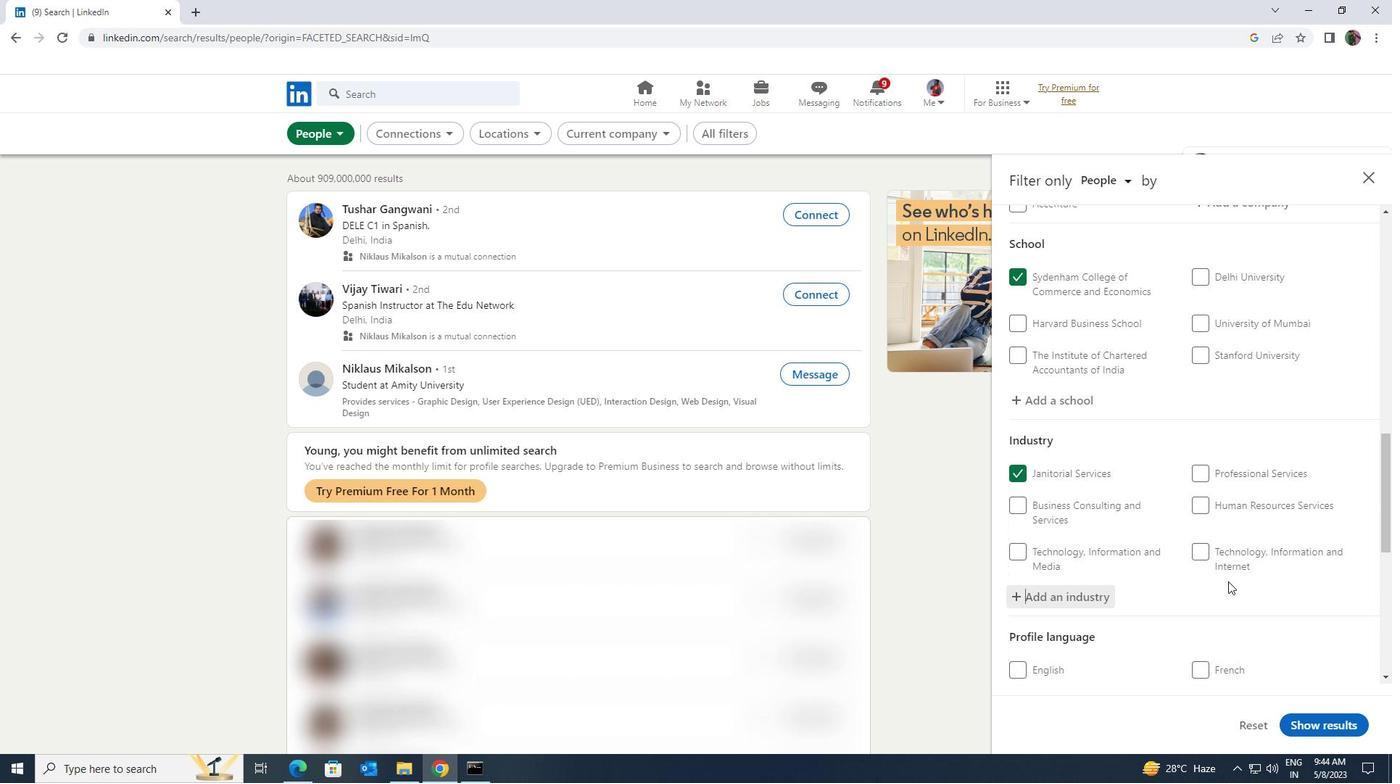 
Action: Mouse scrolled (1228, 580) with delta (0, 0)
Screenshot: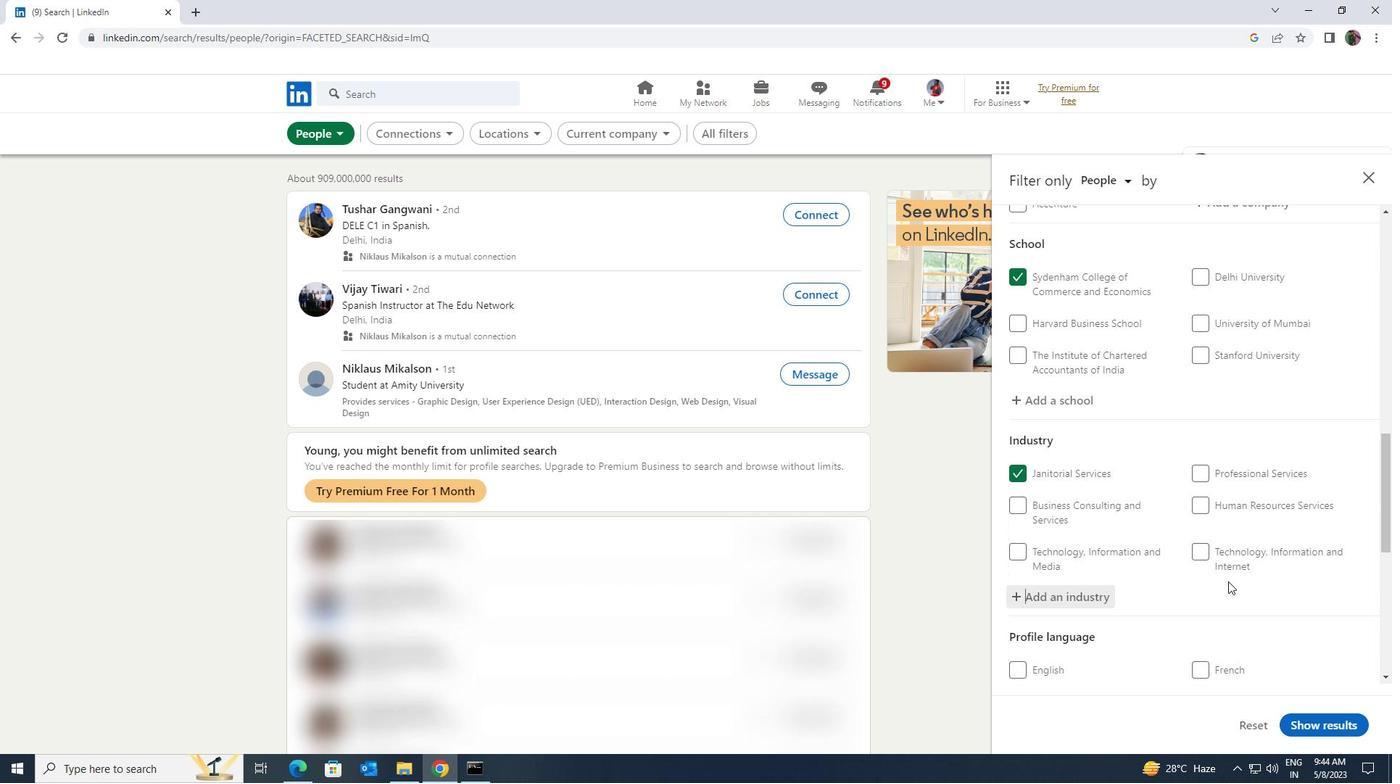
Action: Mouse moved to (1228, 582)
Screenshot: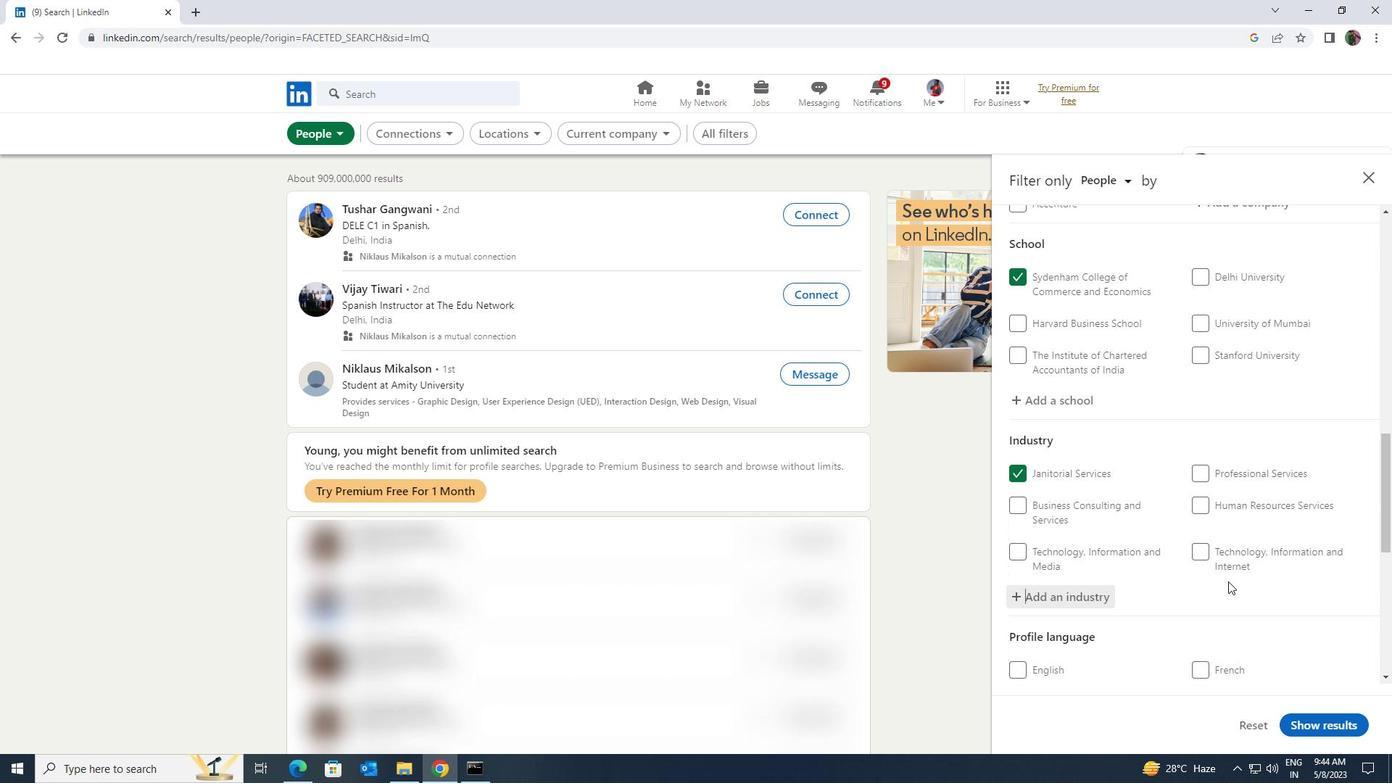 
Action: Mouse scrolled (1228, 581) with delta (0, 0)
Screenshot: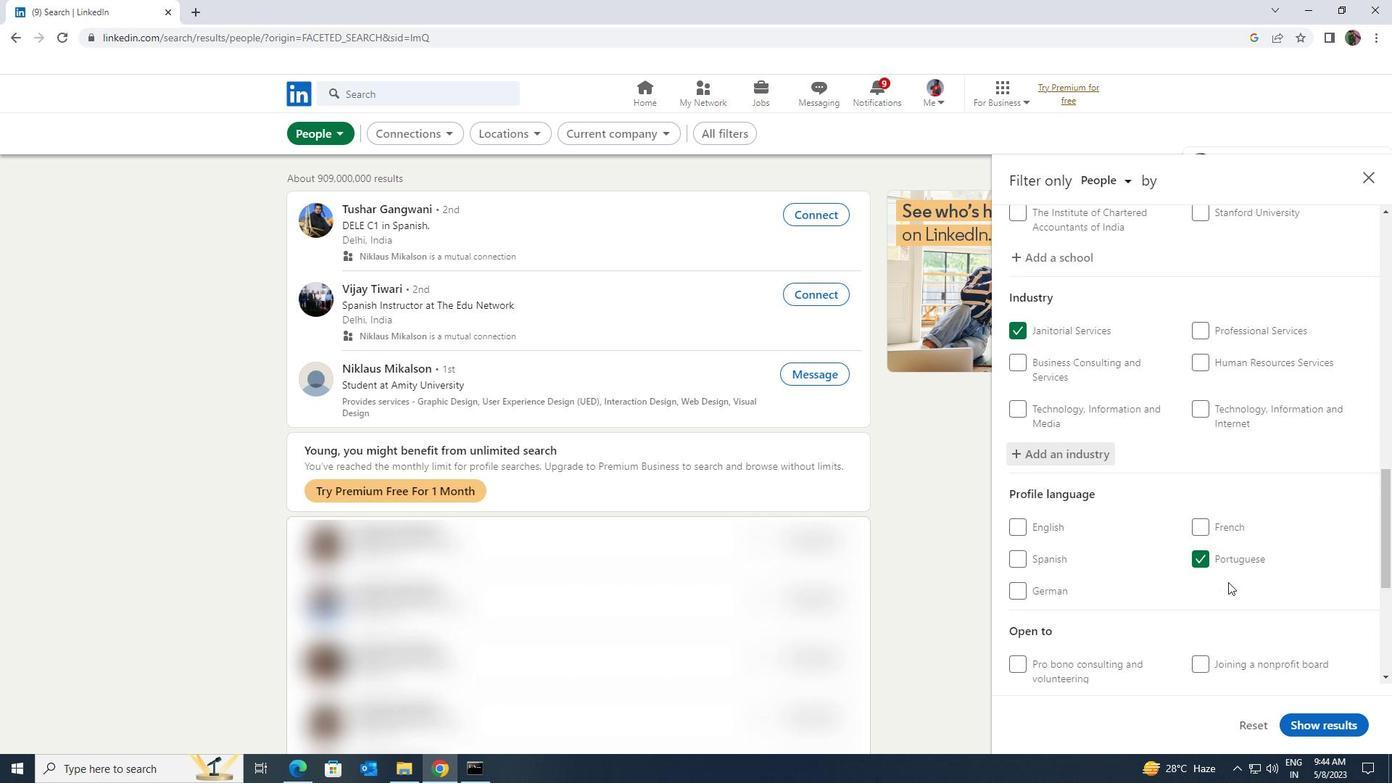
Action: Mouse moved to (1227, 583)
Screenshot: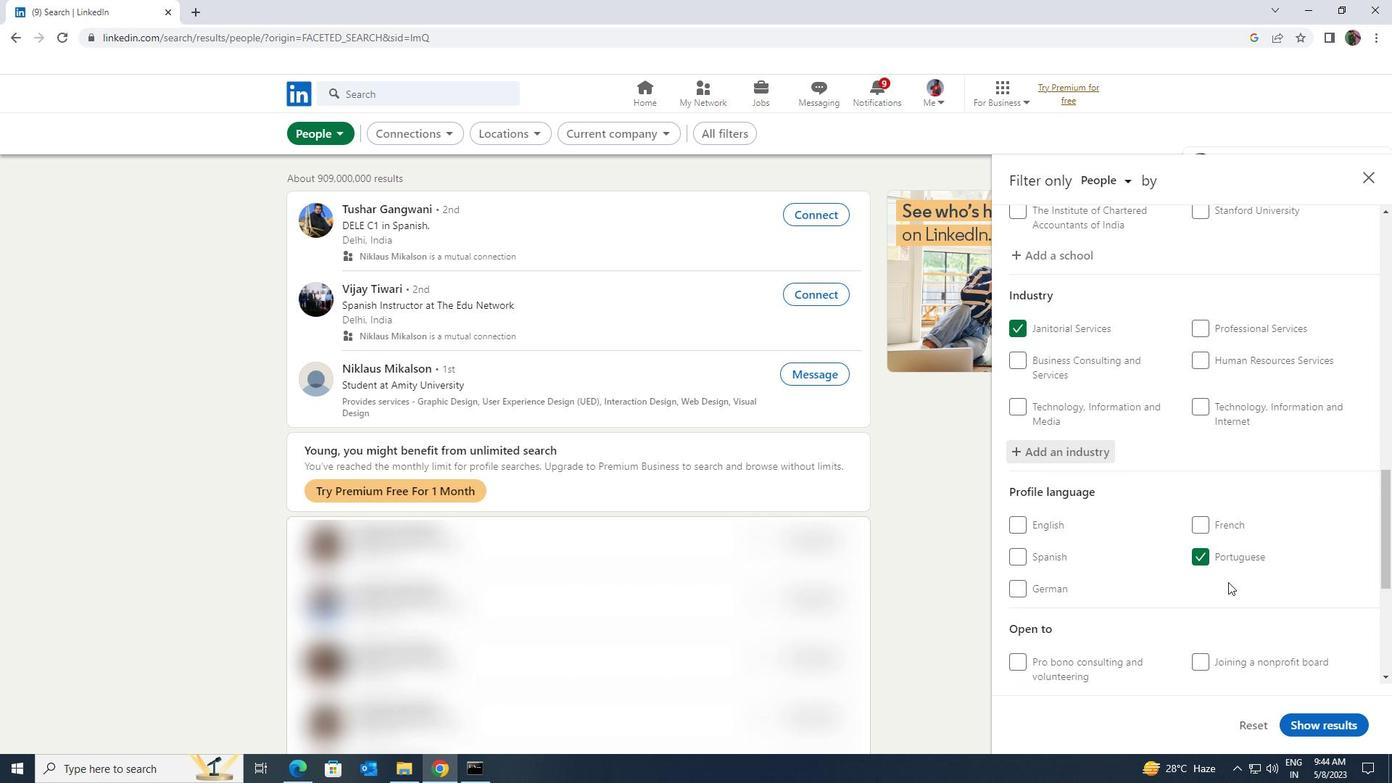 
Action: Mouse scrolled (1227, 582) with delta (0, 0)
Screenshot: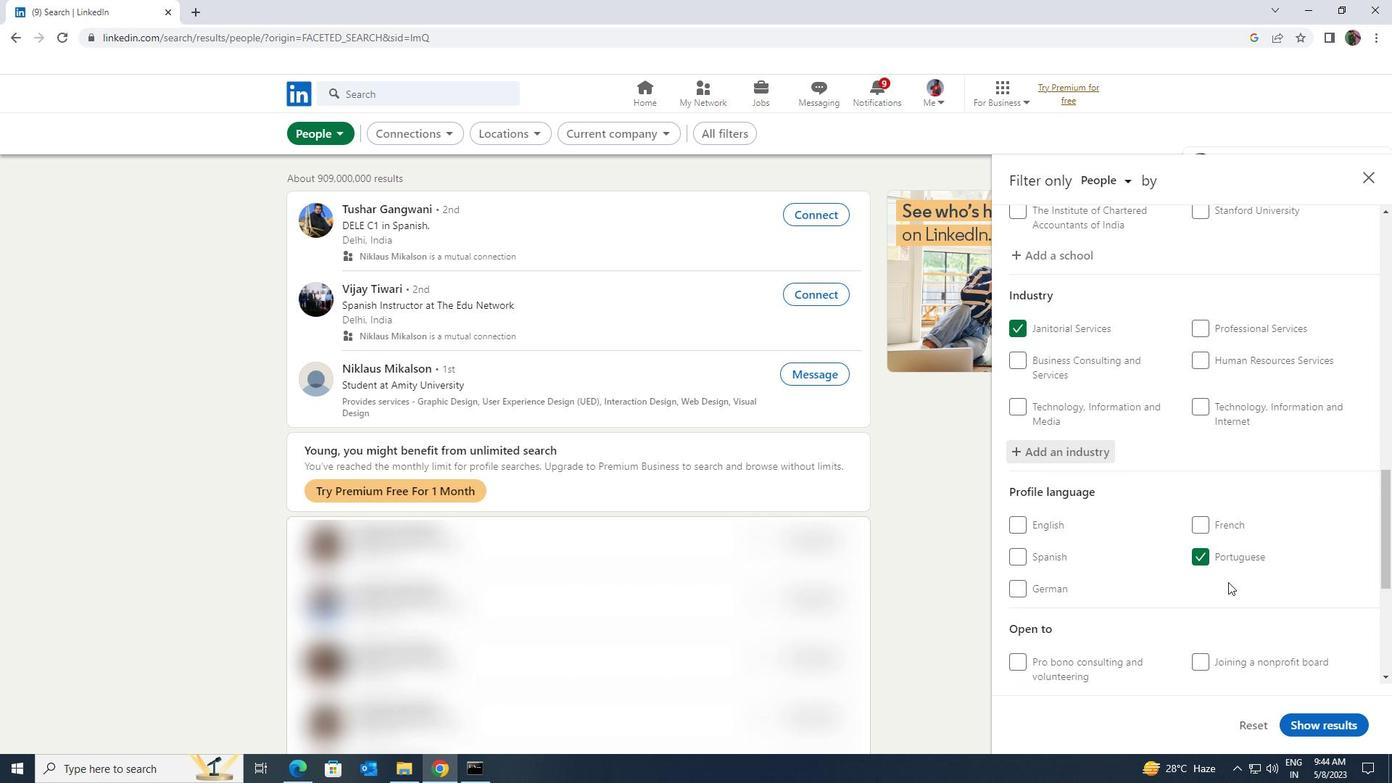
Action: Mouse moved to (1226, 583)
Screenshot: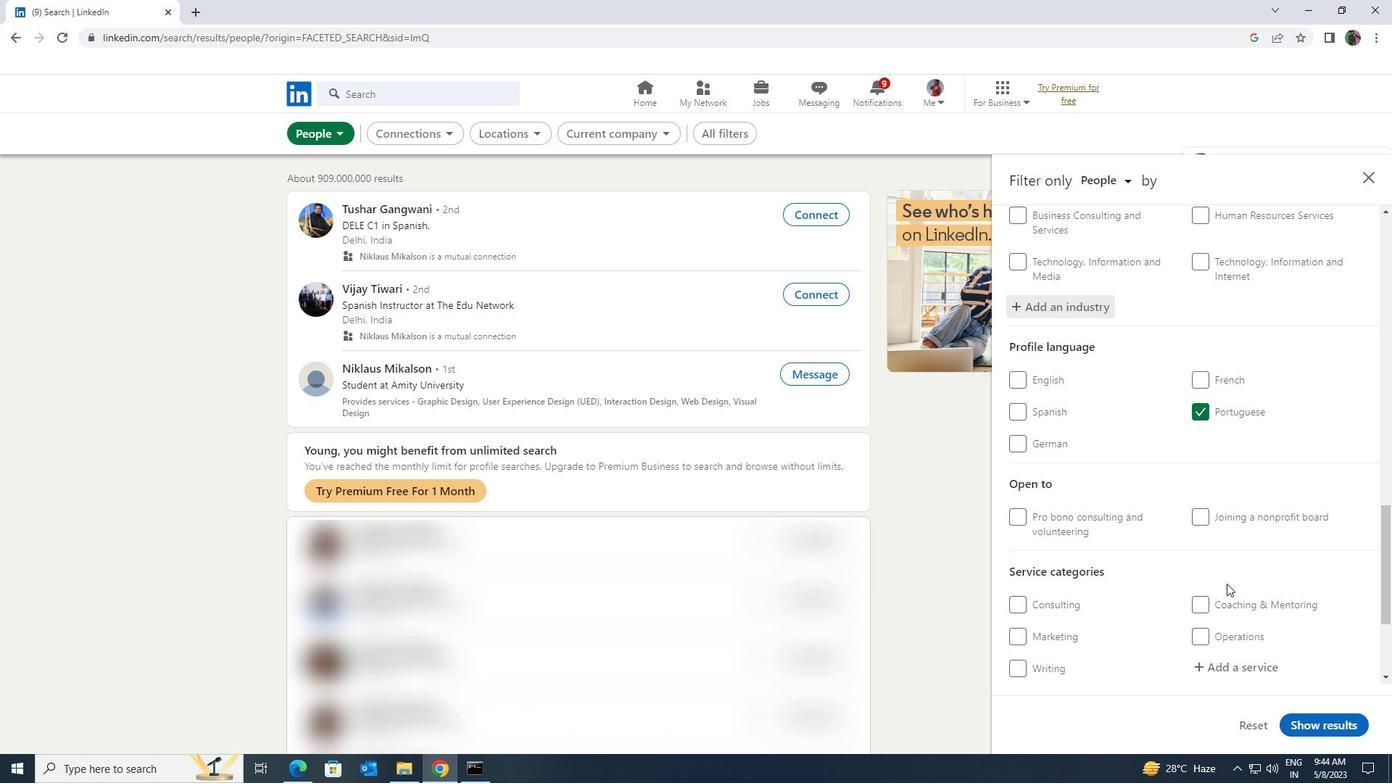 
Action: Mouse scrolled (1226, 583) with delta (0, 0)
Screenshot: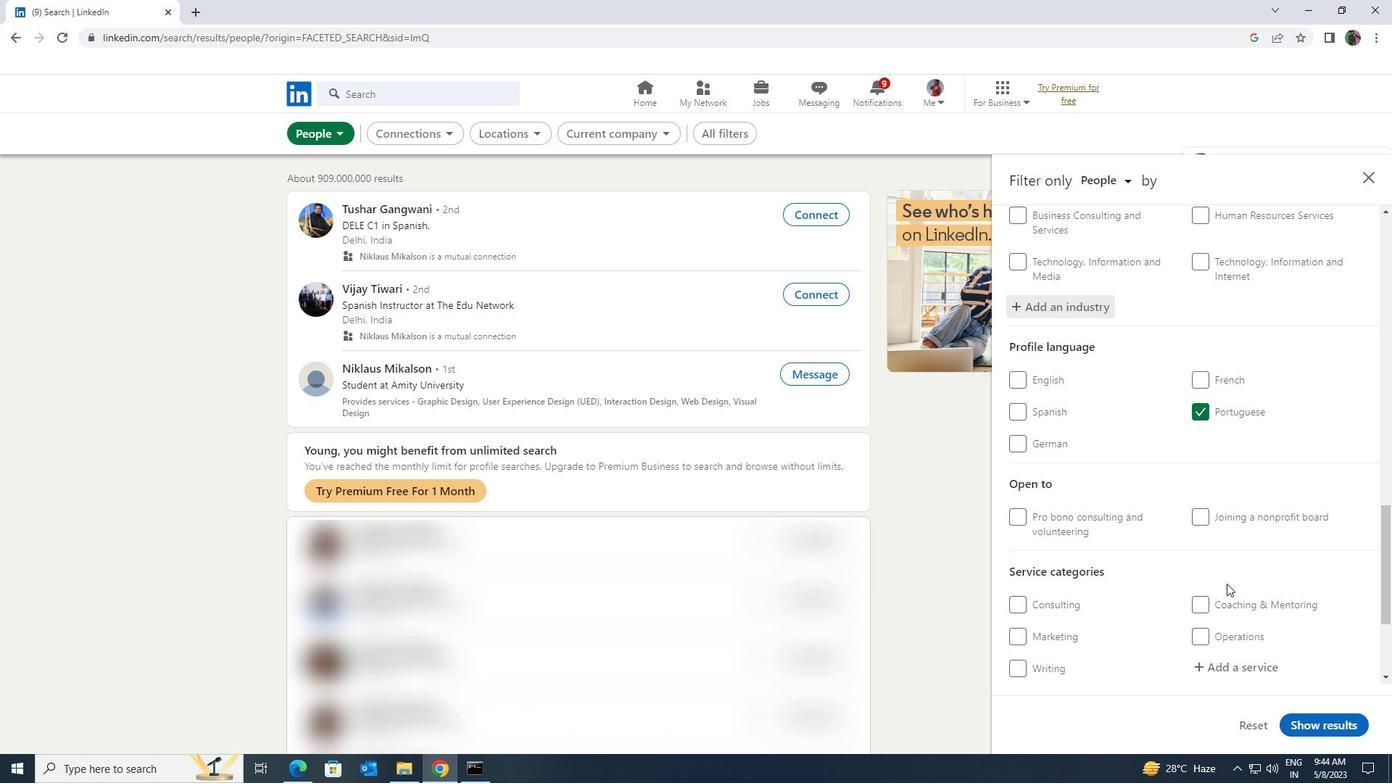 
Action: Mouse moved to (1226, 590)
Screenshot: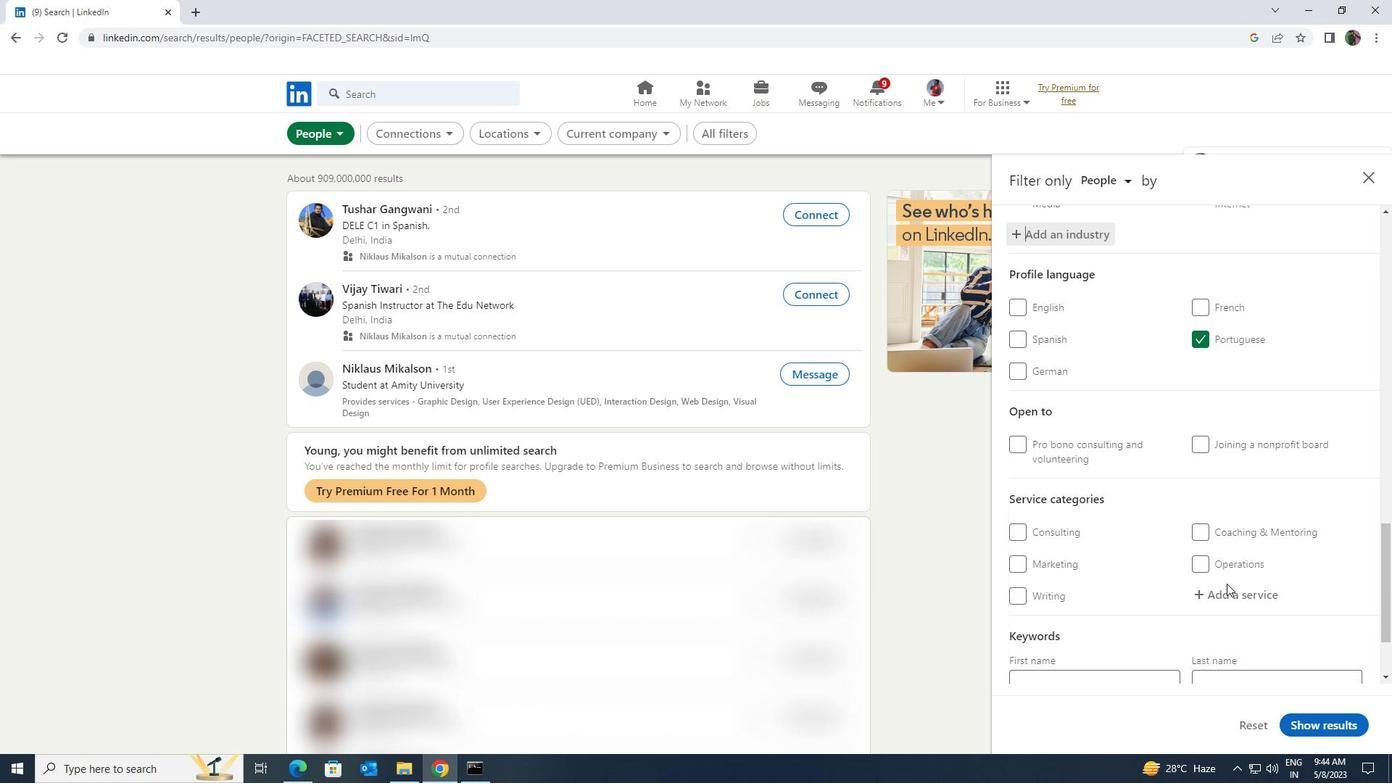 
Action: Mouse pressed left at (1226, 590)
Screenshot: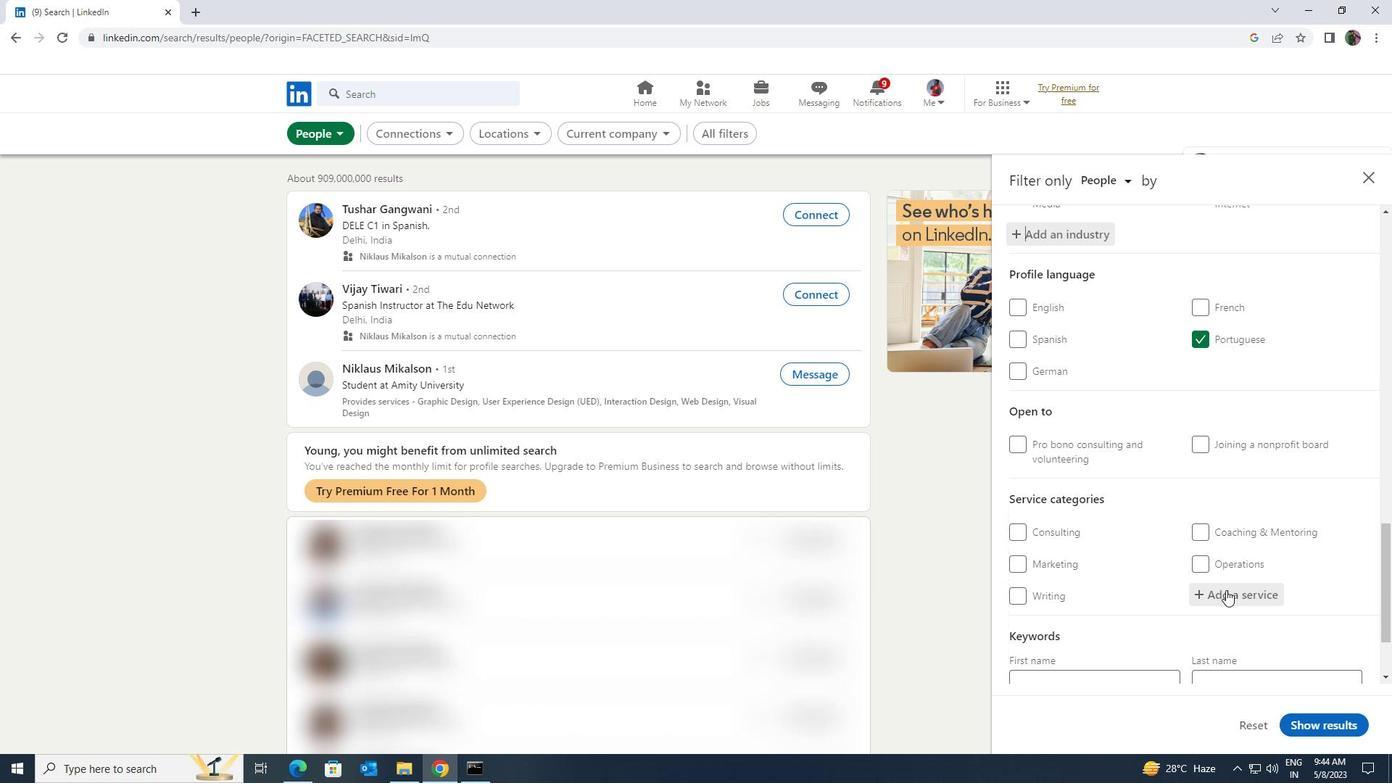 
Action: Key pressed <Key.shift><Key.shift><Key.shift><Key.shift><Key.shift><Key.shift><Key.shift><Key.shift><Key.shift><Key.shift><Key.shift><Key.shift><Key.shift><Key.shift><Key.shift><Key.shift><Key.shift><Key.shift><Key.shift><Key.shift><Key.shift><Key.shift>INFO
Screenshot: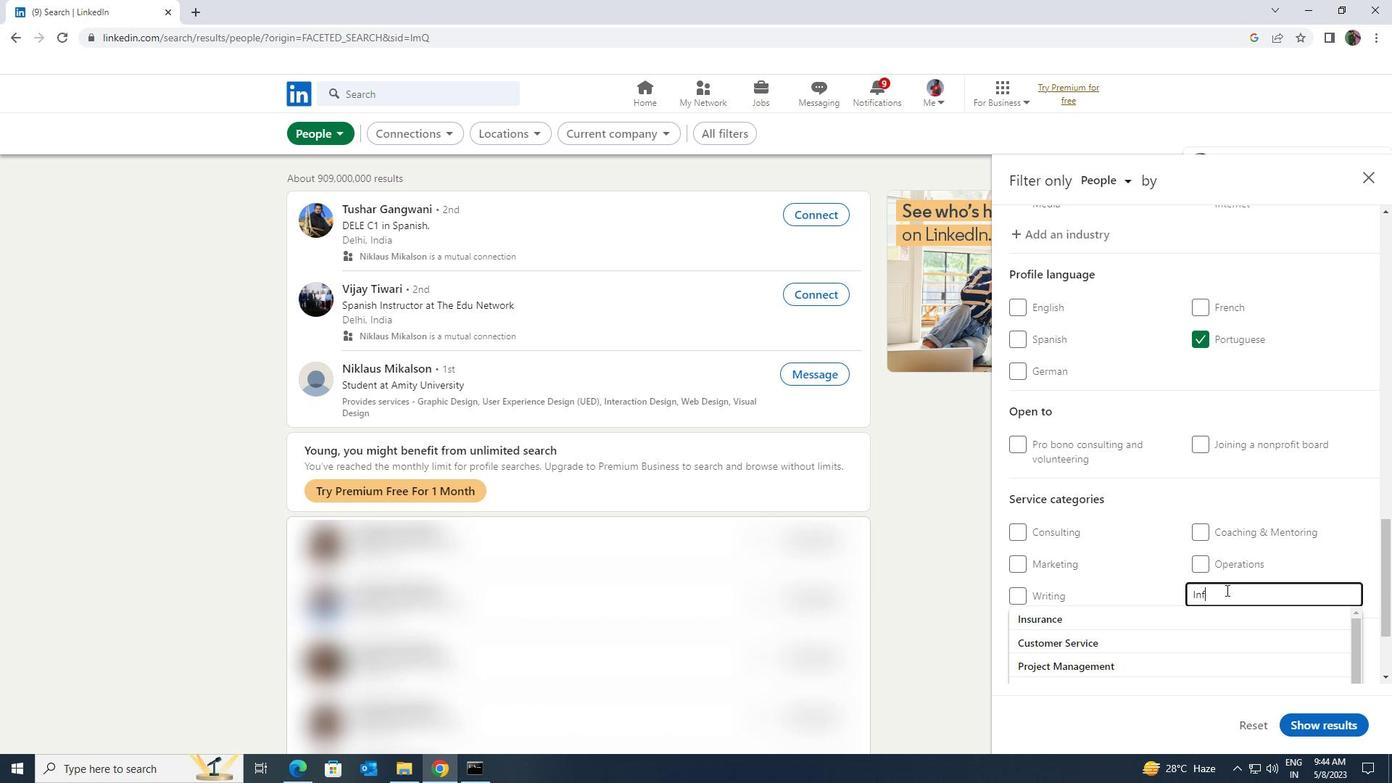 
Action: Mouse moved to (1224, 605)
Screenshot: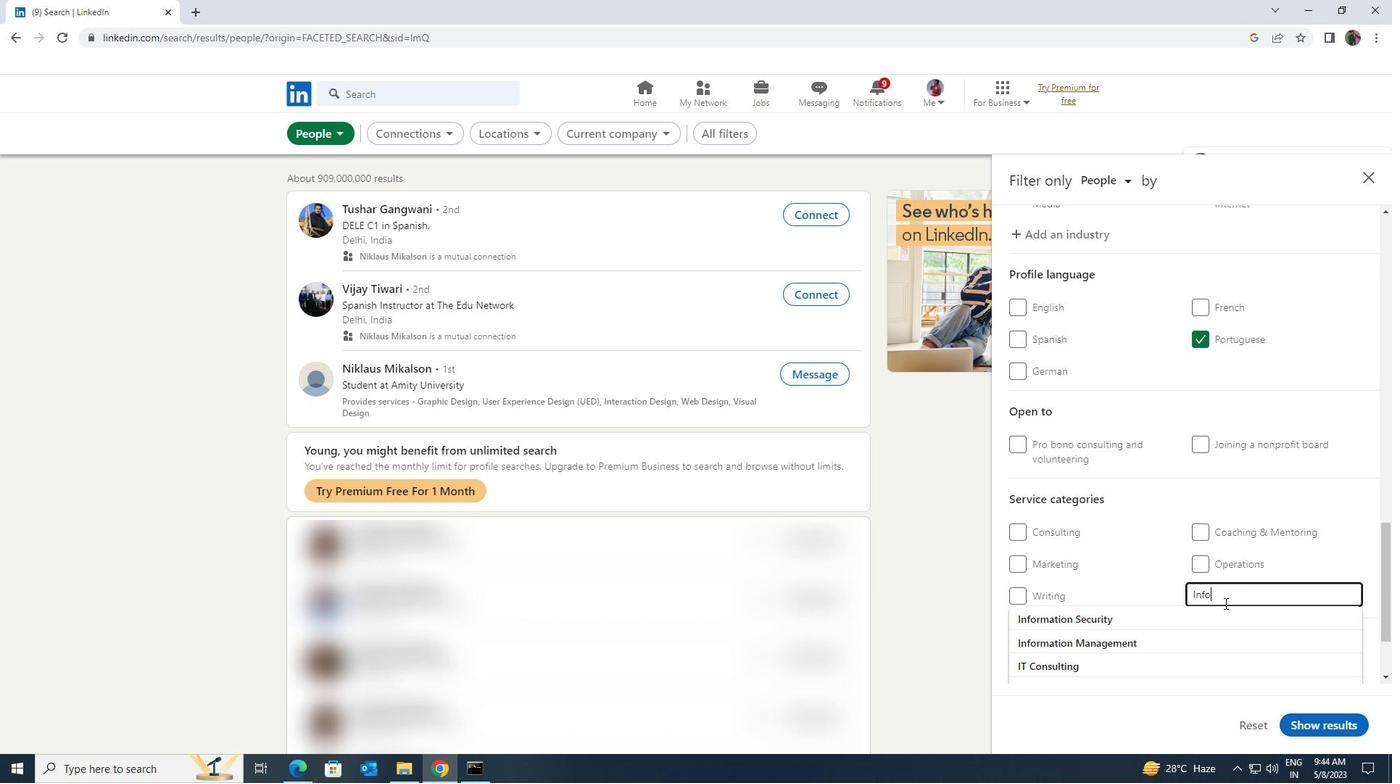 
Action: Mouse pressed left at (1224, 605)
Screenshot: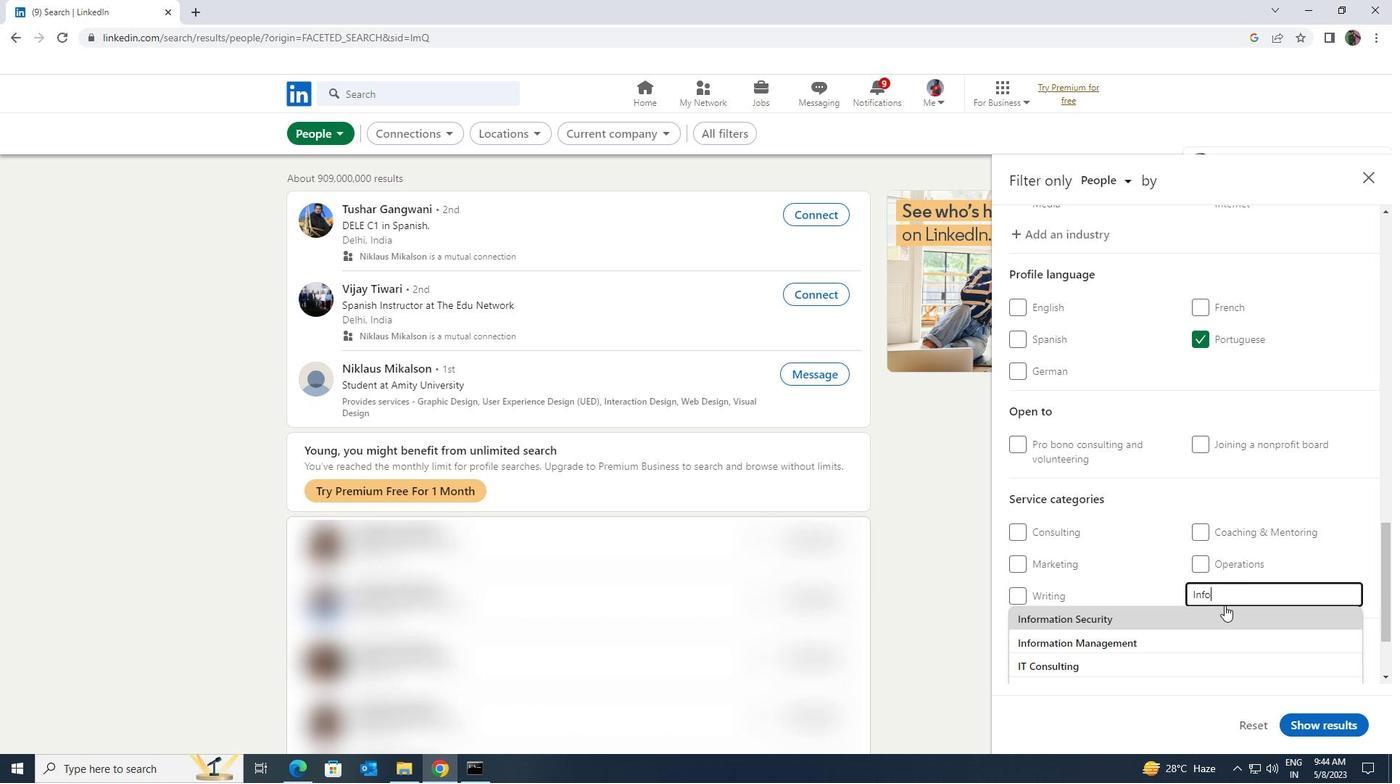 
Action: Mouse scrolled (1224, 604) with delta (0, 0)
Screenshot: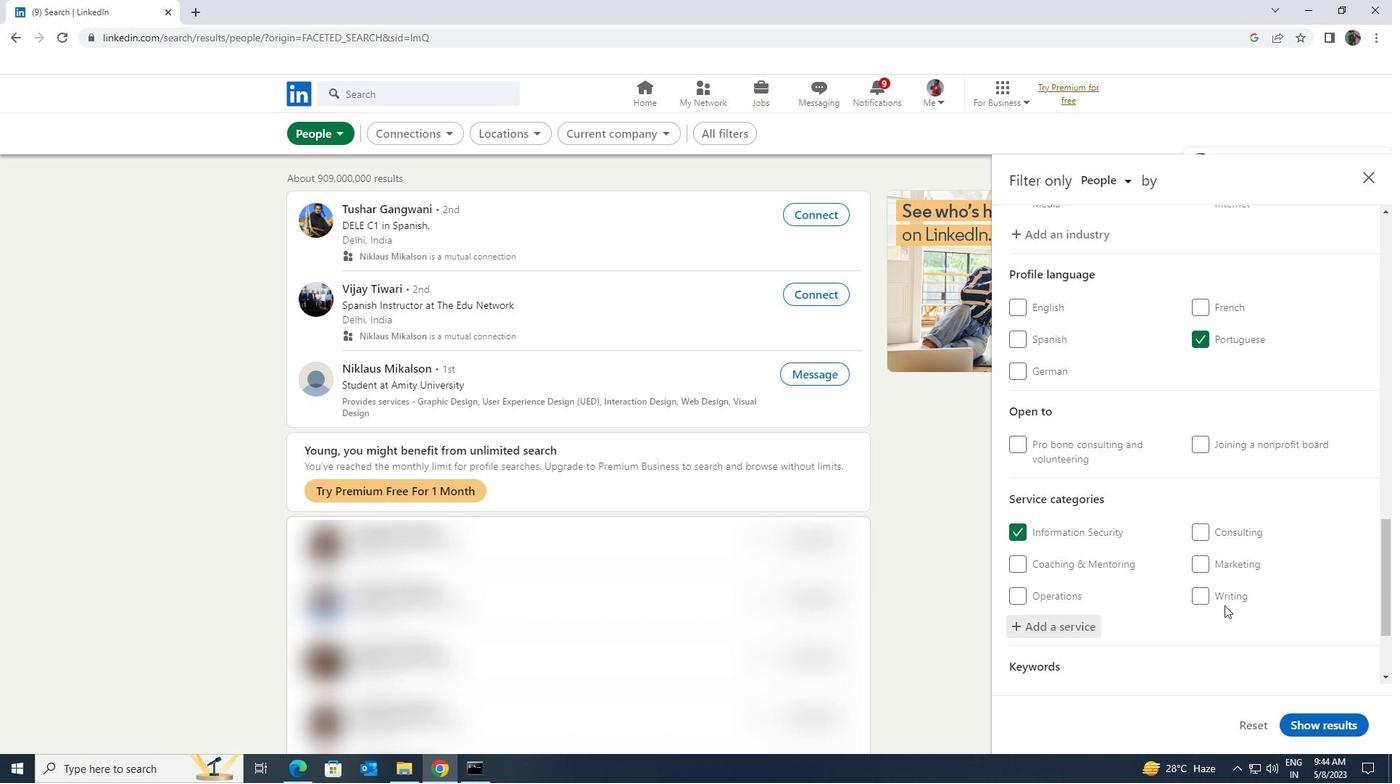 
Action: Mouse scrolled (1224, 604) with delta (0, 0)
Screenshot: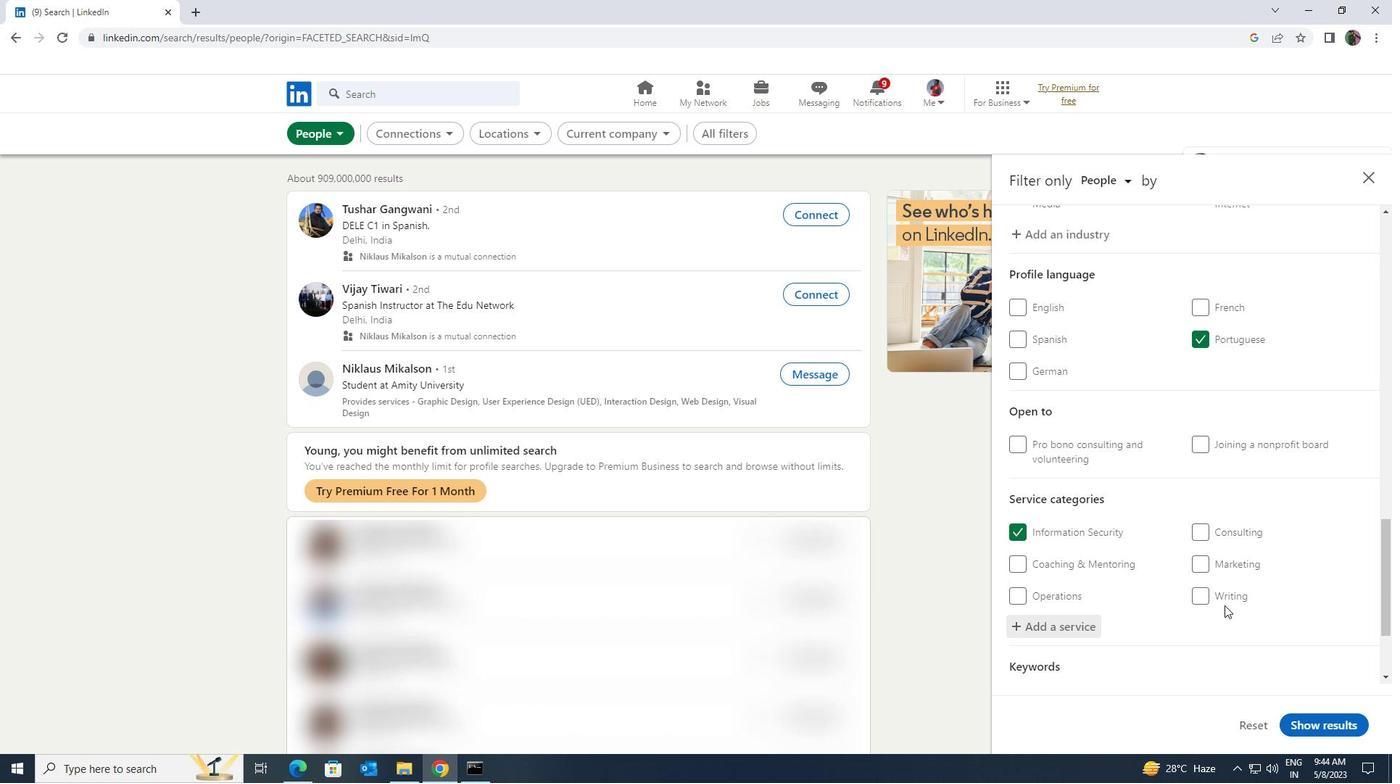 
Action: Mouse scrolled (1224, 604) with delta (0, 0)
Screenshot: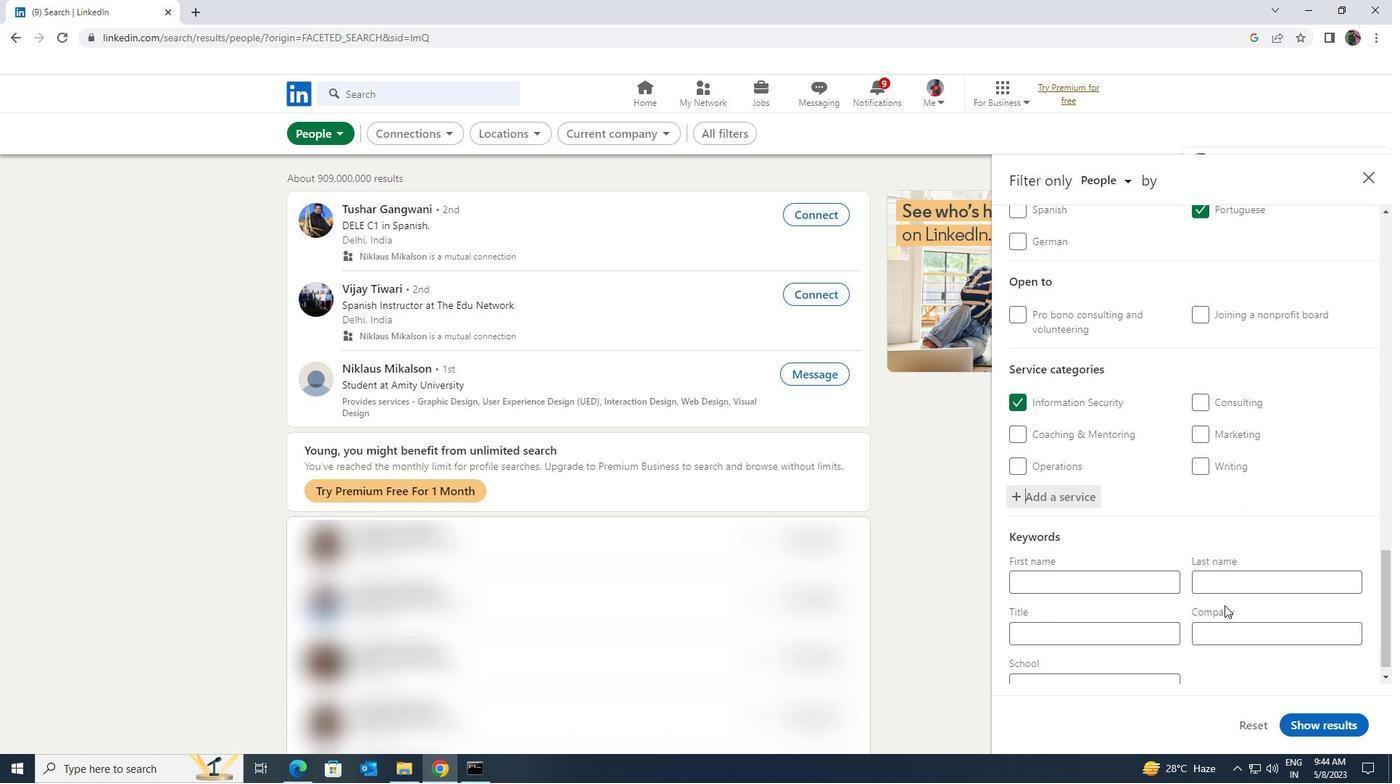 
Action: Mouse moved to (1173, 615)
Screenshot: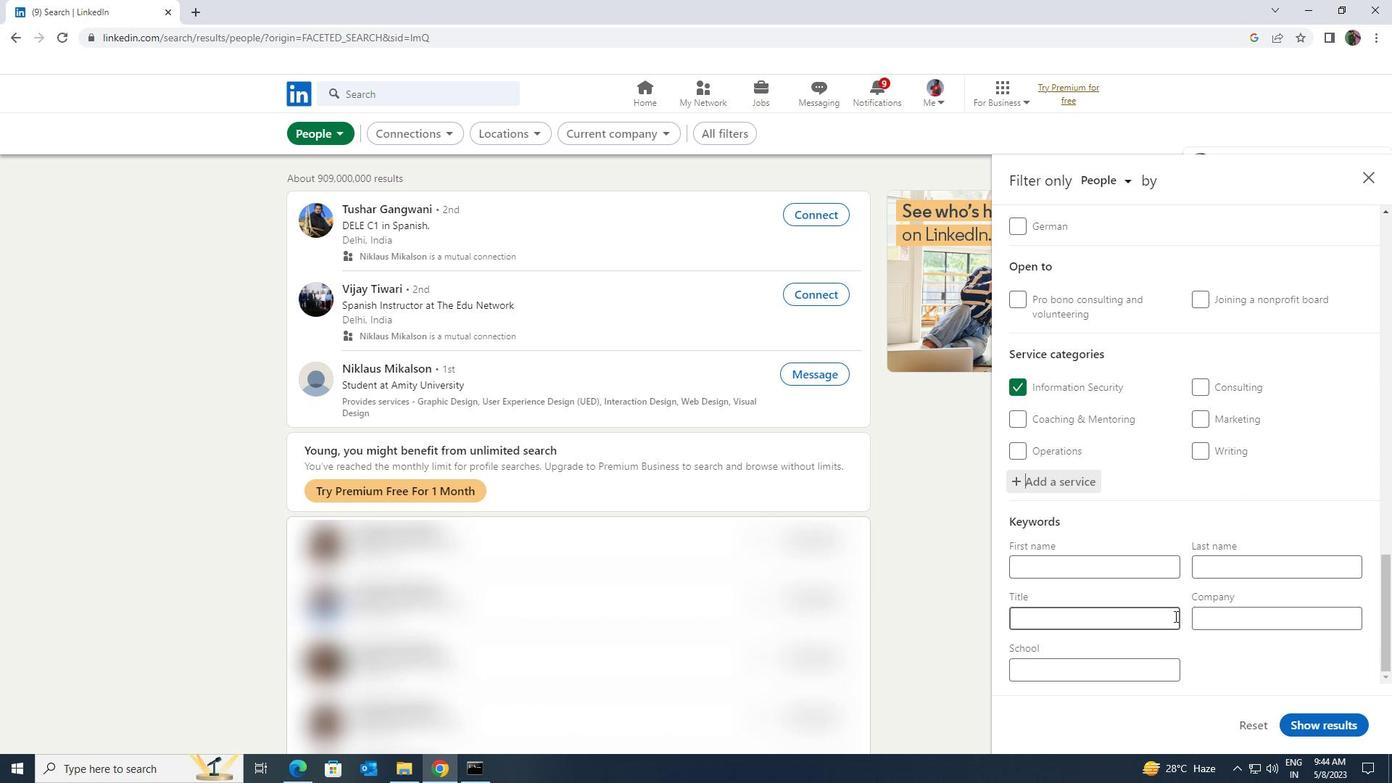 
Action: Mouse pressed left at (1173, 615)
Screenshot: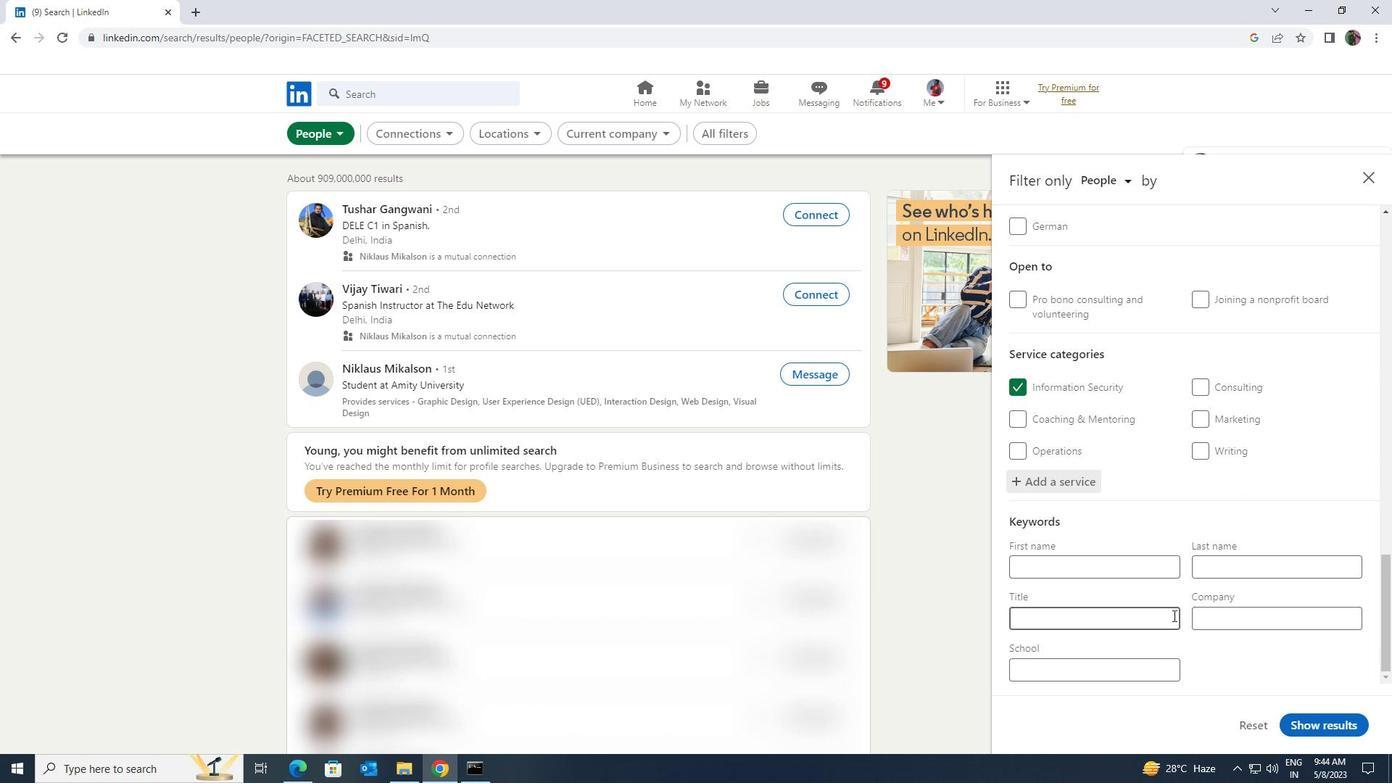 
Action: Key pressed <Key.shift>MATHEMATICIAN
Screenshot: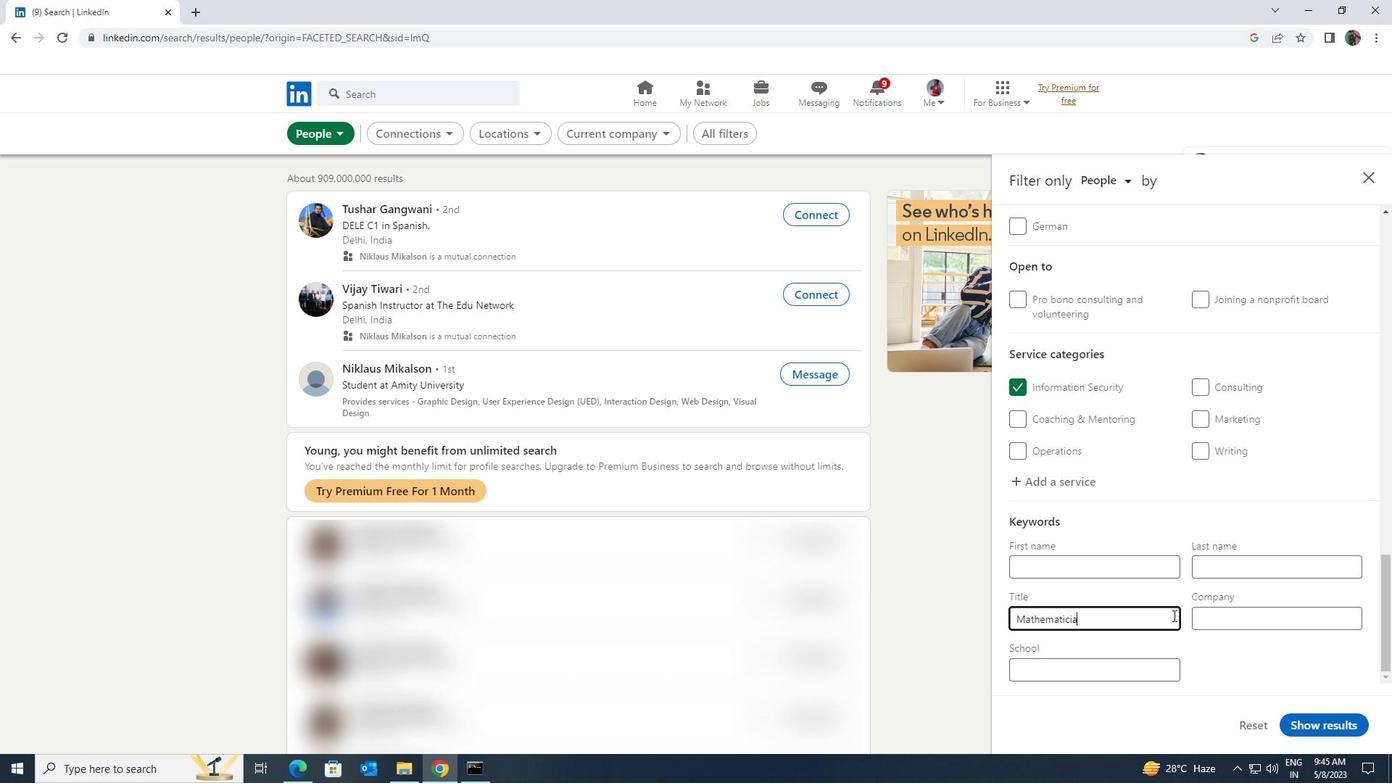 
Action: Mouse moved to (1300, 717)
Screenshot: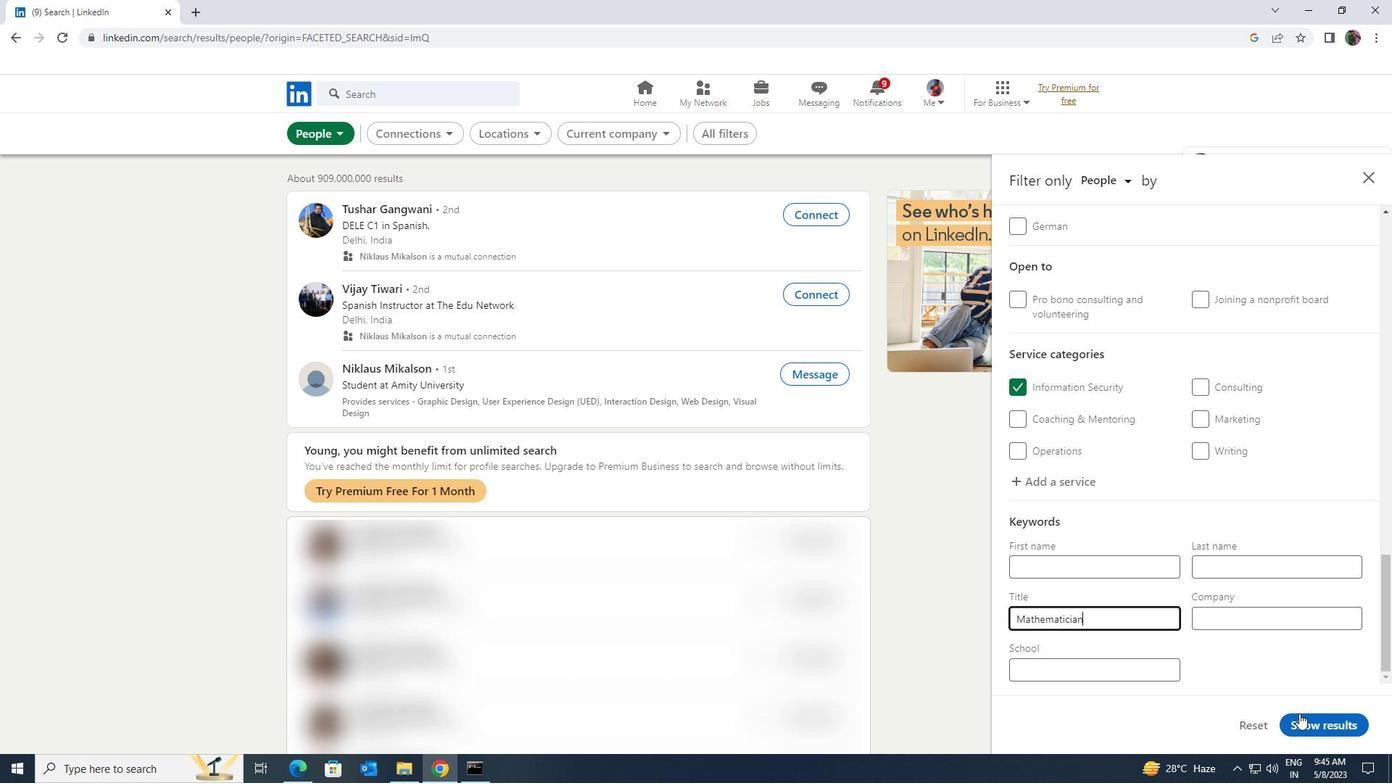 
Action: Mouse pressed left at (1300, 717)
Screenshot: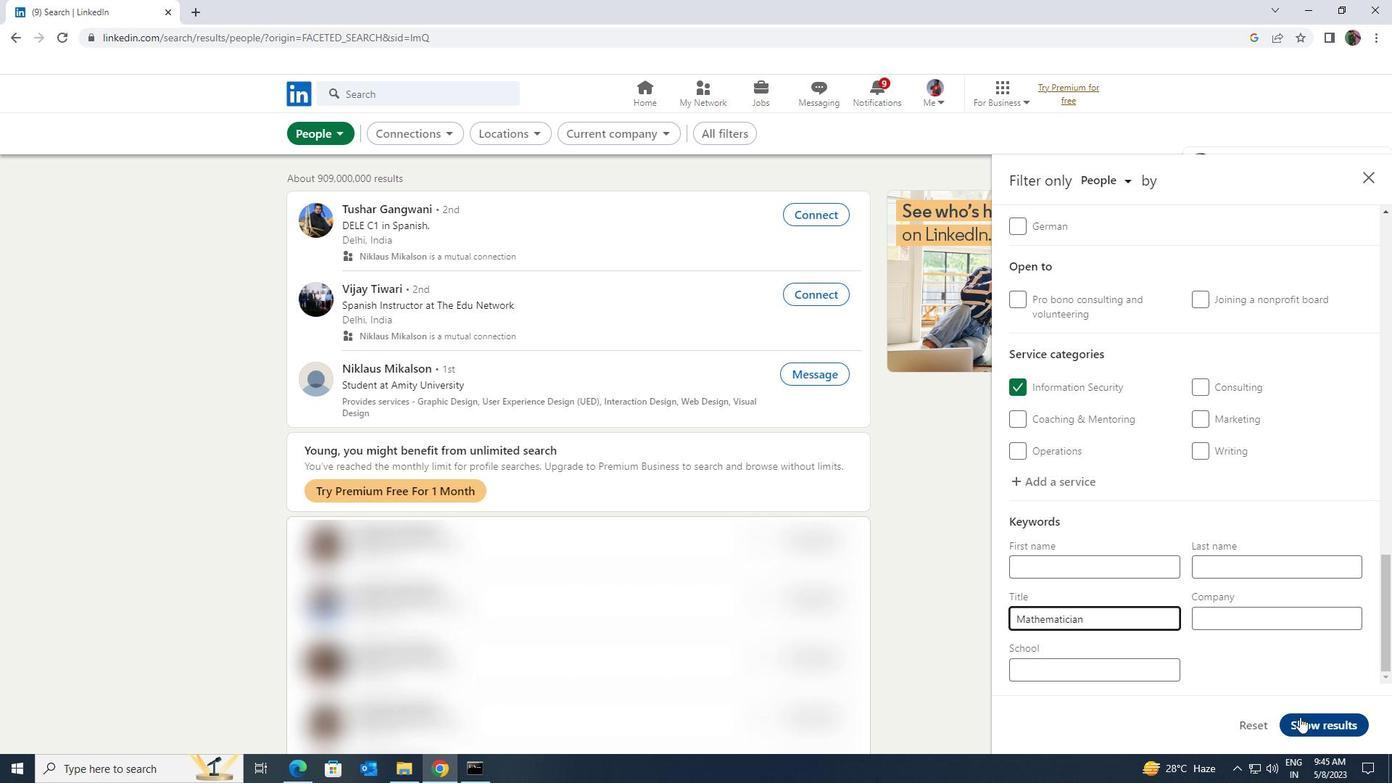
